 Task: Look for space in Hāla, Pakistan from 4th August, 2023 to 8th August, 2023 for 1 adult in price range Rs.10000 to Rs.15000. Place can be private room with 1  bedroom having 1 bed and 1 bathroom. Property type can be flatguest house, hotel. Amenities needed are: wifi. Booking option can be shelf check-in. Required host language is English.
Action: Mouse moved to (578, 96)
Screenshot: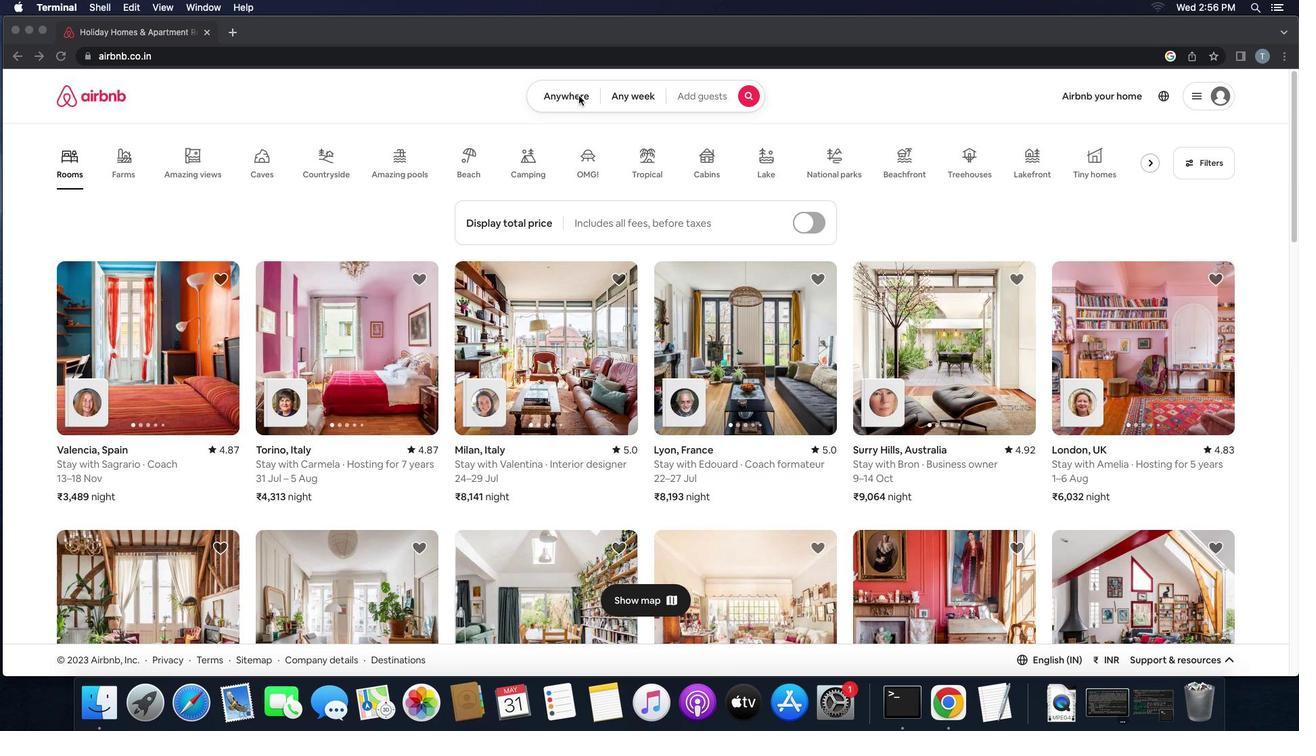 
Action: Mouse pressed left at (578, 96)
Screenshot: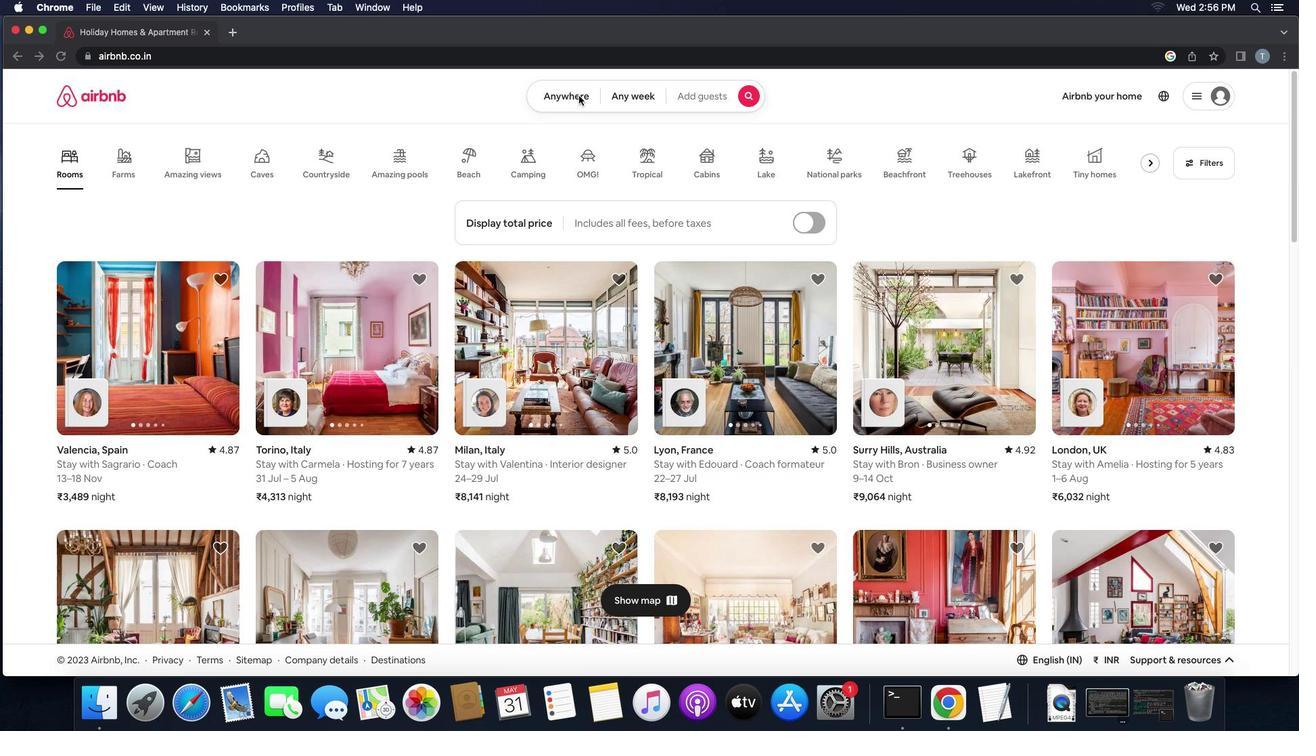 
Action: Mouse moved to (570, 97)
Screenshot: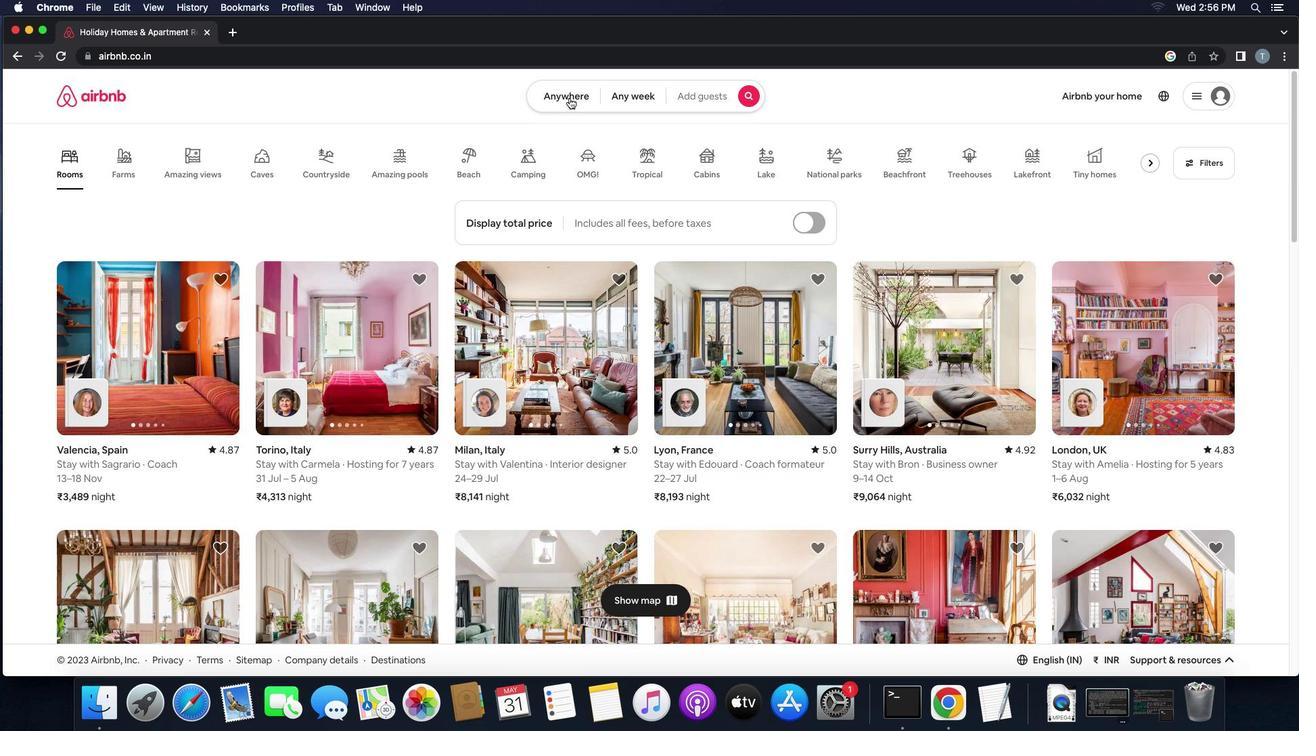 
Action: Mouse pressed left at (570, 97)
Screenshot: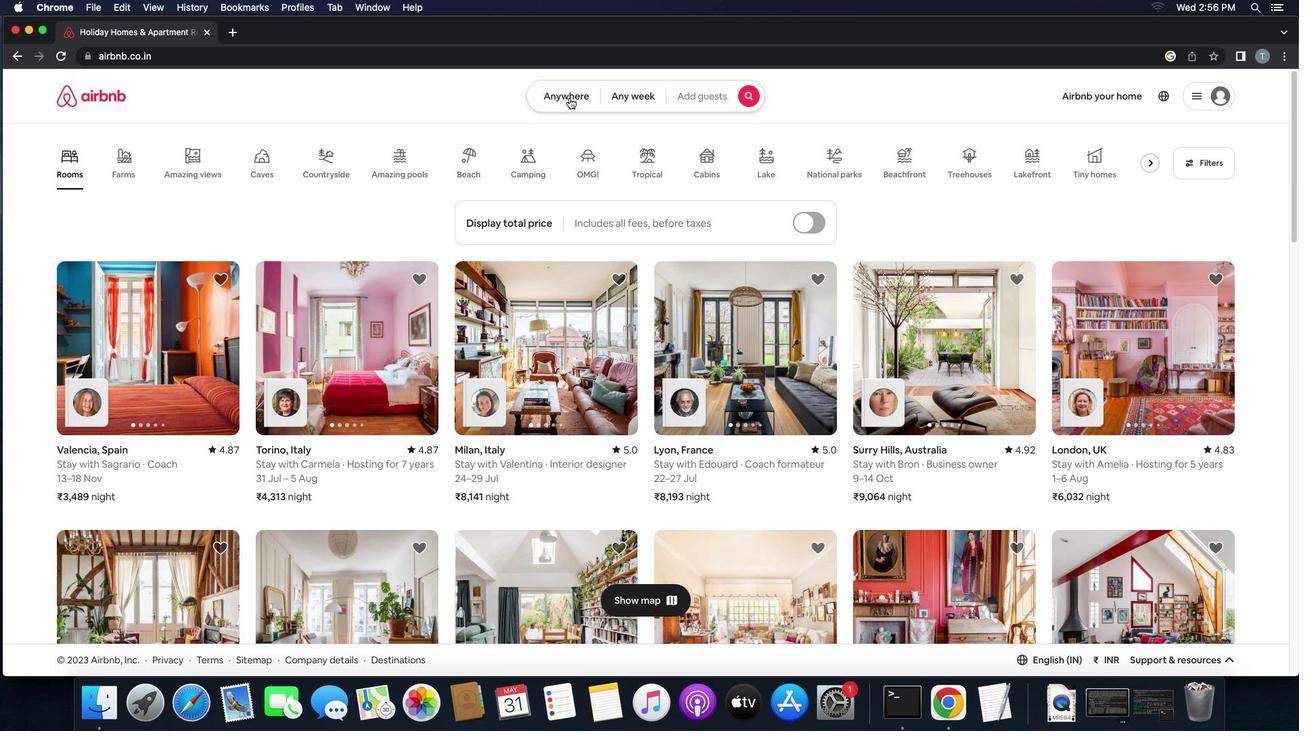 
Action: Mouse moved to (459, 153)
Screenshot: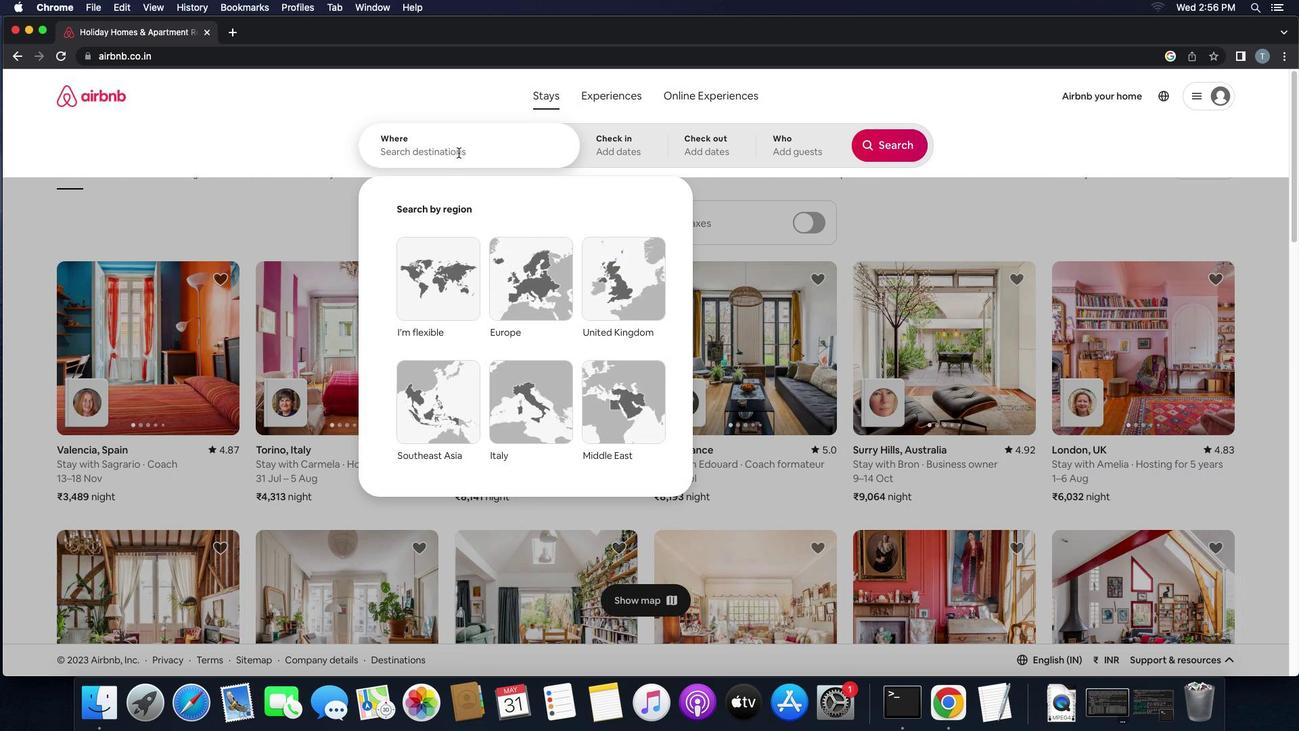 
Action: Mouse pressed left at (459, 153)
Screenshot: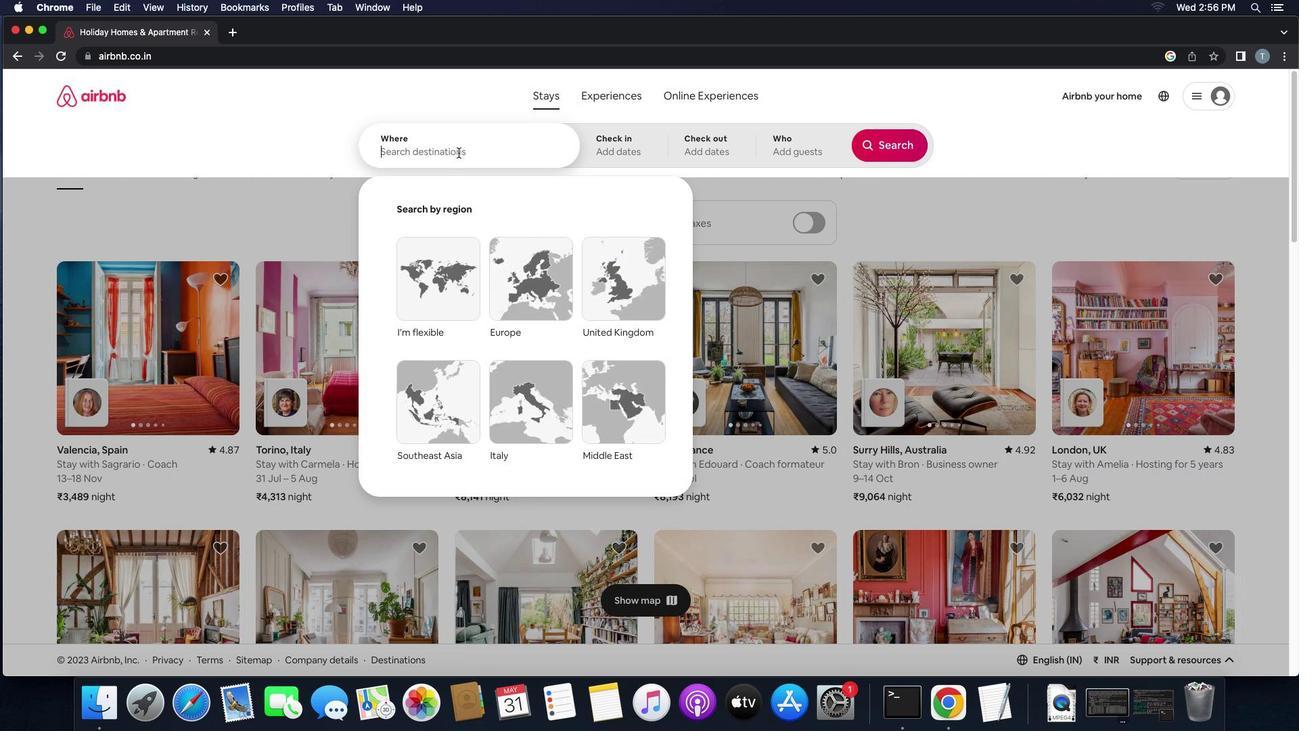 
Action: Key pressed 'h''a''l''a'',''p''a''k''i''s''t''a''n'
Screenshot: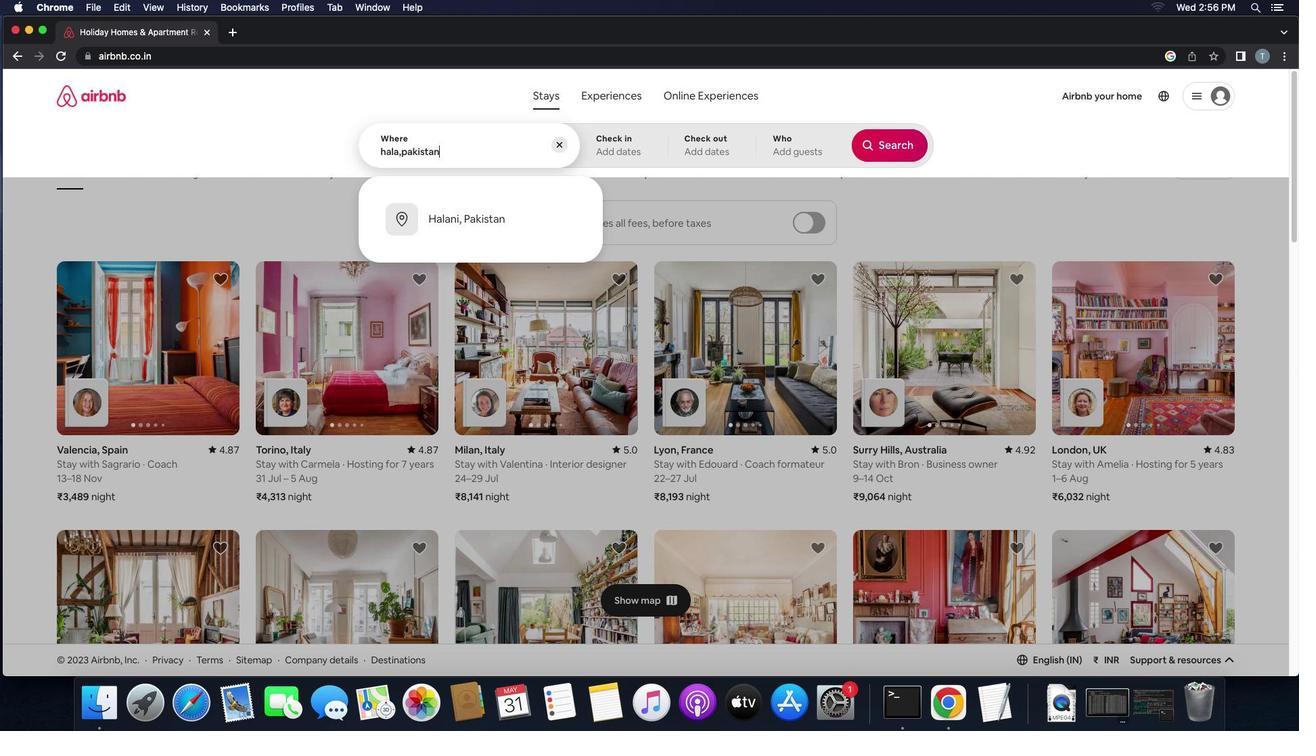
Action: Mouse moved to (450, 230)
Screenshot: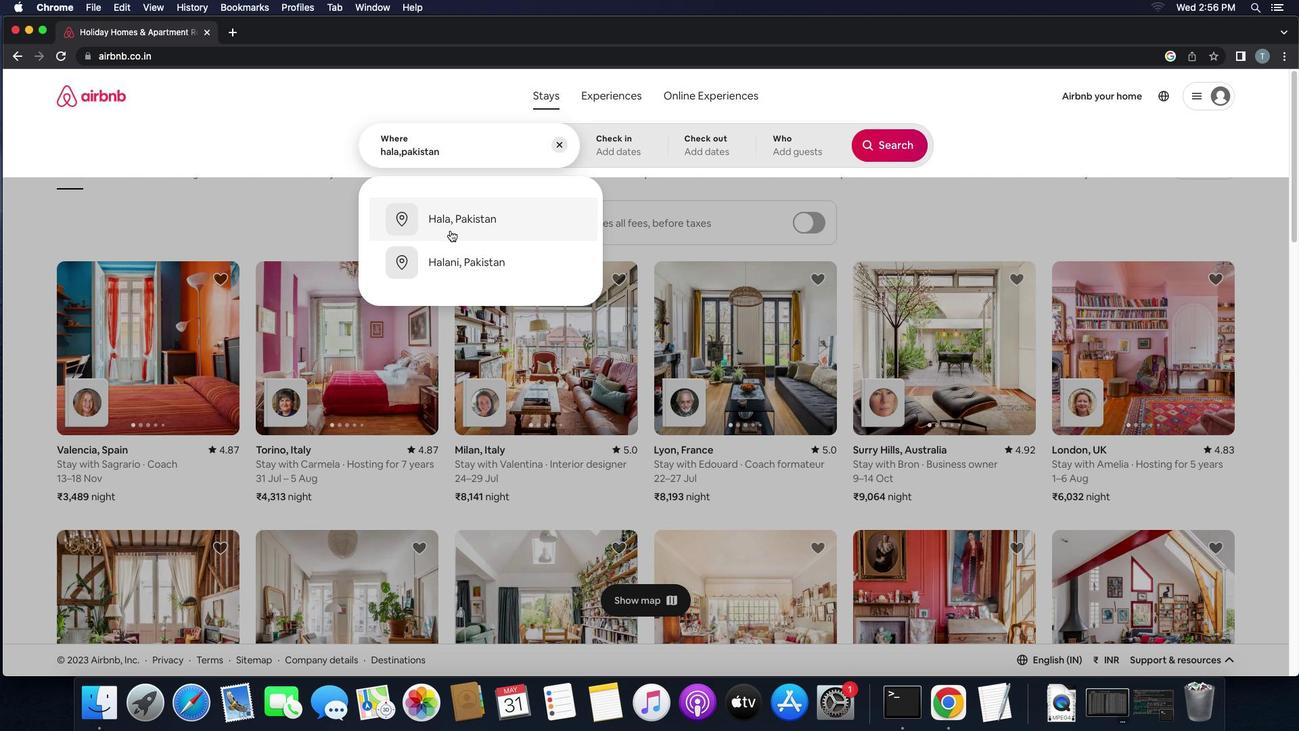 
Action: Mouse pressed left at (450, 230)
Screenshot: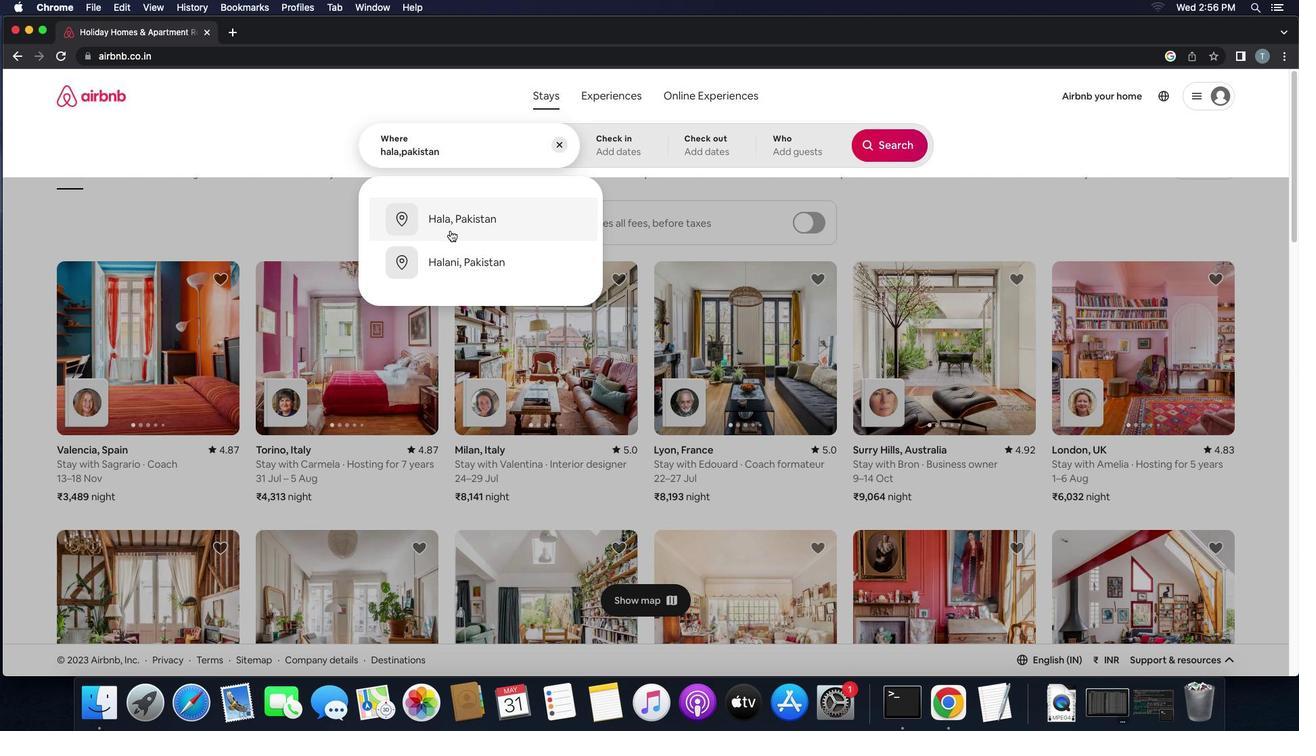 
Action: Mouse moved to (888, 258)
Screenshot: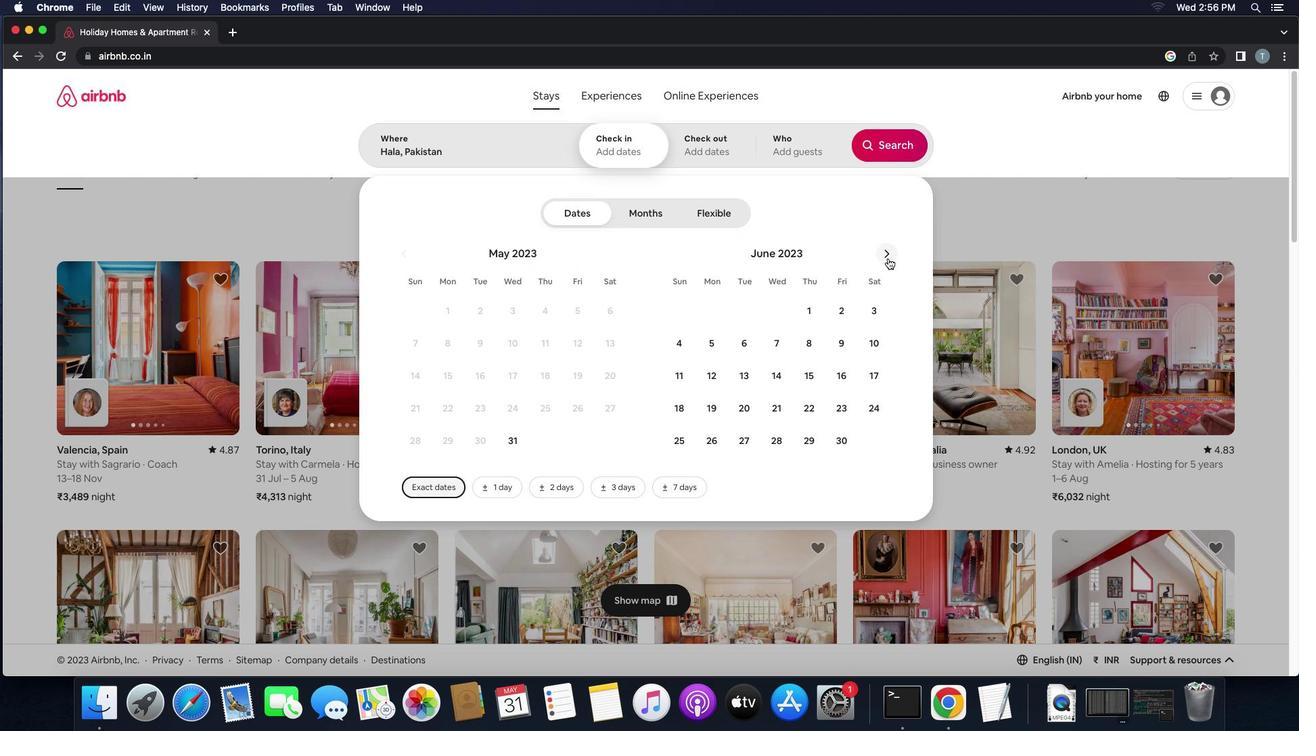 
Action: Mouse pressed left at (888, 258)
Screenshot: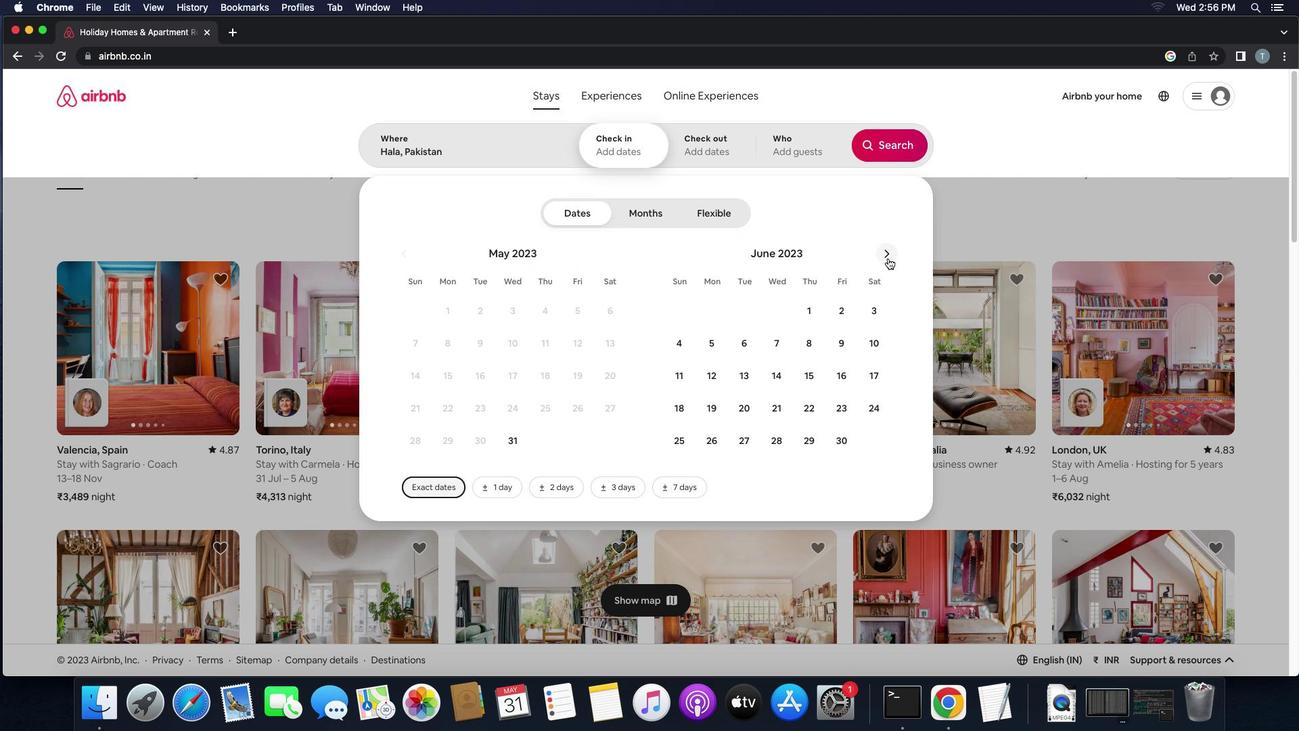 
Action: Mouse pressed left at (888, 258)
Screenshot: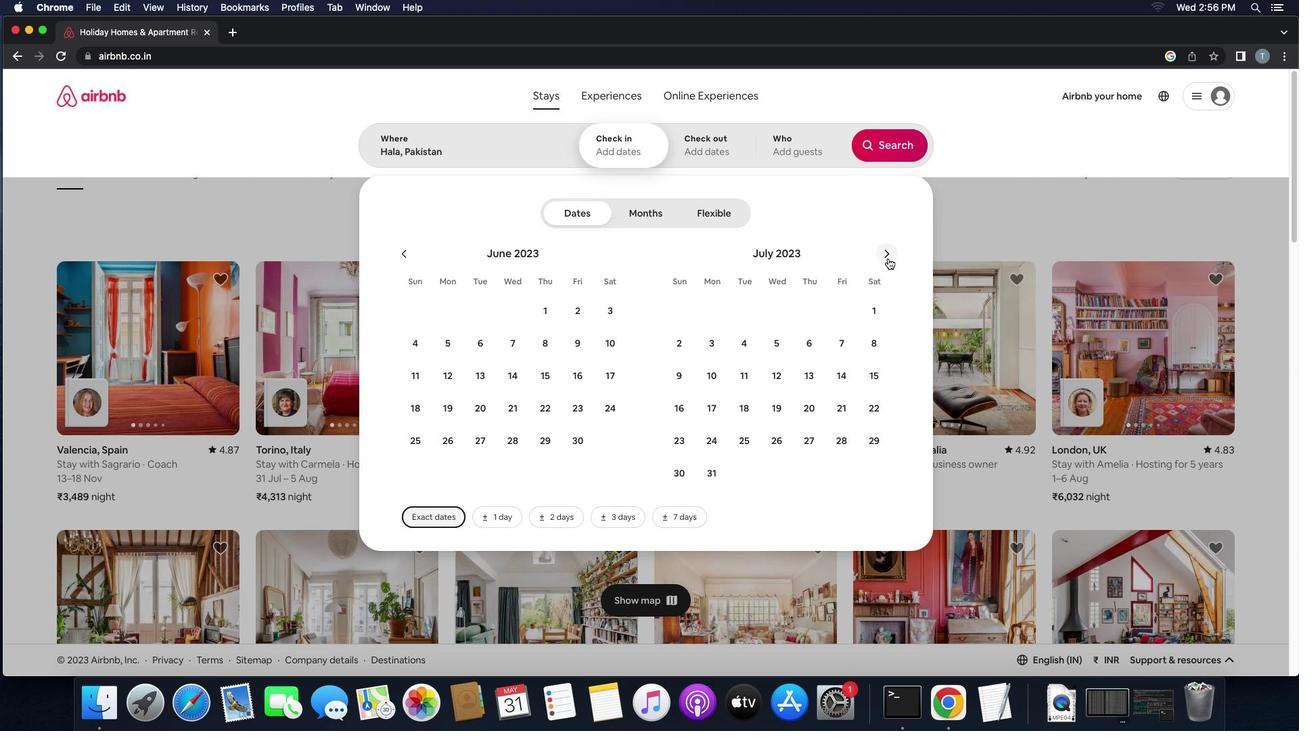 
Action: Mouse moved to (840, 305)
Screenshot: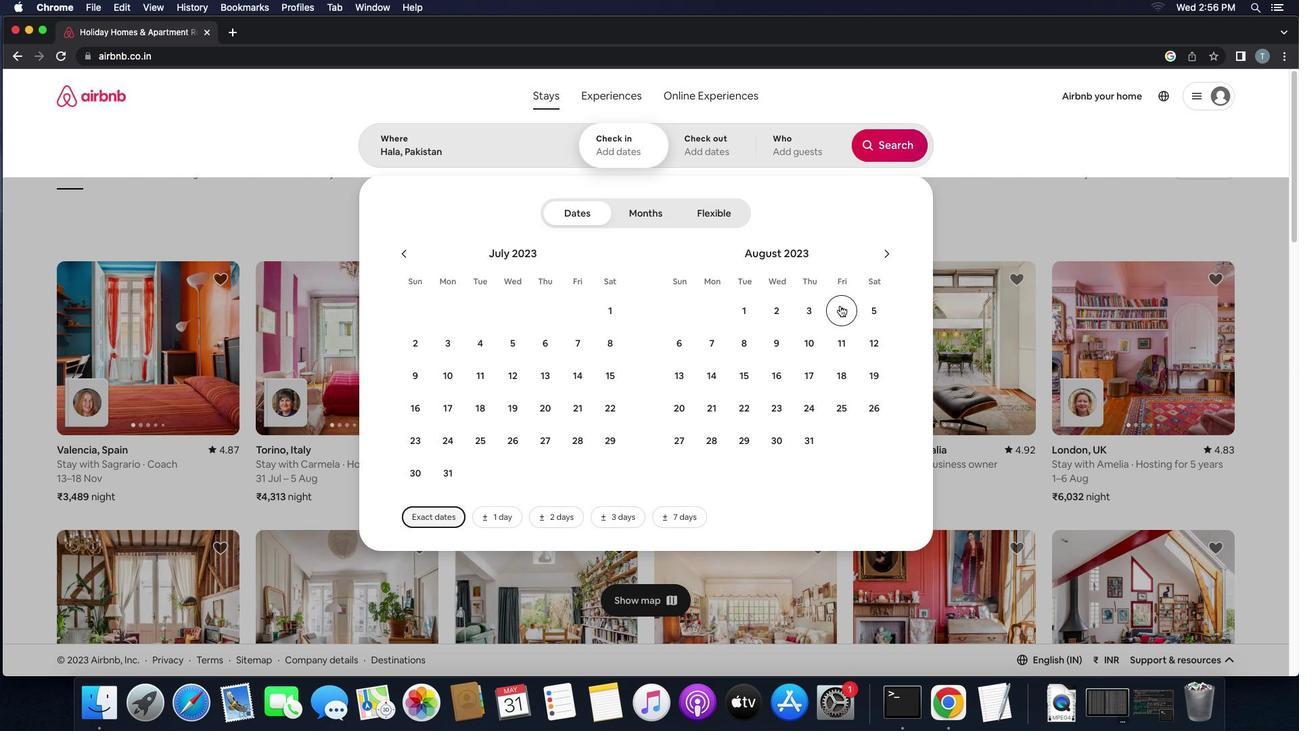 
Action: Mouse pressed left at (840, 305)
Screenshot: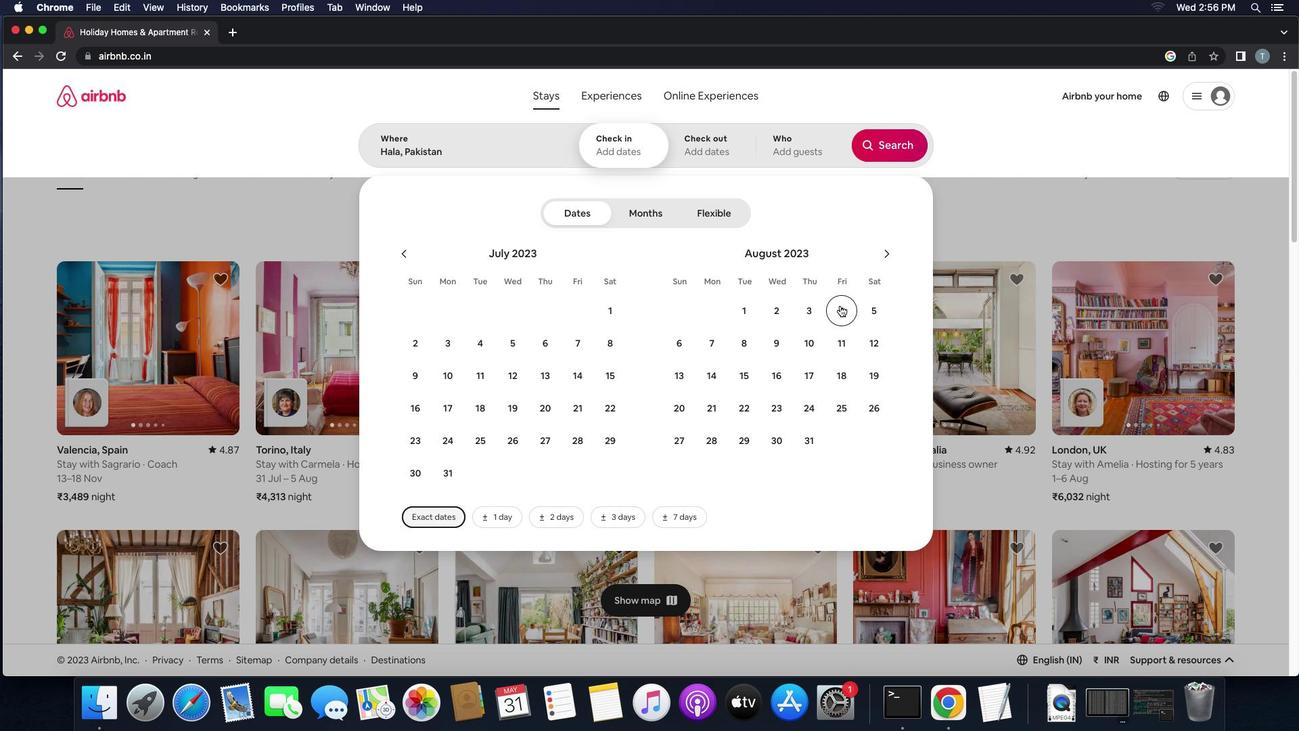 
Action: Mouse moved to (735, 339)
Screenshot: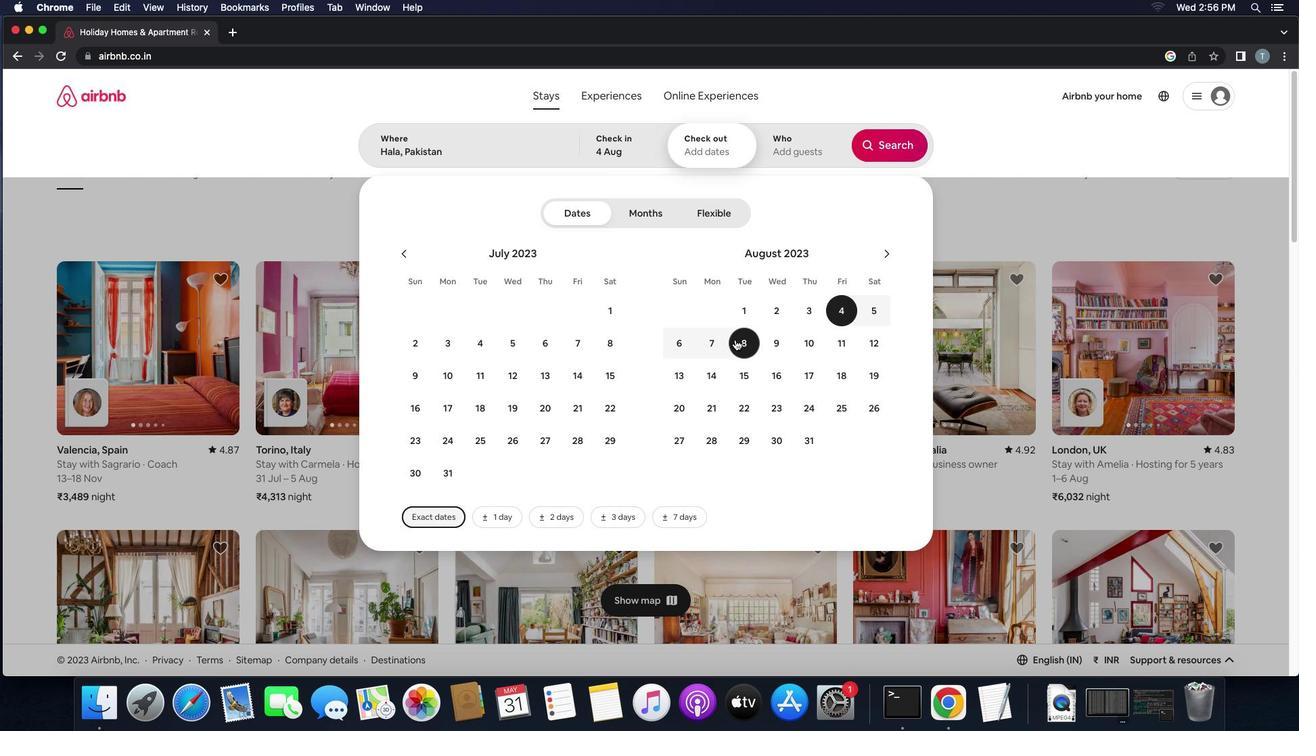 
Action: Mouse pressed left at (735, 339)
Screenshot: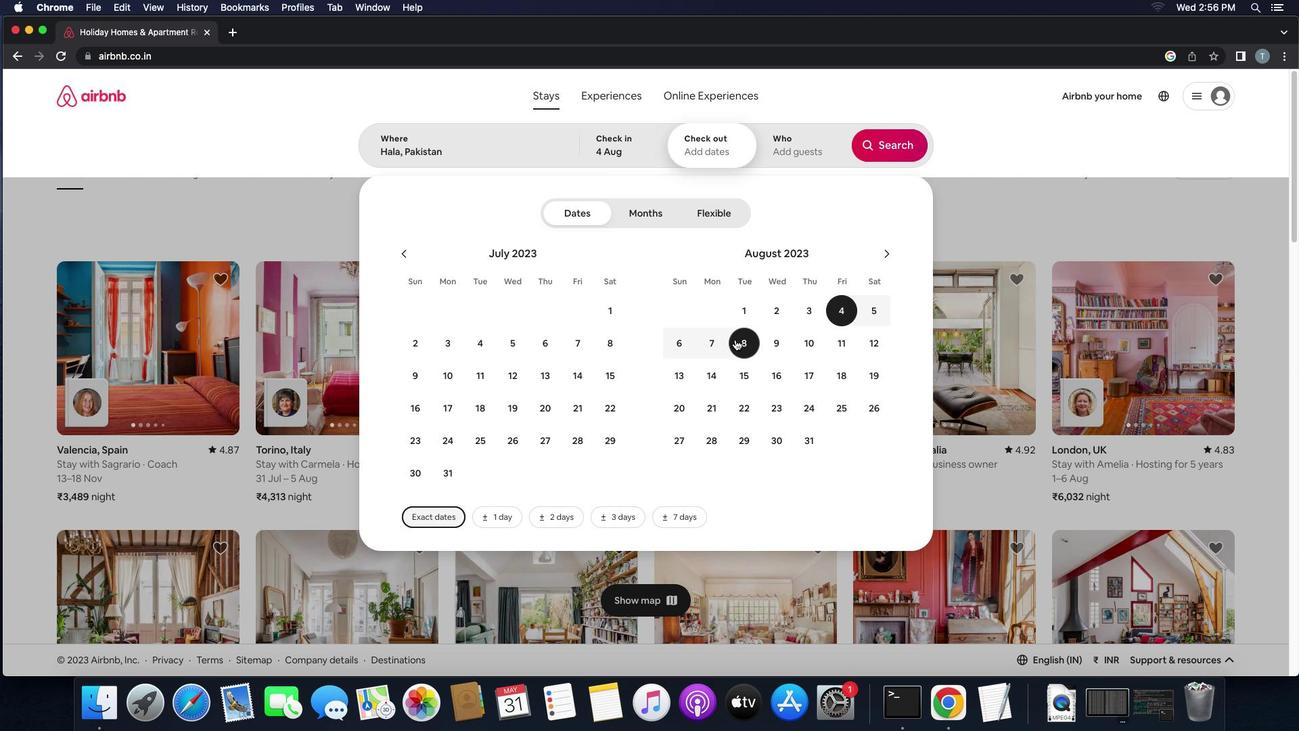 
Action: Mouse moved to (803, 155)
Screenshot: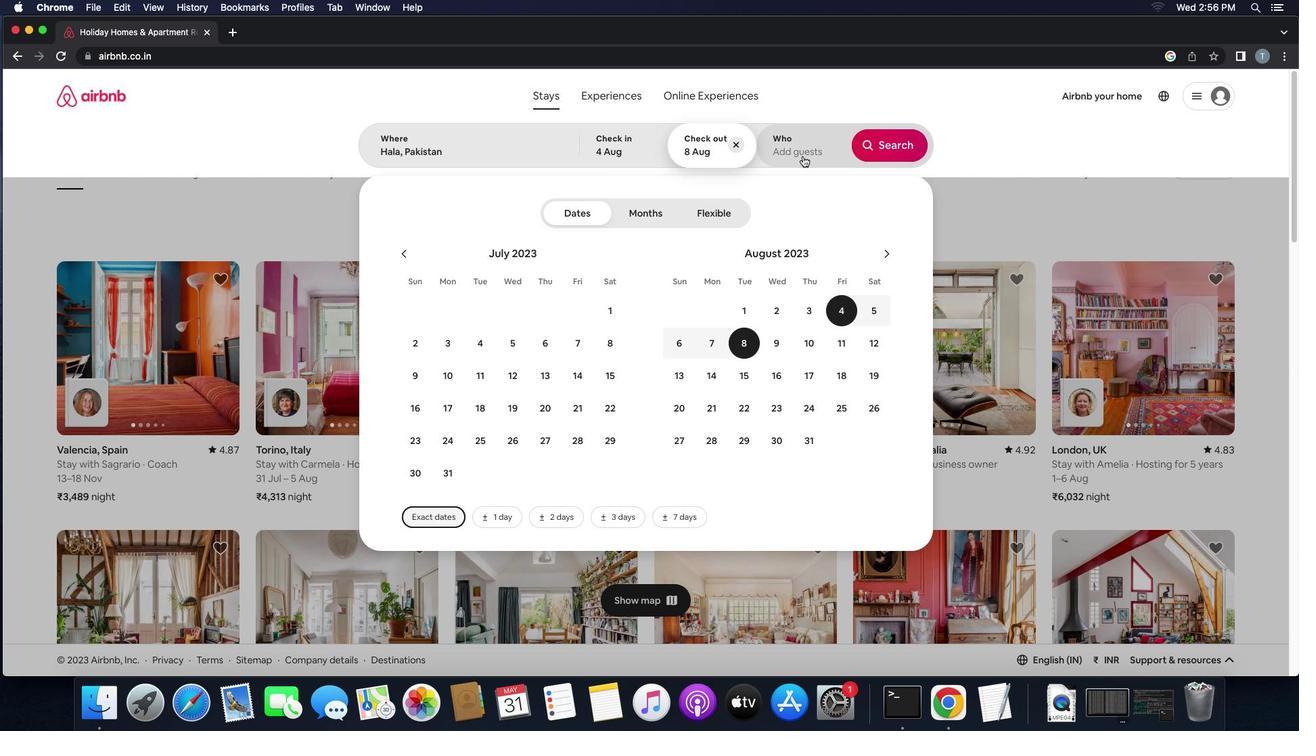 
Action: Mouse pressed left at (803, 155)
Screenshot: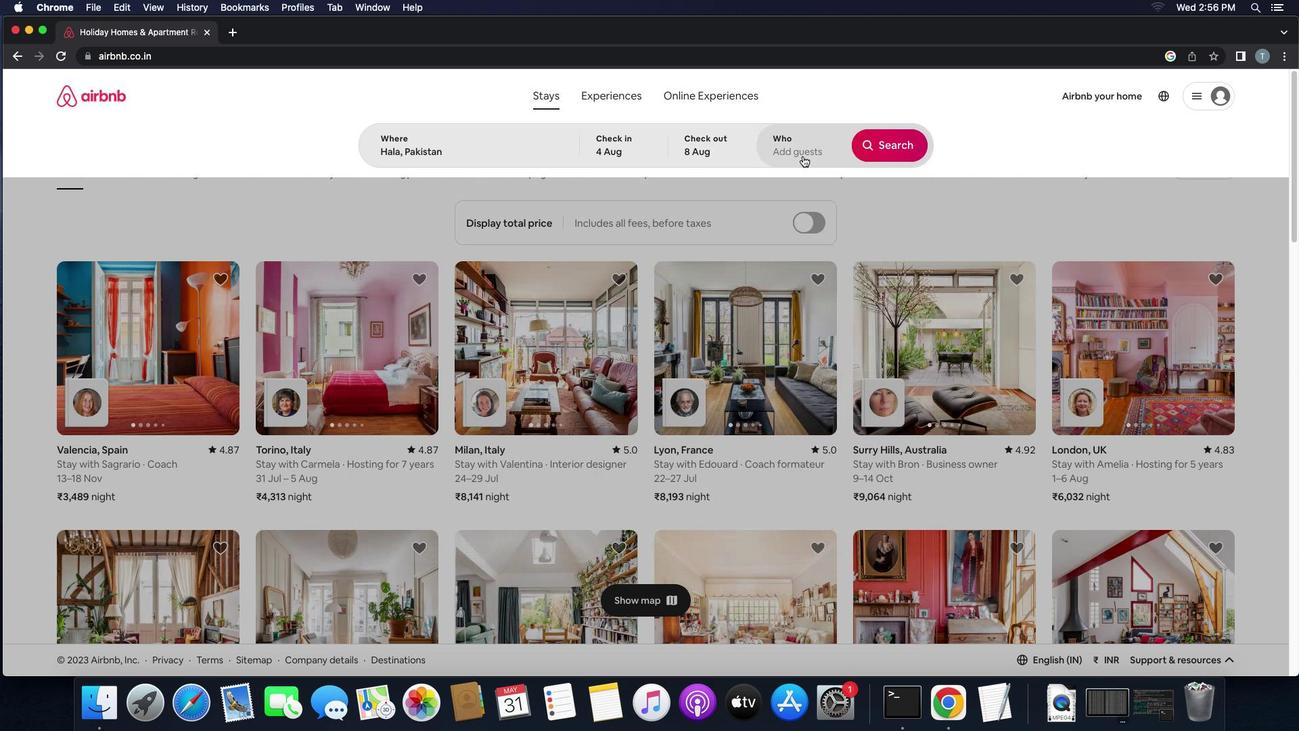 
Action: Mouse moved to (892, 222)
Screenshot: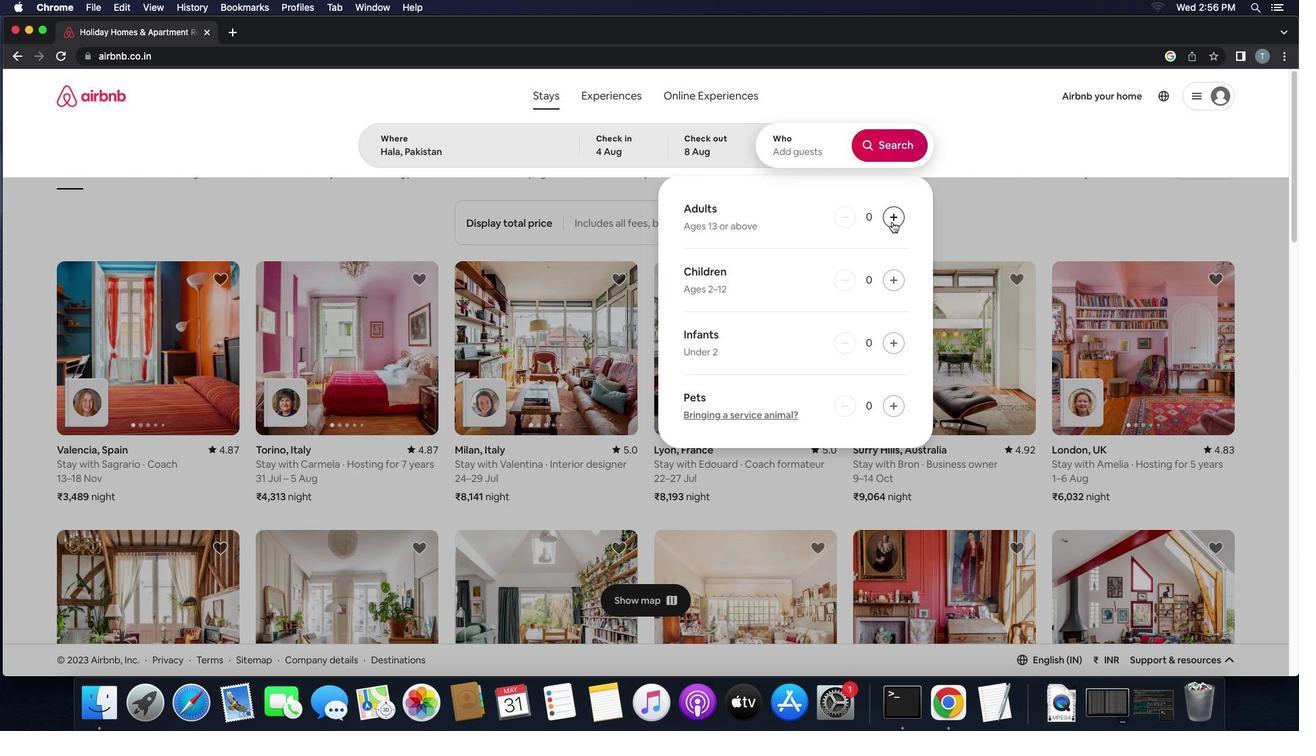 
Action: Mouse pressed left at (892, 222)
Screenshot: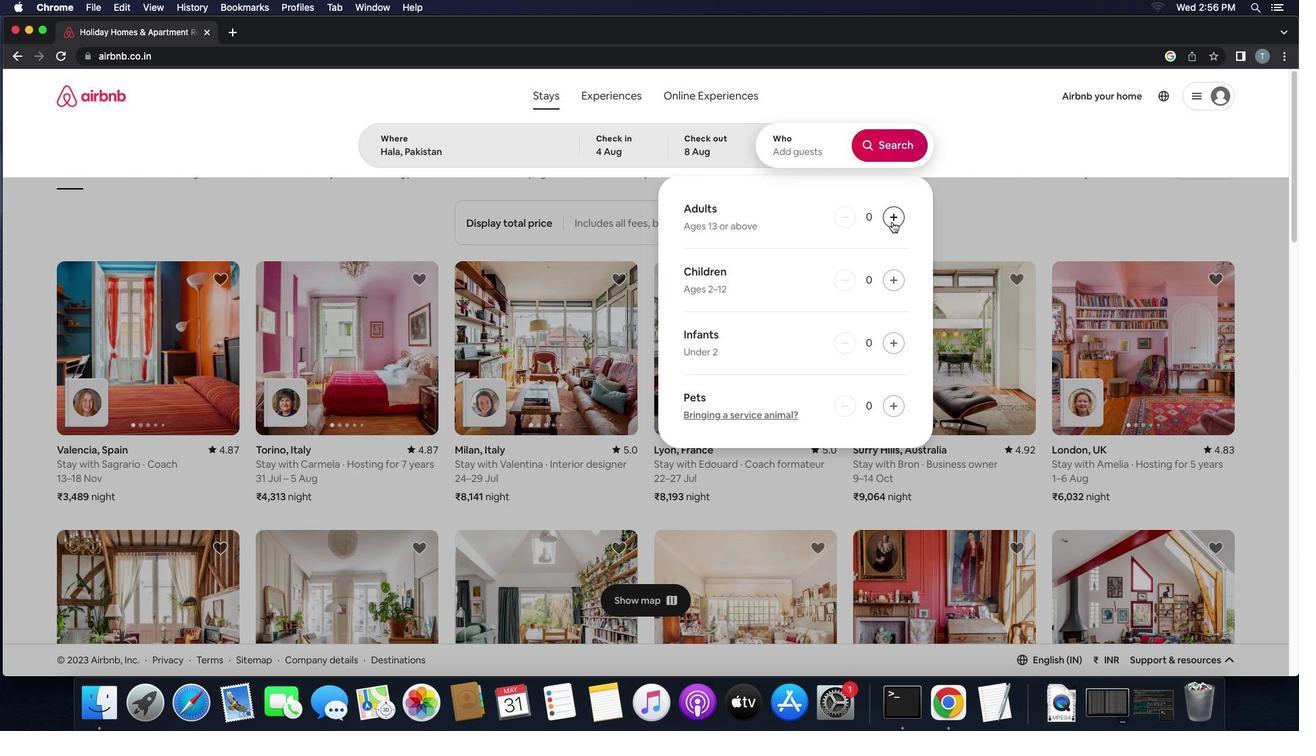 
Action: Mouse moved to (880, 153)
Screenshot: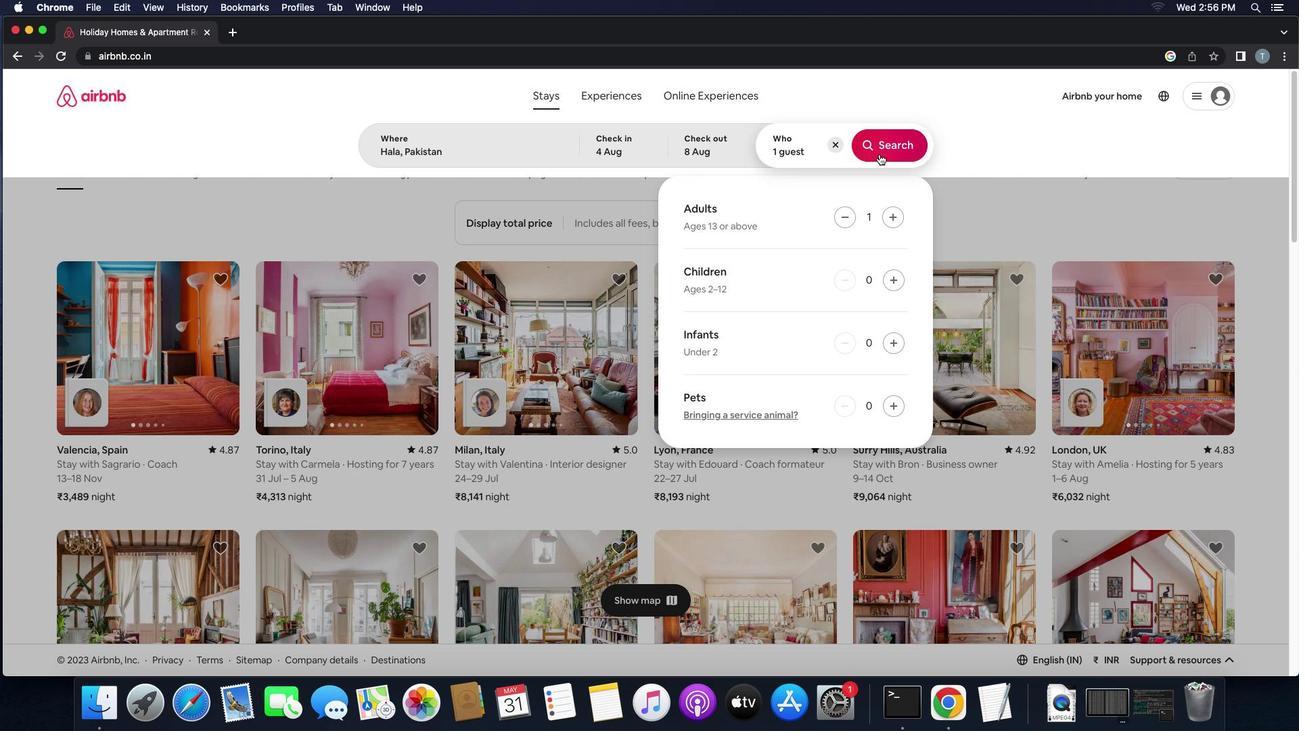 
Action: Mouse pressed left at (880, 153)
Screenshot: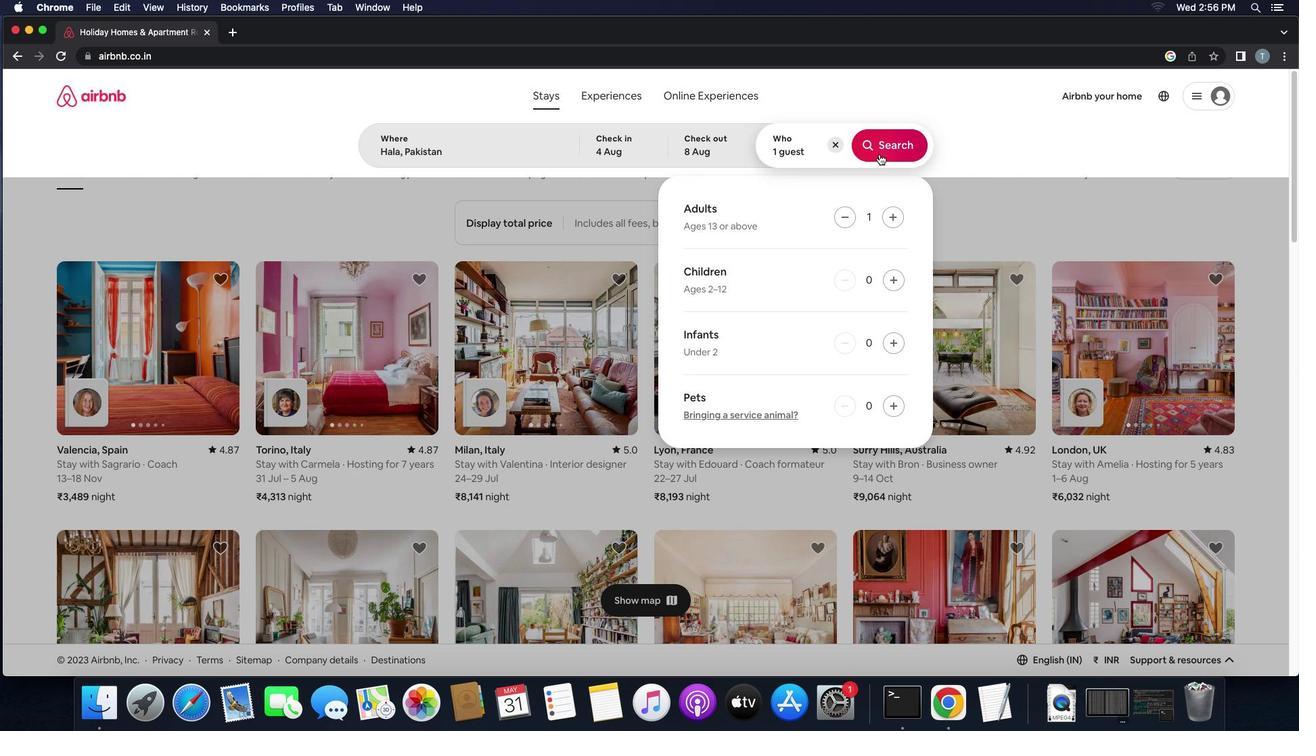 
Action: Mouse moved to (1244, 153)
Screenshot: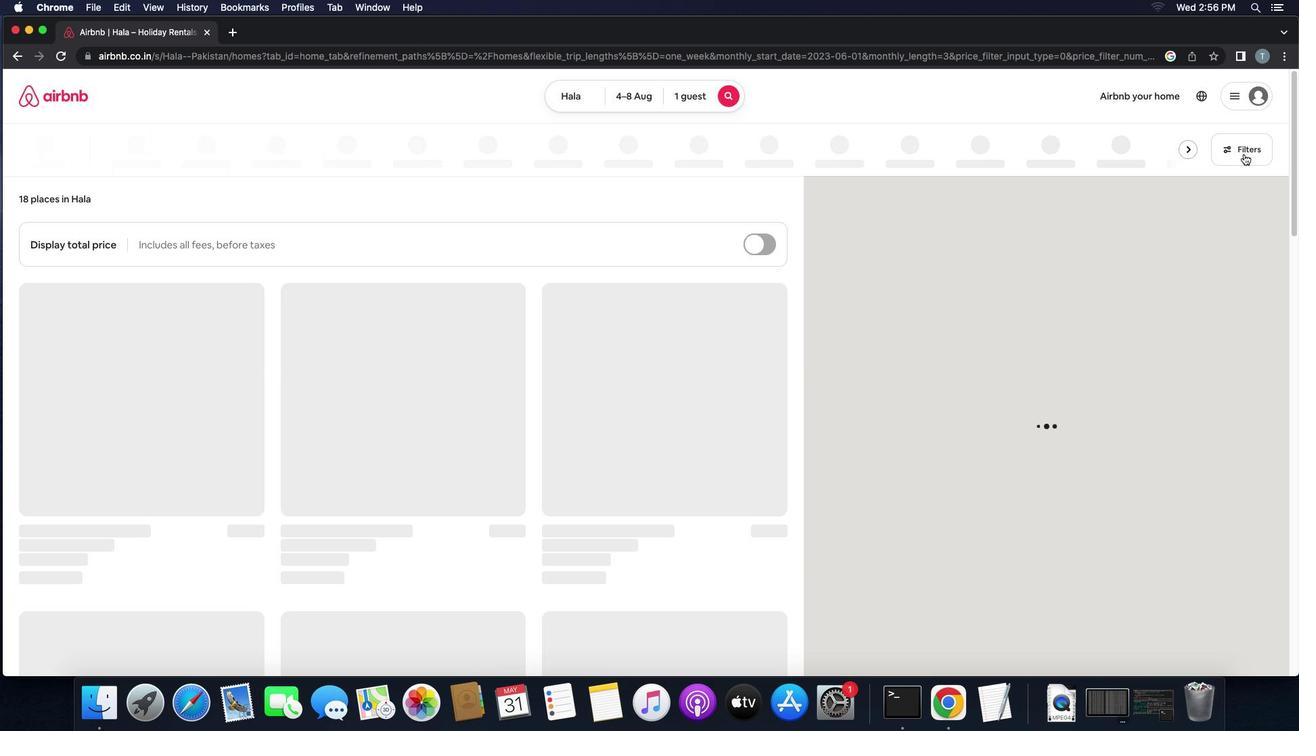 
Action: Mouse pressed left at (1244, 153)
Screenshot: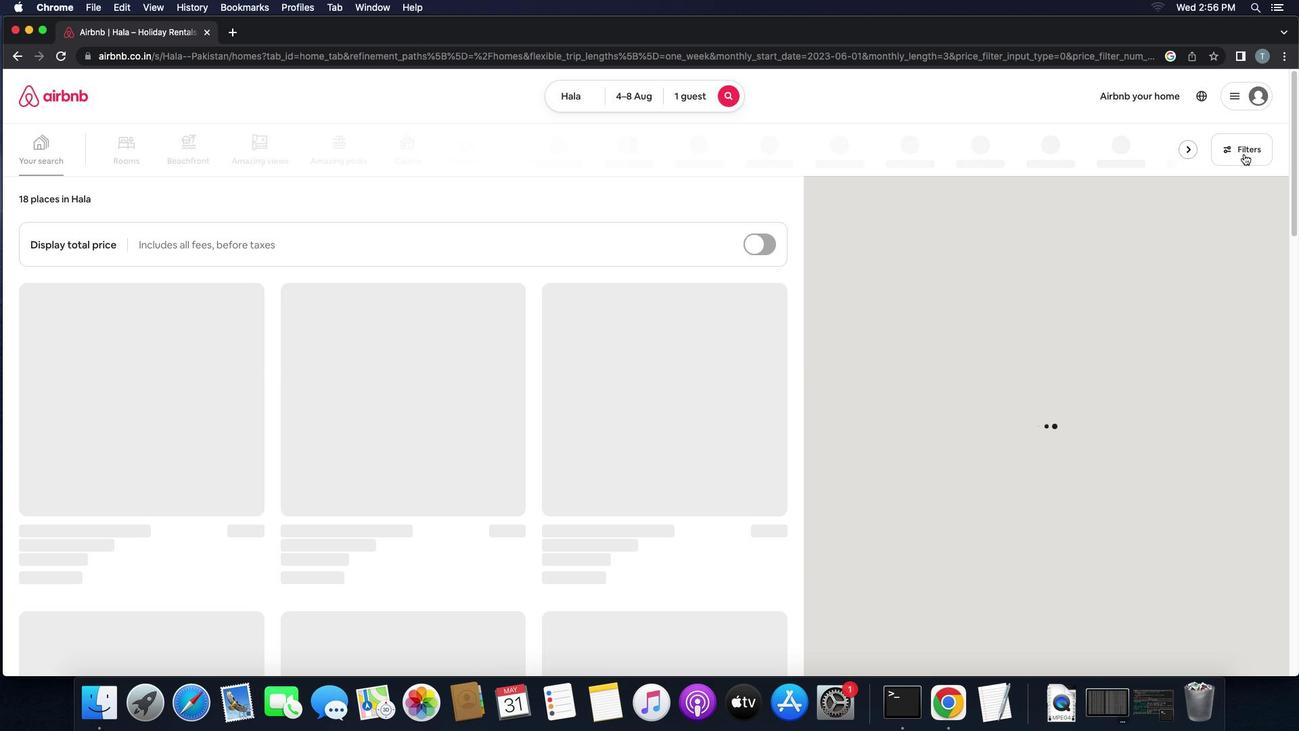 
Action: Mouse moved to (570, 322)
Screenshot: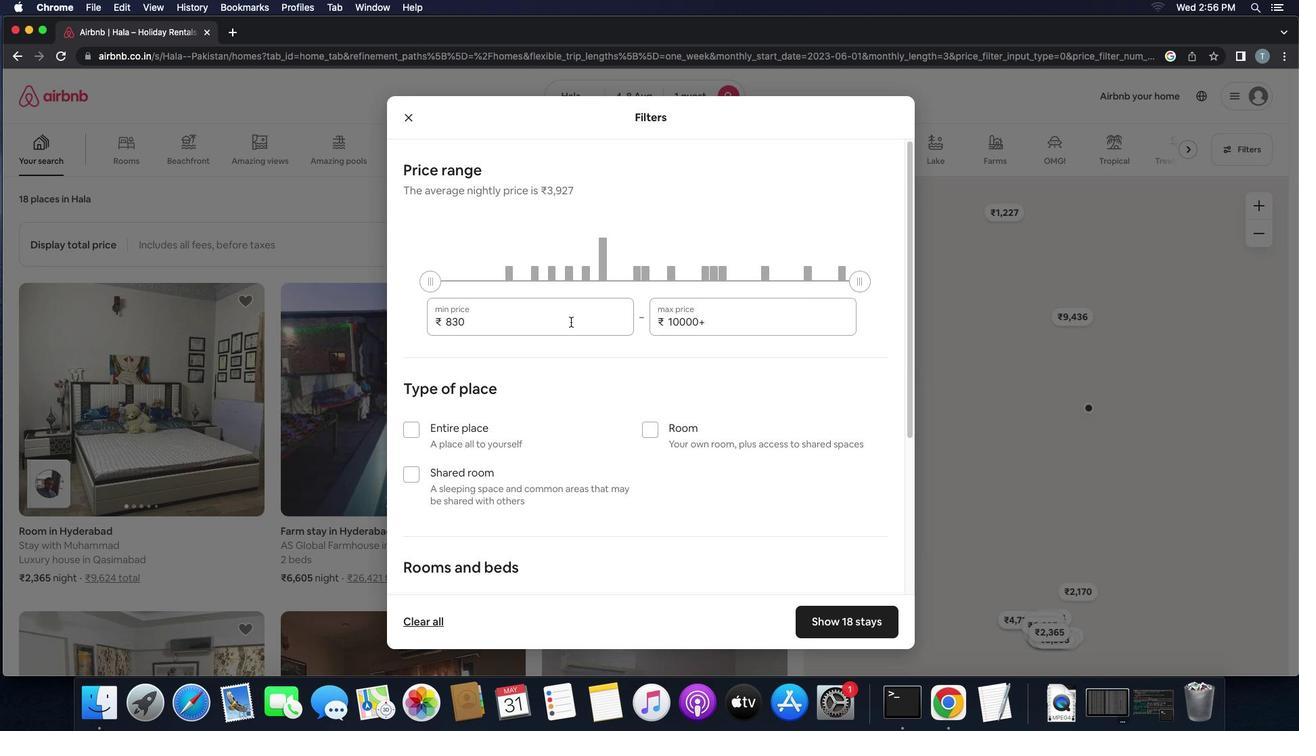 
Action: Mouse pressed left at (570, 322)
Screenshot: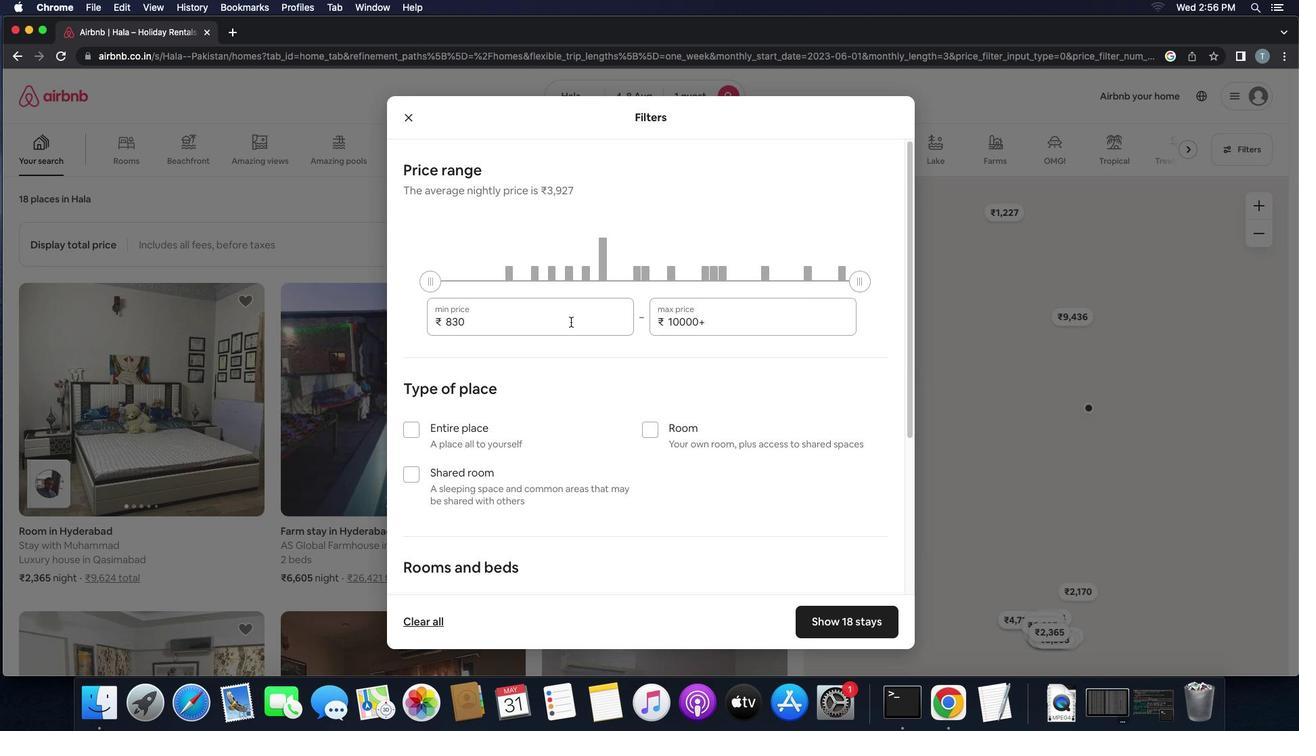 
Action: Key pressed Key.backspaceKey.backspaceKey.backspaceKey.backspace'1''0''0''0''0'
Screenshot: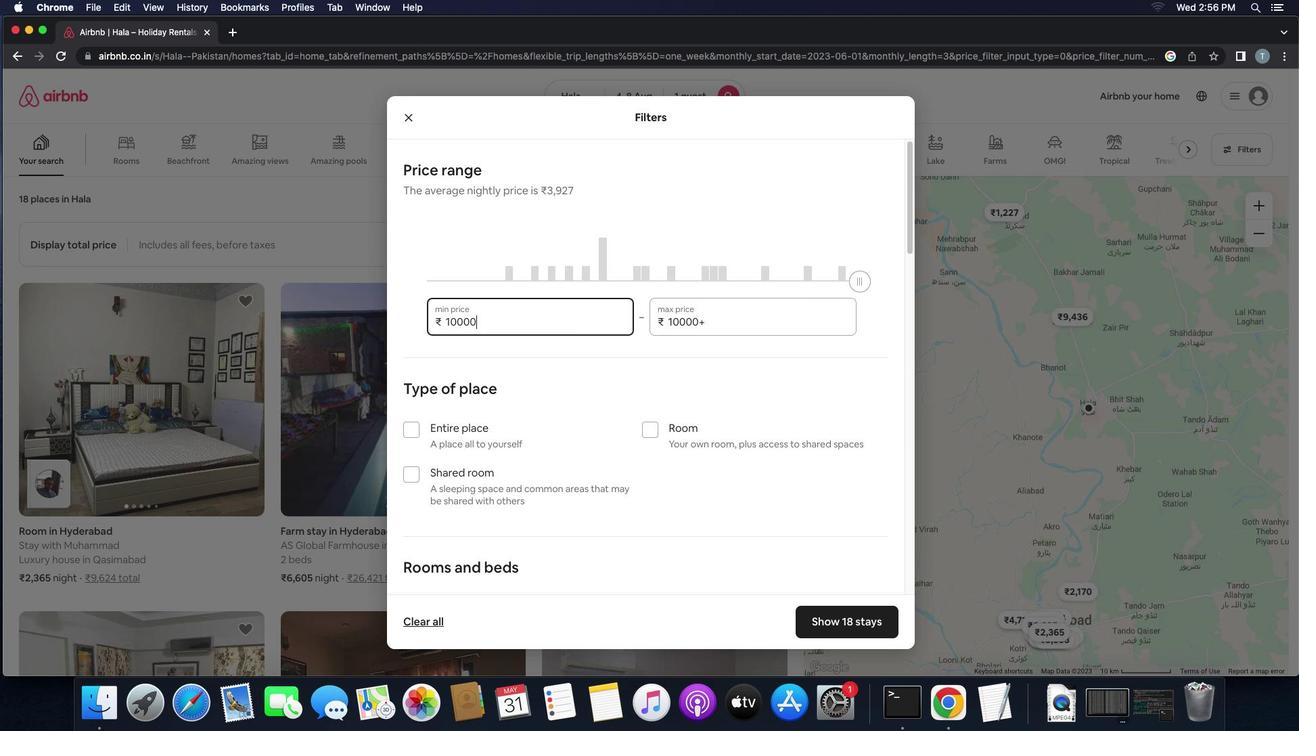 
Action: Mouse moved to (723, 329)
Screenshot: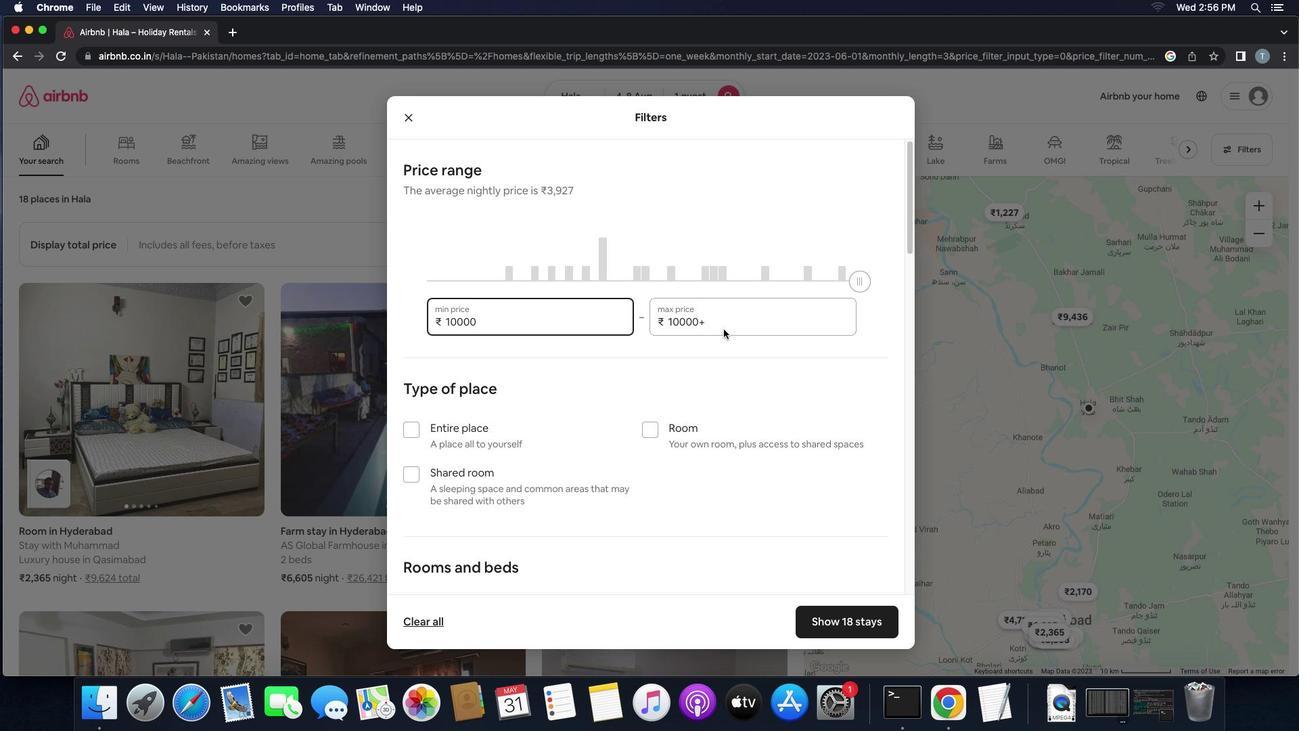 
Action: Mouse pressed left at (723, 329)
Screenshot: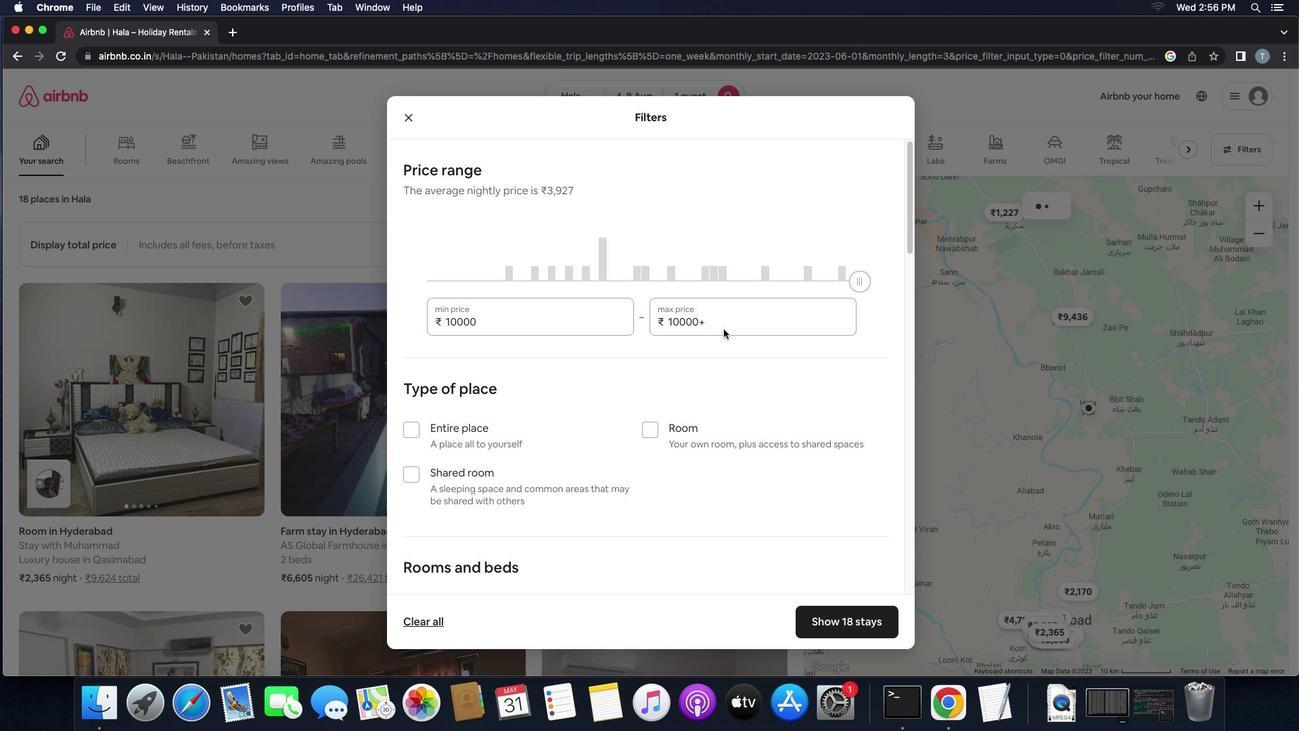 
Action: Mouse moved to (731, 326)
Screenshot: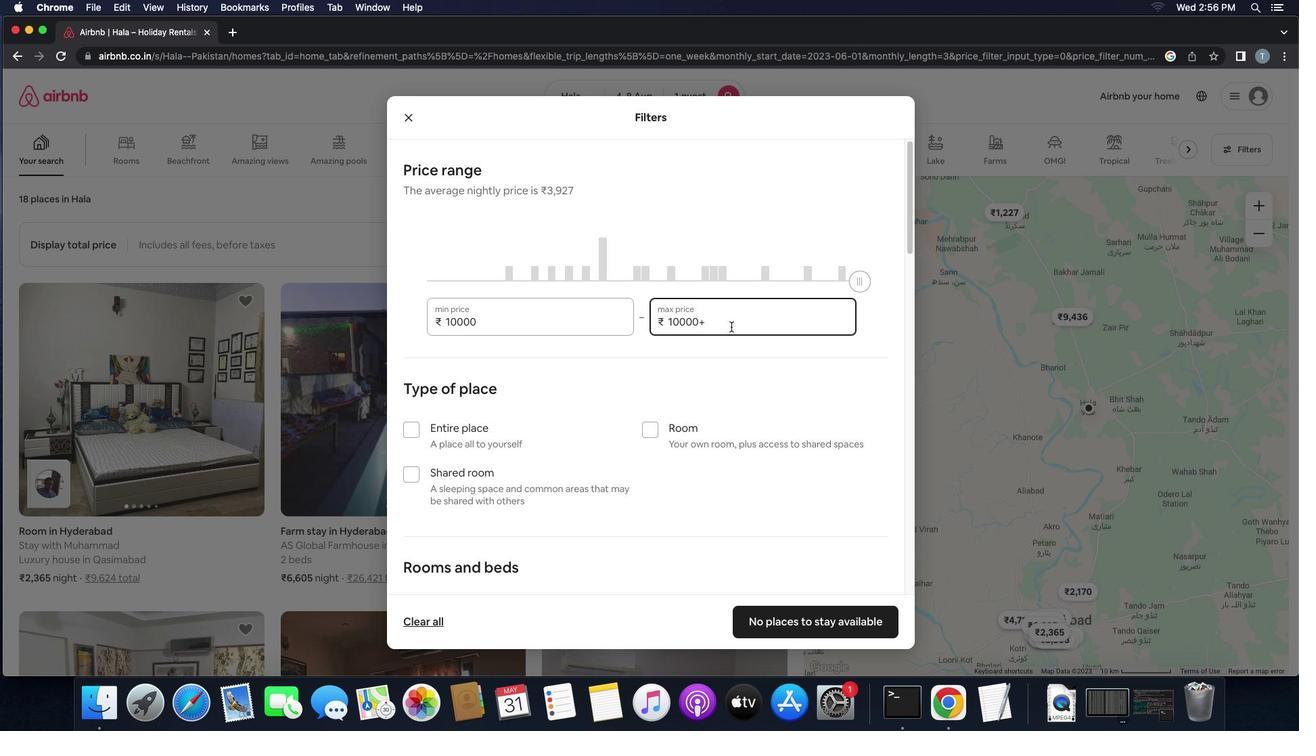 
Action: Key pressed Key.backspaceKey.backspaceKey.backspaceKey.backspaceKey.backspaceKey.backspace'1''5''0''0''0'
Screenshot: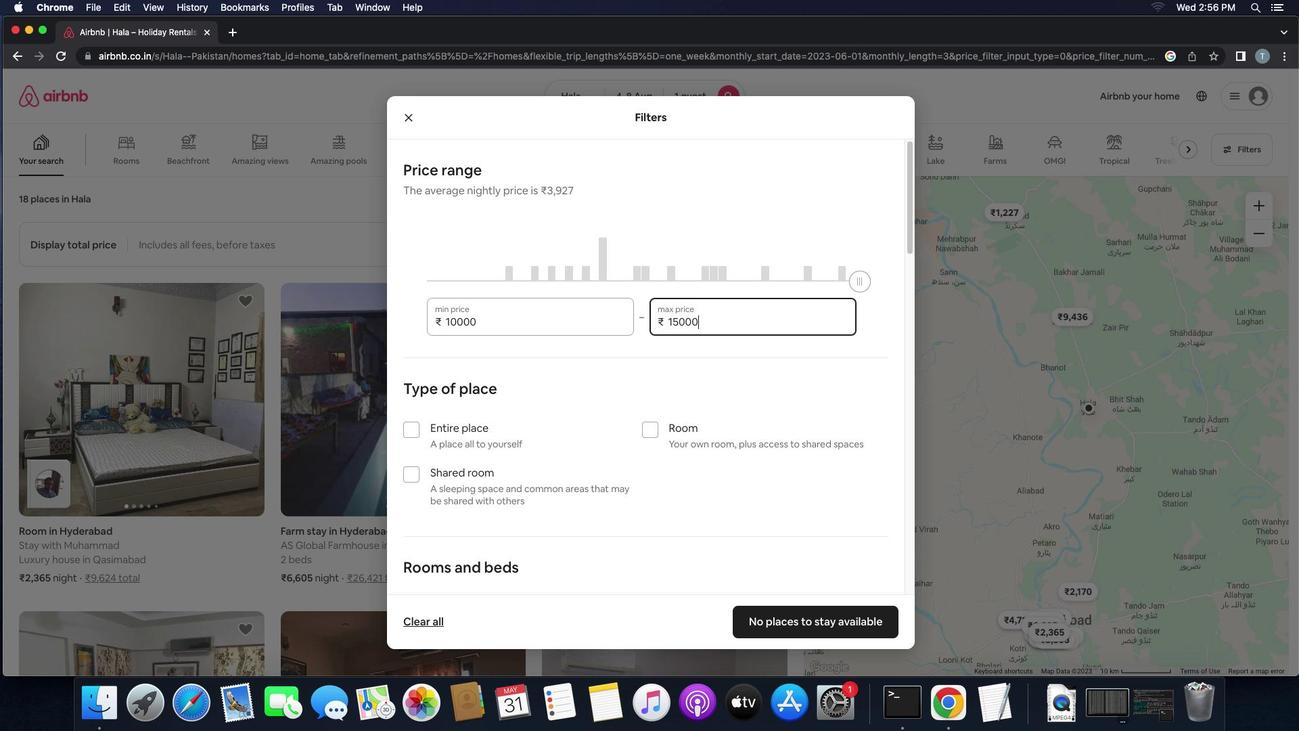 
Action: Mouse moved to (583, 390)
Screenshot: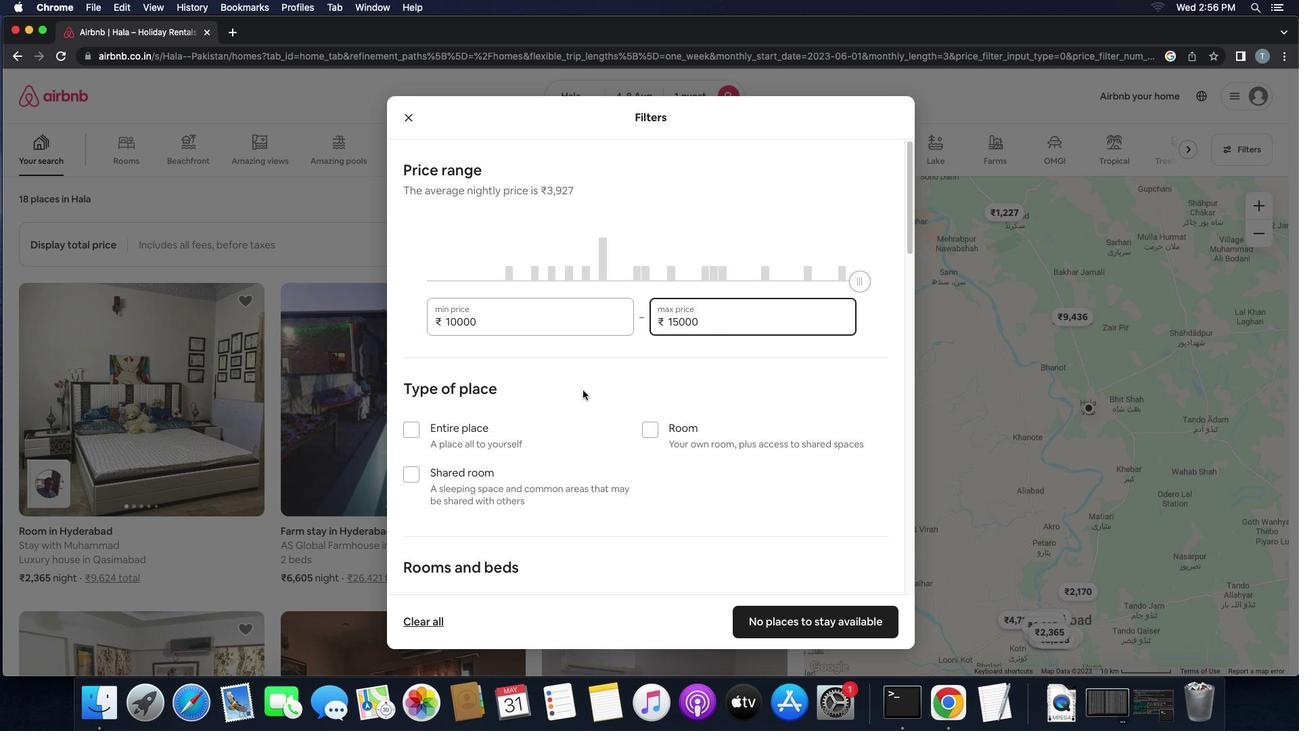 
Action: Mouse scrolled (583, 390) with delta (0, 0)
Screenshot: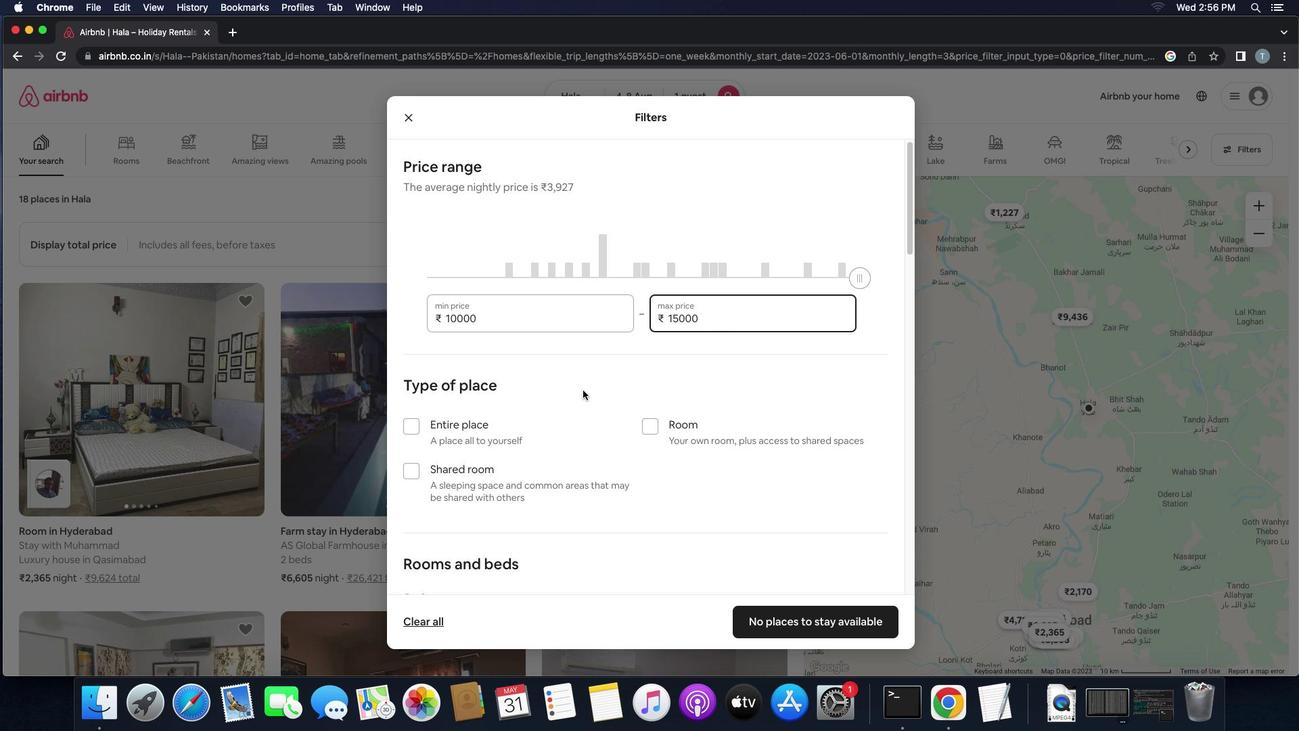 
Action: Mouse scrolled (583, 390) with delta (0, 0)
Screenshot: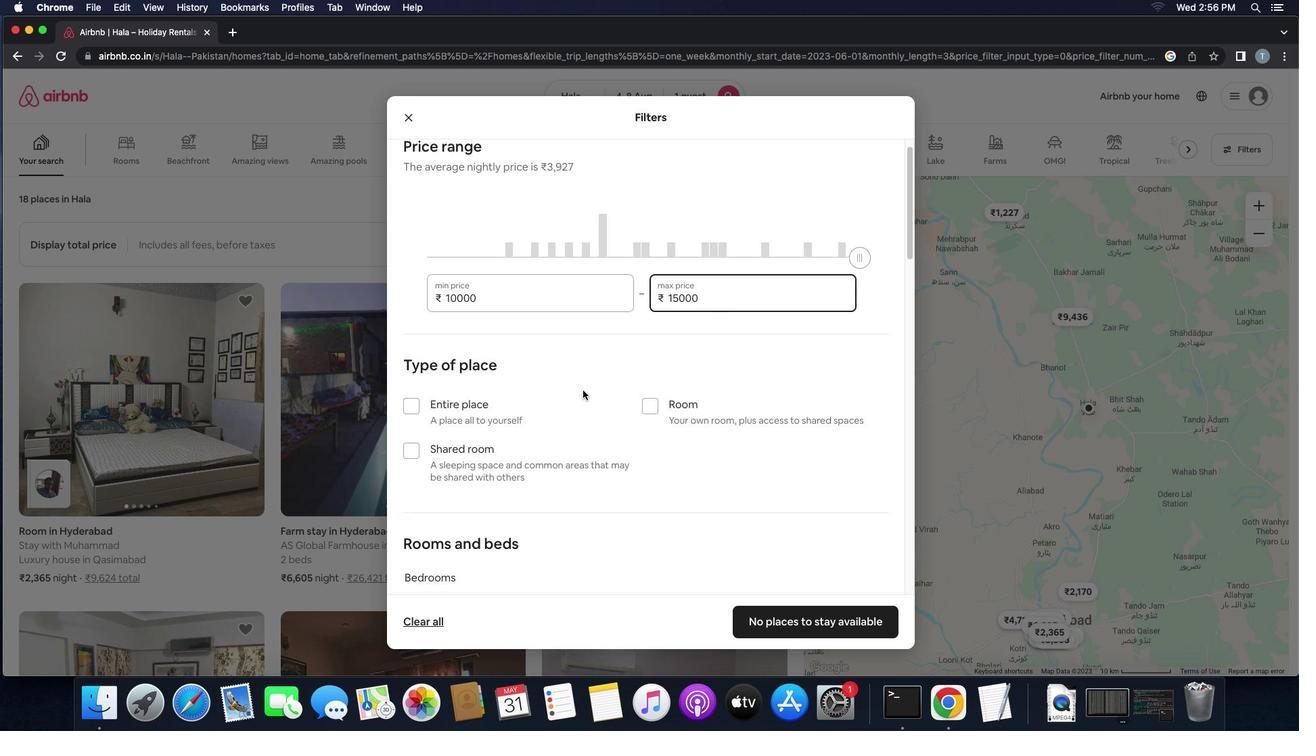 
Action: Mouse scrolled (583, 390) with delta (0, -2)
Screenshot: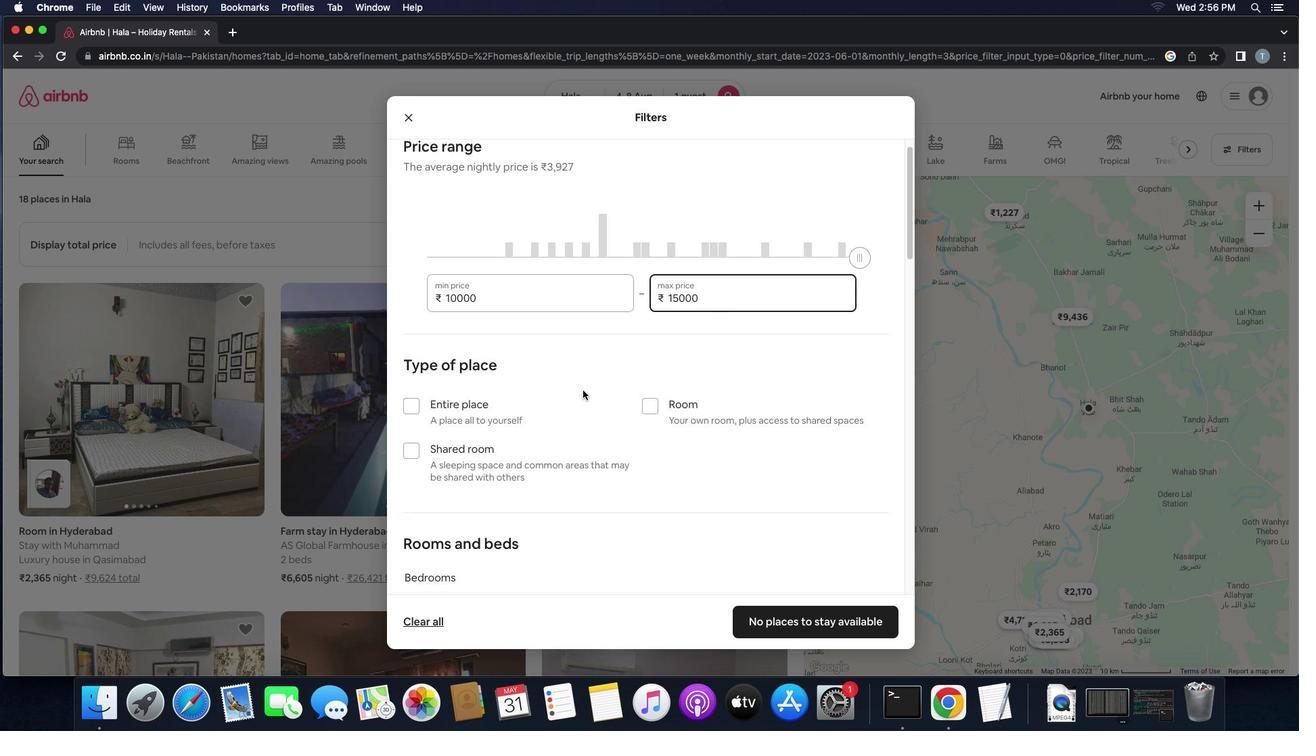 
Action: Mouse scrolled (583, 390) with delta (0, -2)
Screenshot: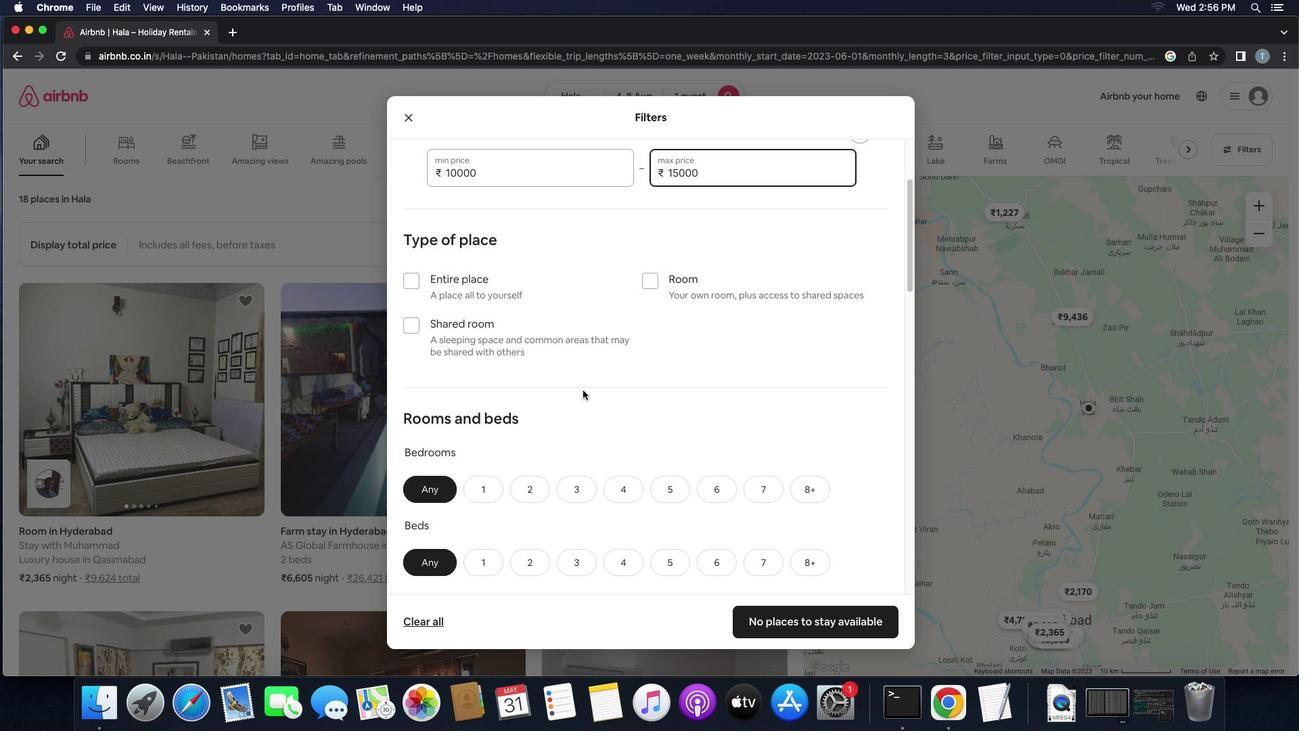 
Action: Mouse moved to (656, 157)
Screenshot: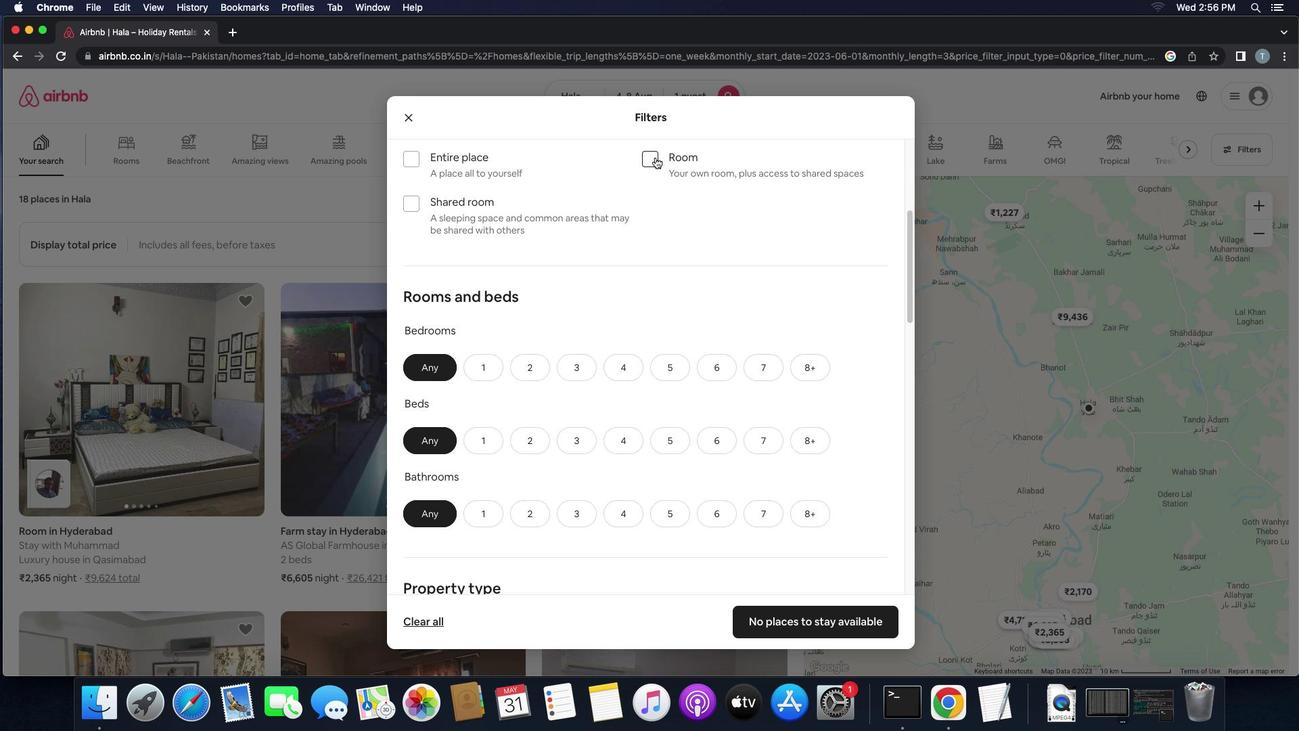 
Action: Mouse pressed left at (656, 157)
Screenshot: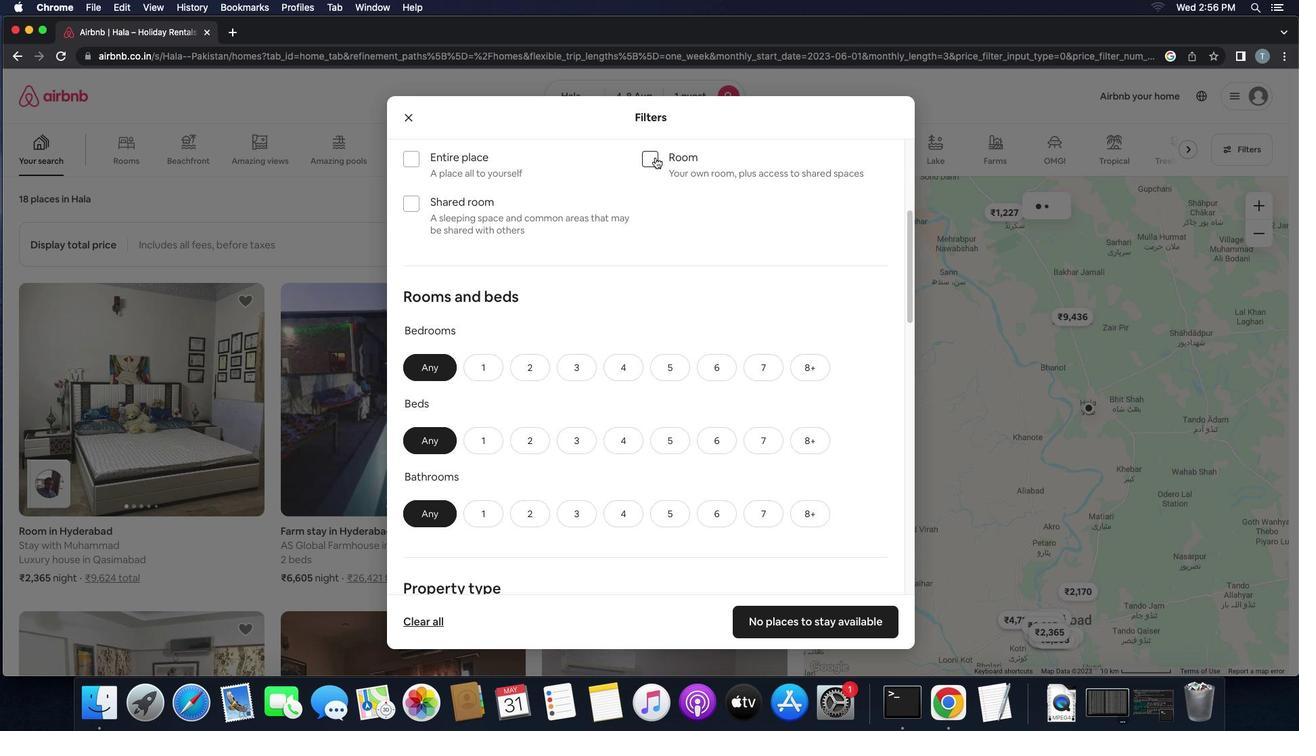 
Action: Mouse moved to (592, 266)
Screenshot: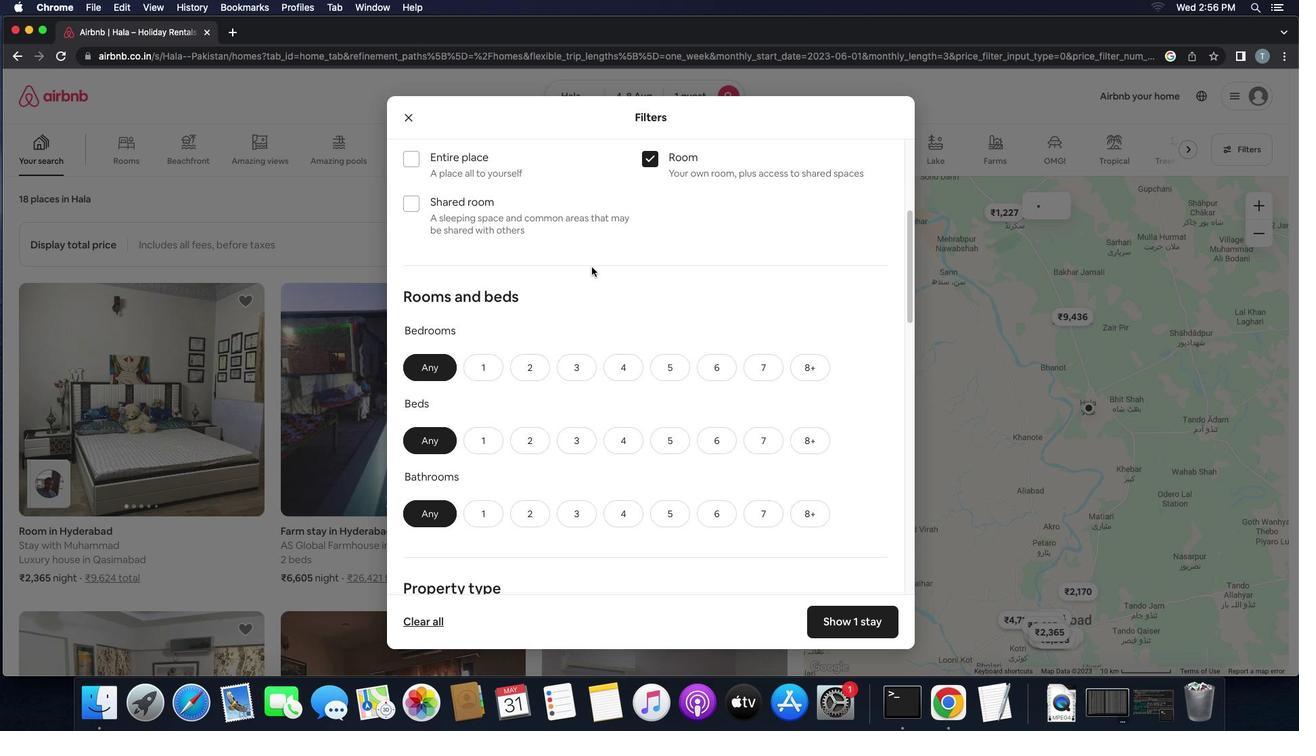 
Action: Mouse scrolled (592, 266) with delta (0, 0)
Screenshot: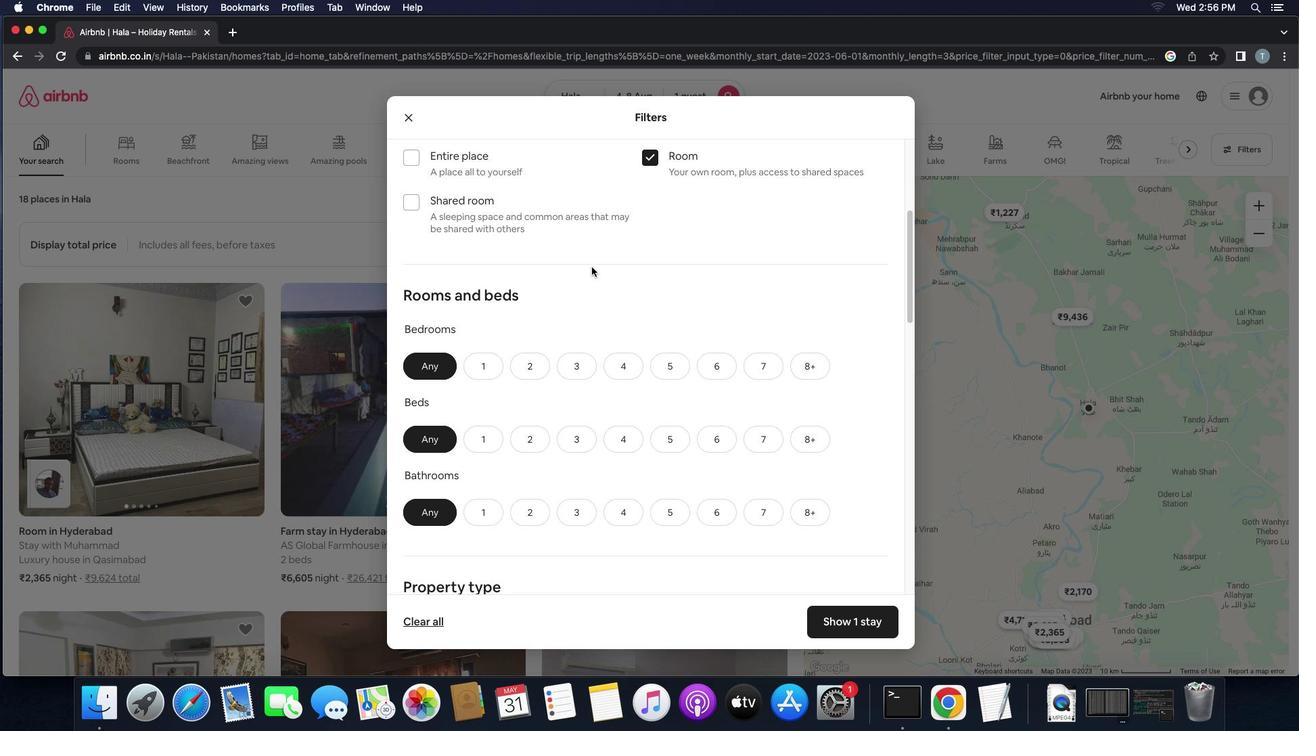 
Action: Mouse scrolled (592, 266) with delta (0, 0)
Screenshot: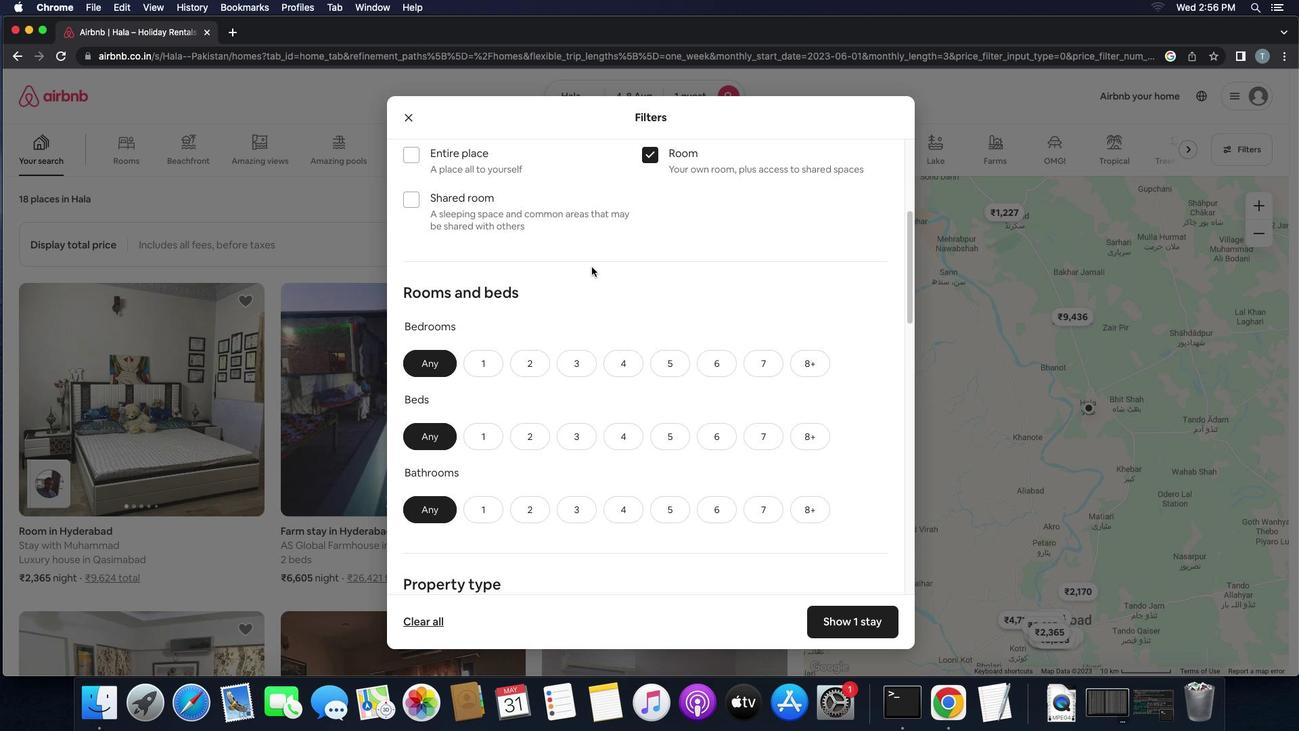
Action: Mouse scrolled (592, 266) with delta (0, 0)
Screenshot: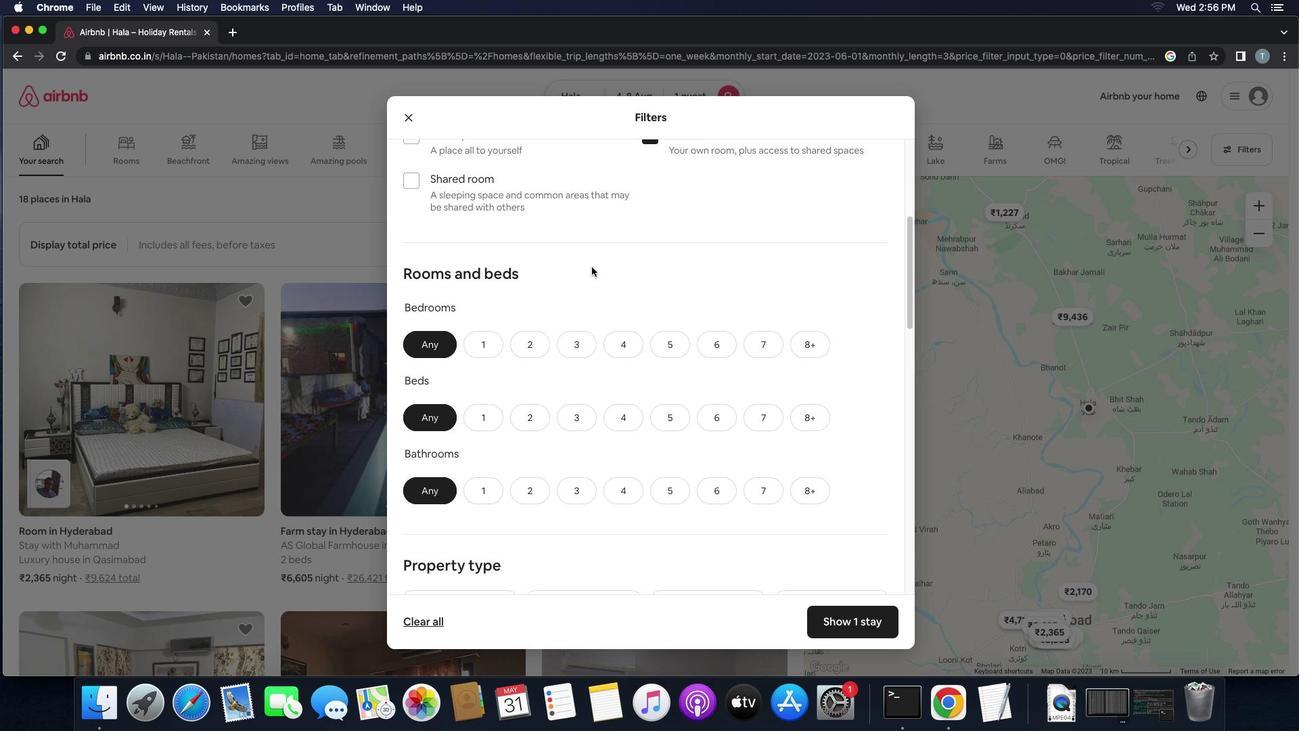 
Action: Mouse moved to (591, 267)
Screenshot: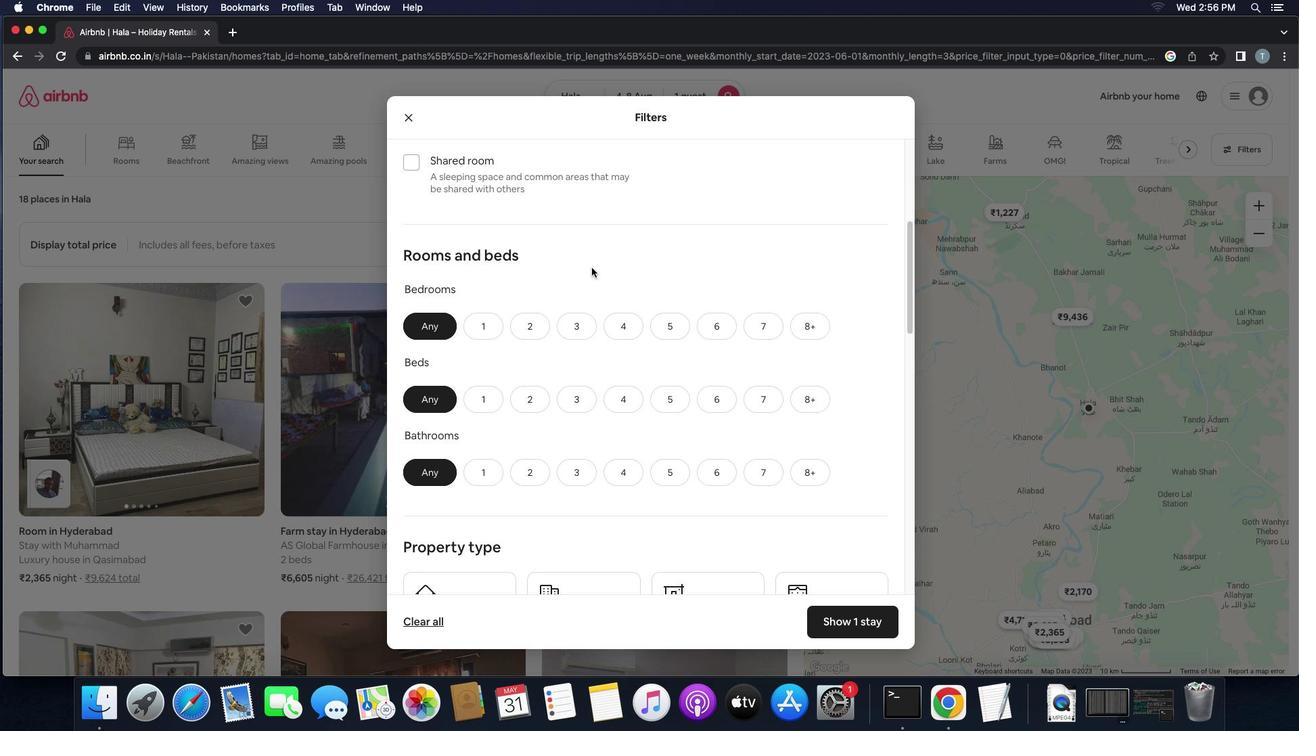 
Action: Mouse scrolled (591, 267) with delta (0, 0)
Screenshot: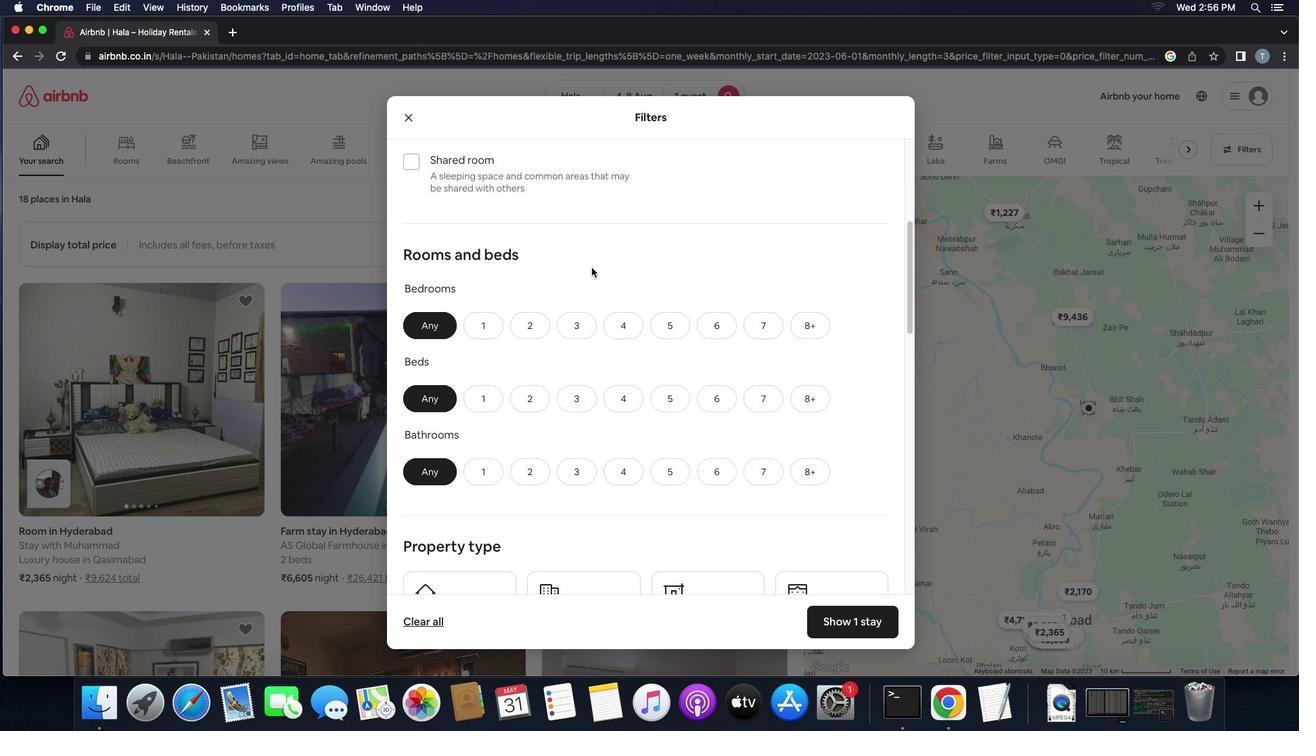 
Action: Mouse scrolled (591, 267) with delta (0, 0)
Screenshot: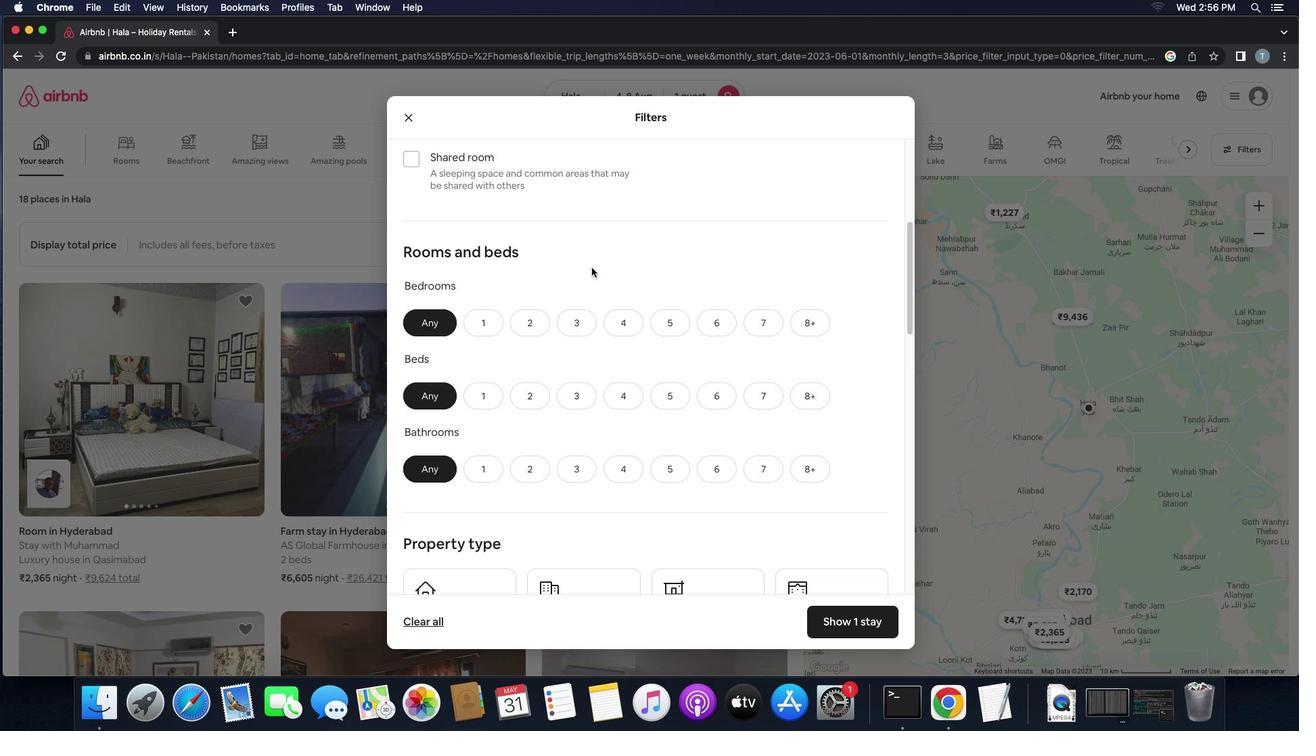 
Action: Mouse scrolled (591, 267) with delta (0, 0)
Screenshot: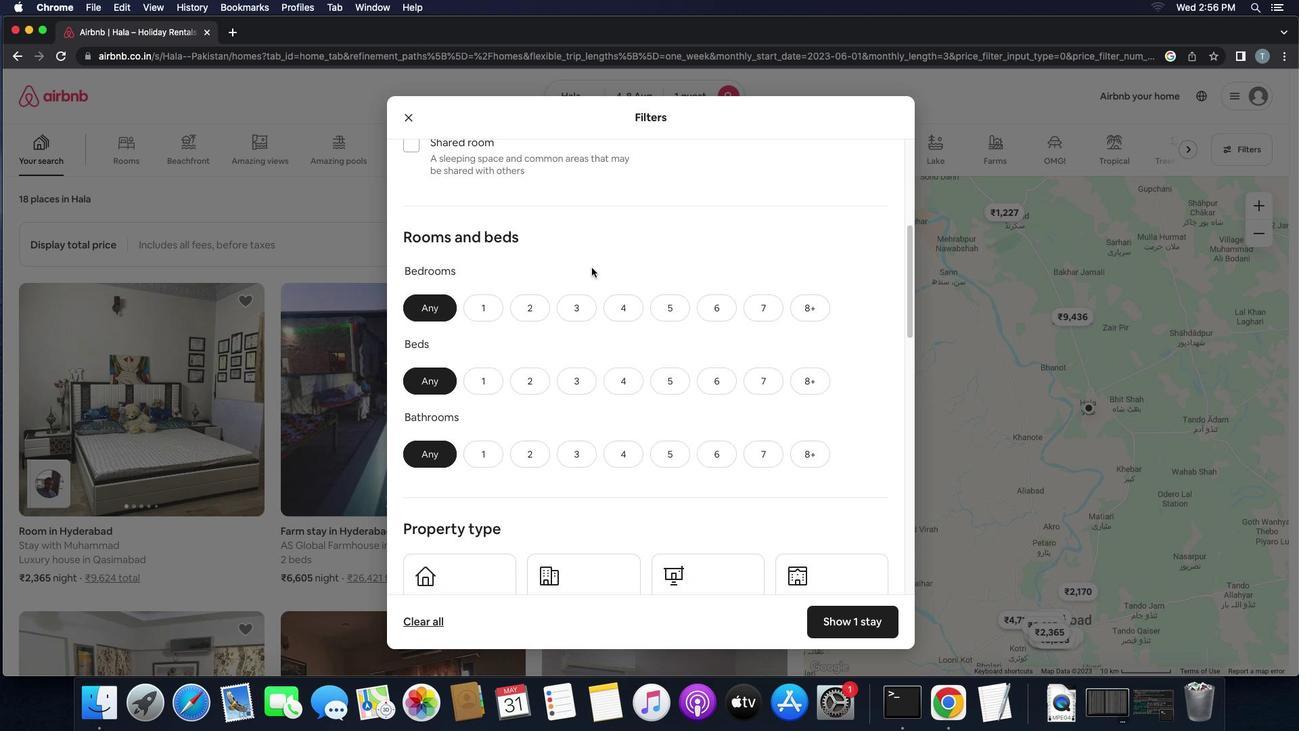 
Action: Mouse moved to (496, 248)
Screenshot: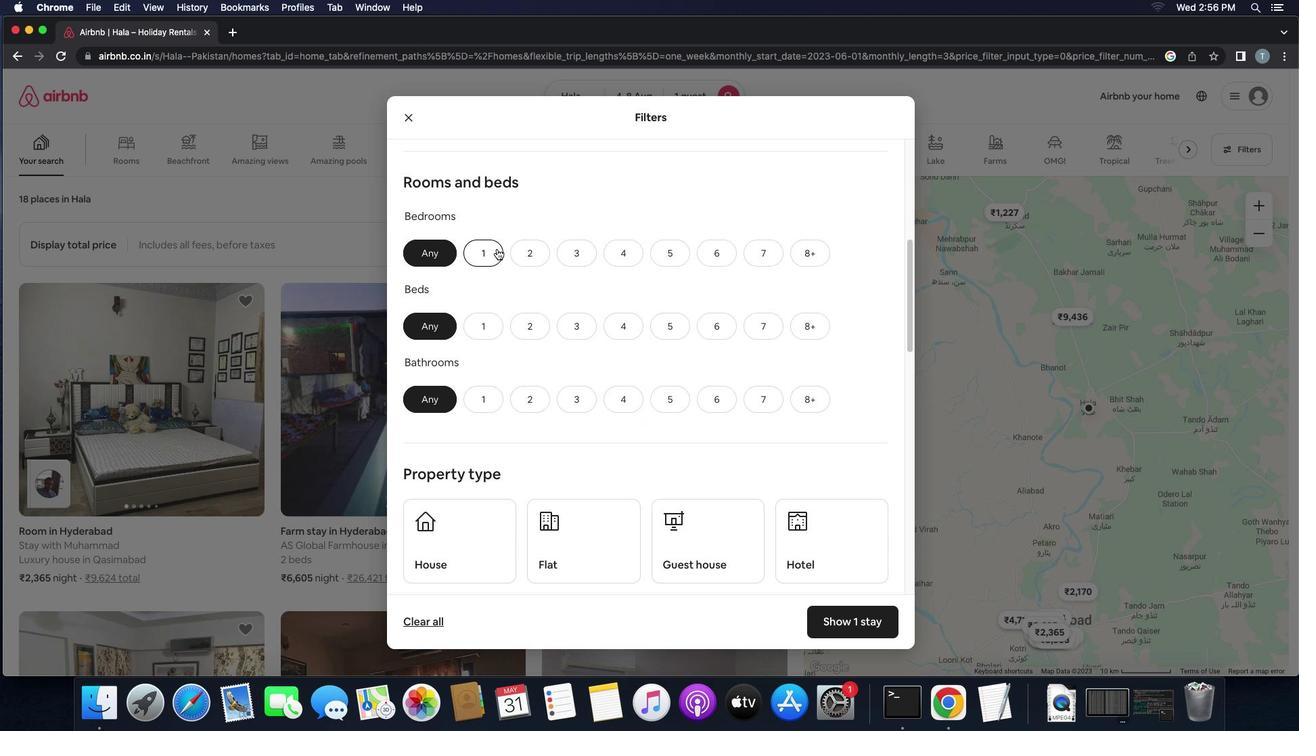 
Action: Mouse pressed left at (496, 248)
Screenshot: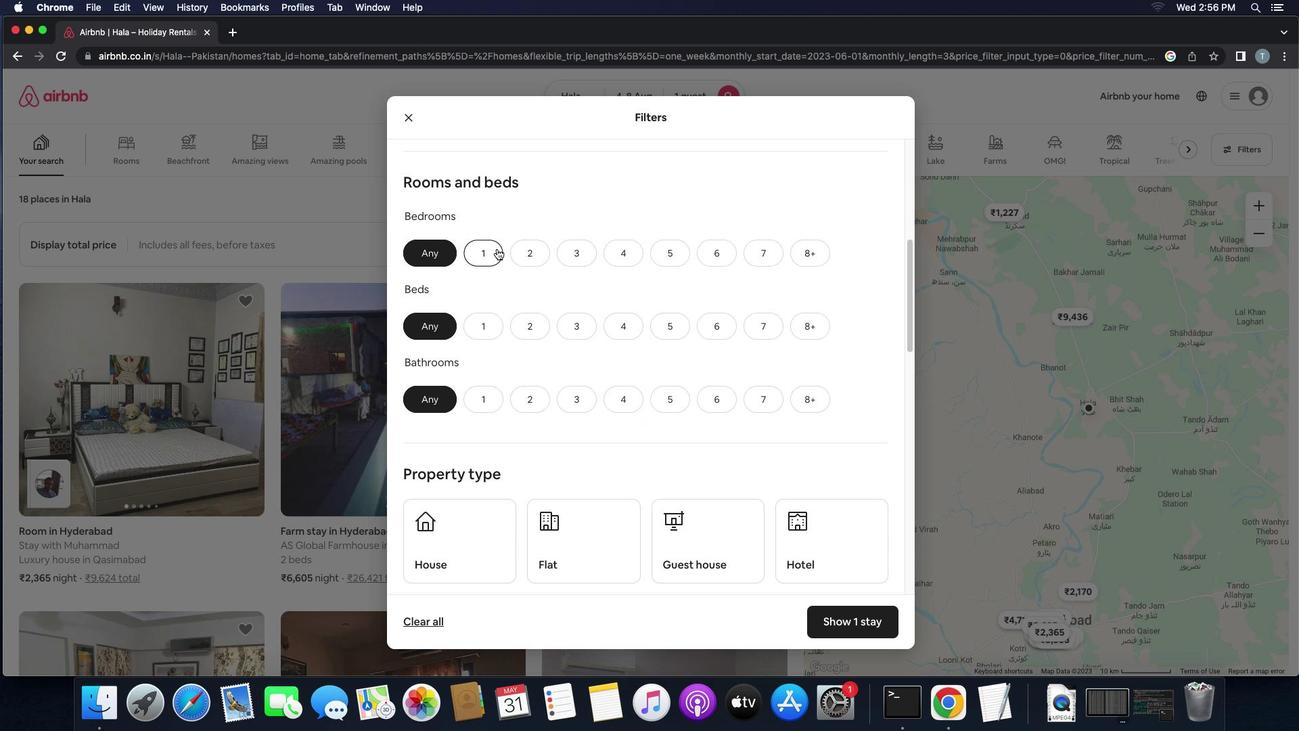 
Action: Mouse moved to (480, 330)
Screenshot: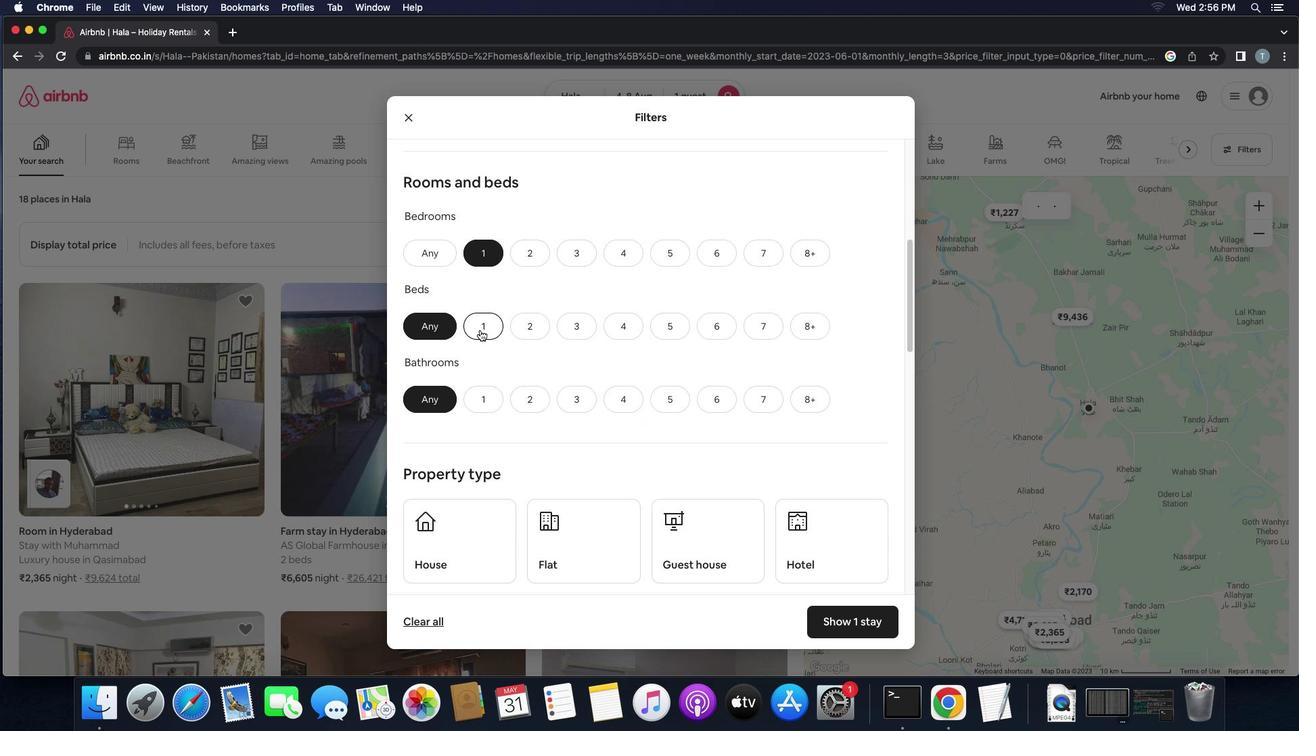 
Action: Mouse pressed left at (480, 330)
Screenshot: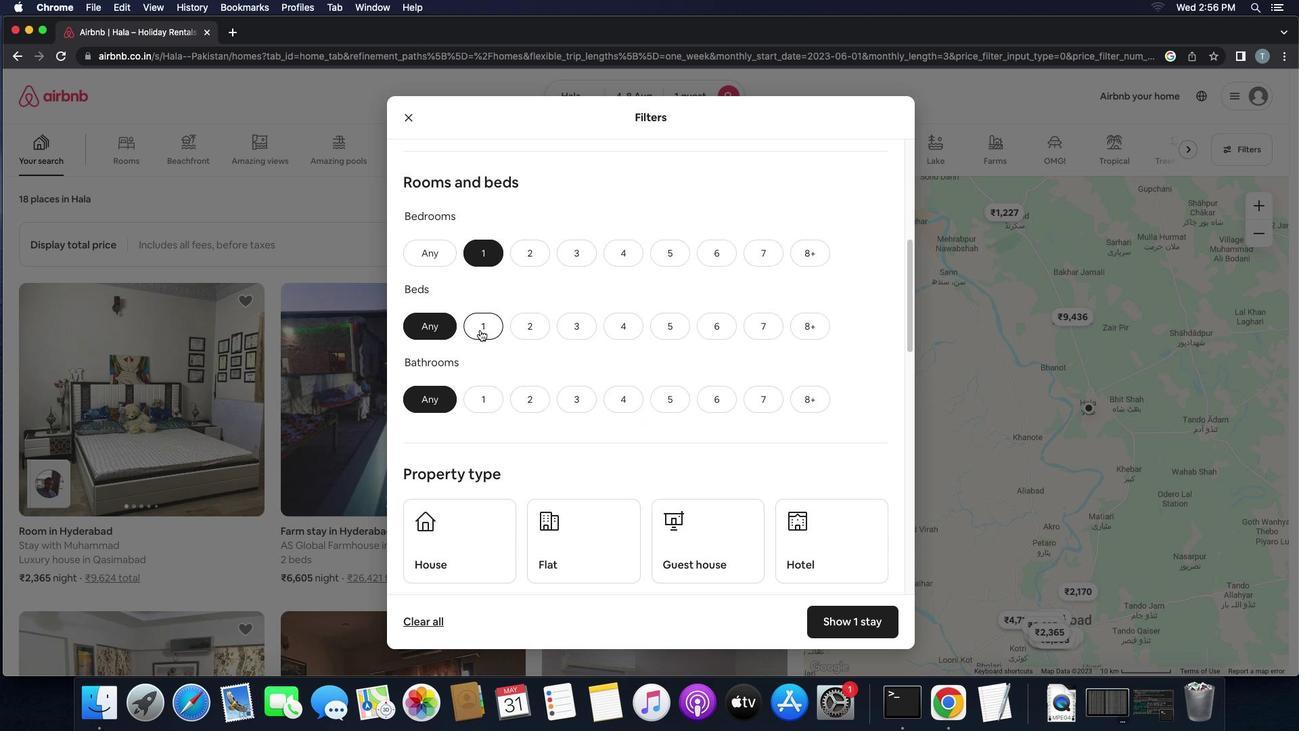 
Action: Mouse moved to (480, 398)
Screenshot: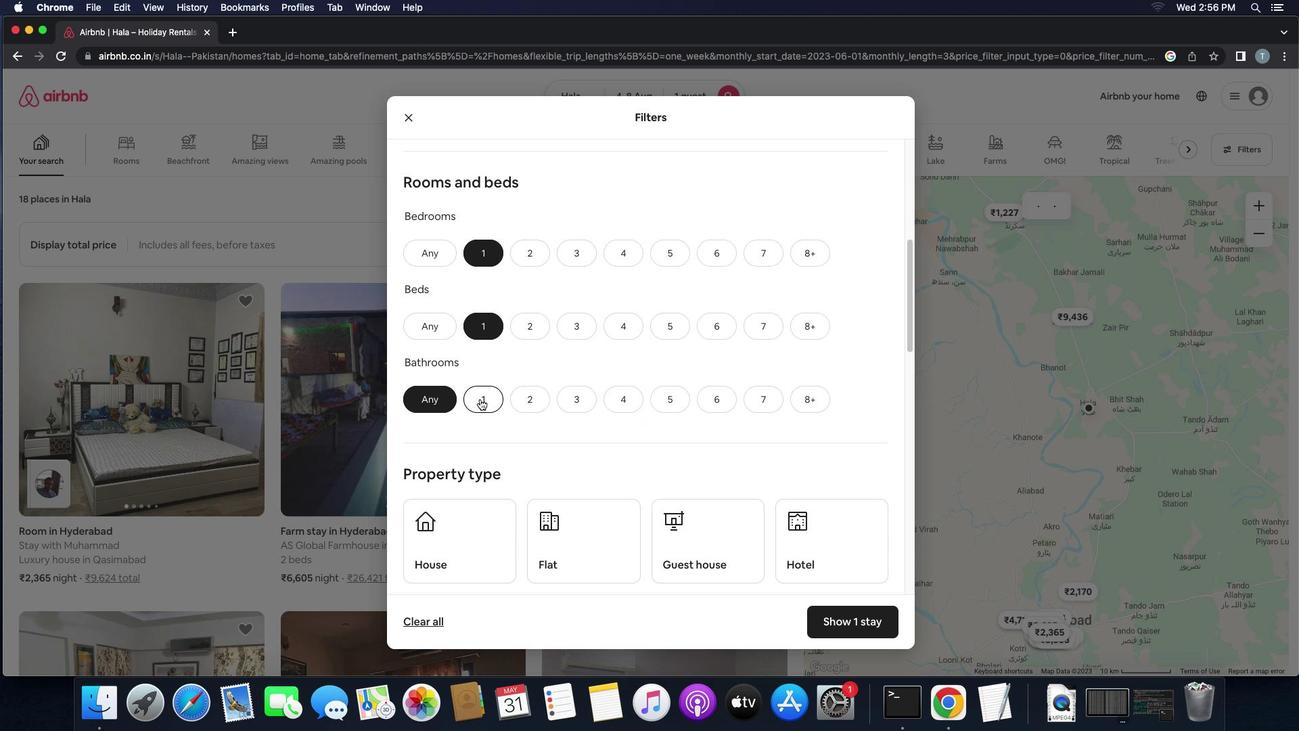 
Action: Mouse pressed left at (480, 398)
Screenshot: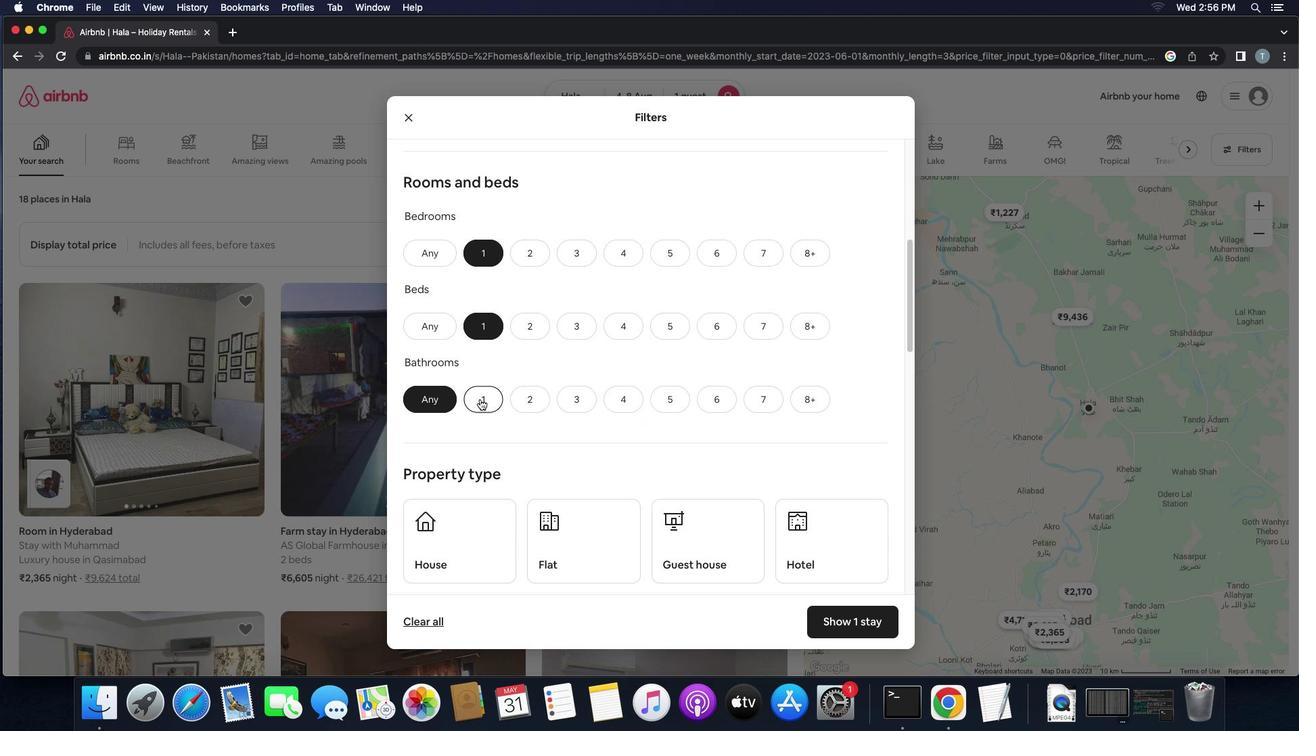 
Action: Mouse moved to (550, 380)
Screenshot: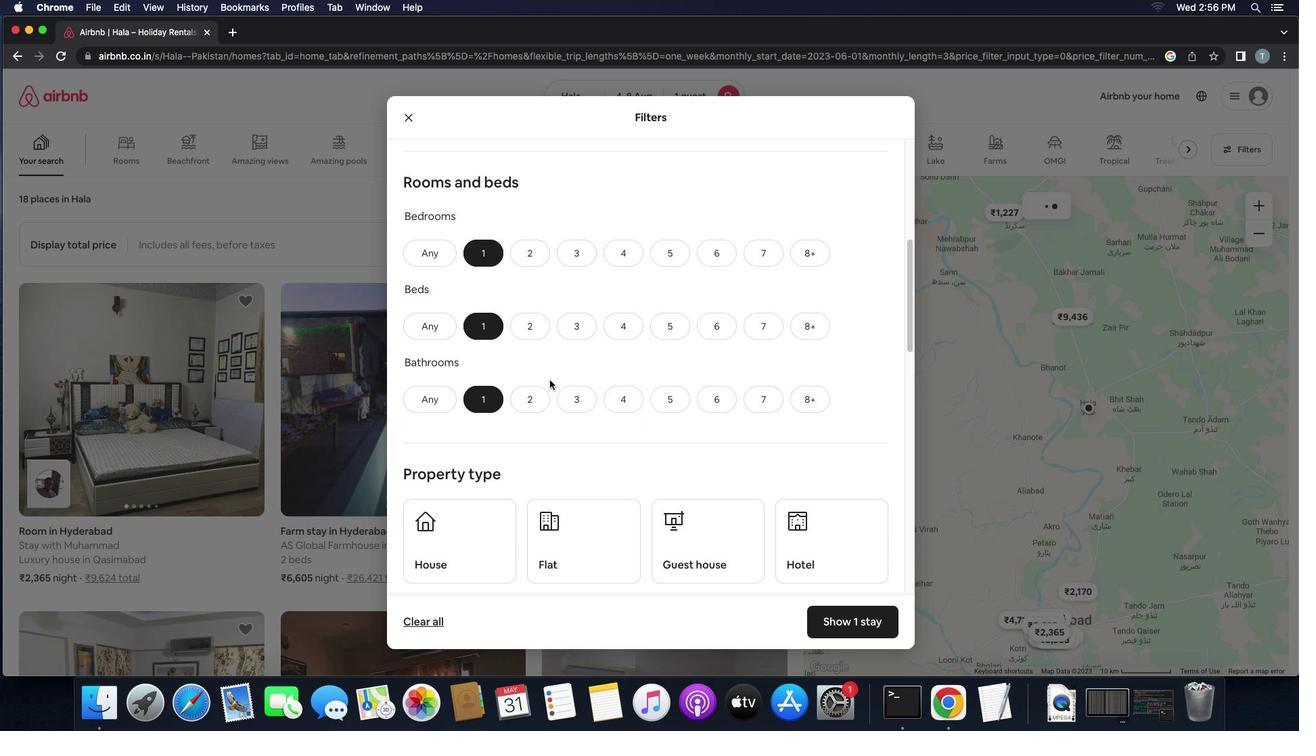 
Action: Mouse scrolled (550, 380) with delta (0, 0)
Screenshot: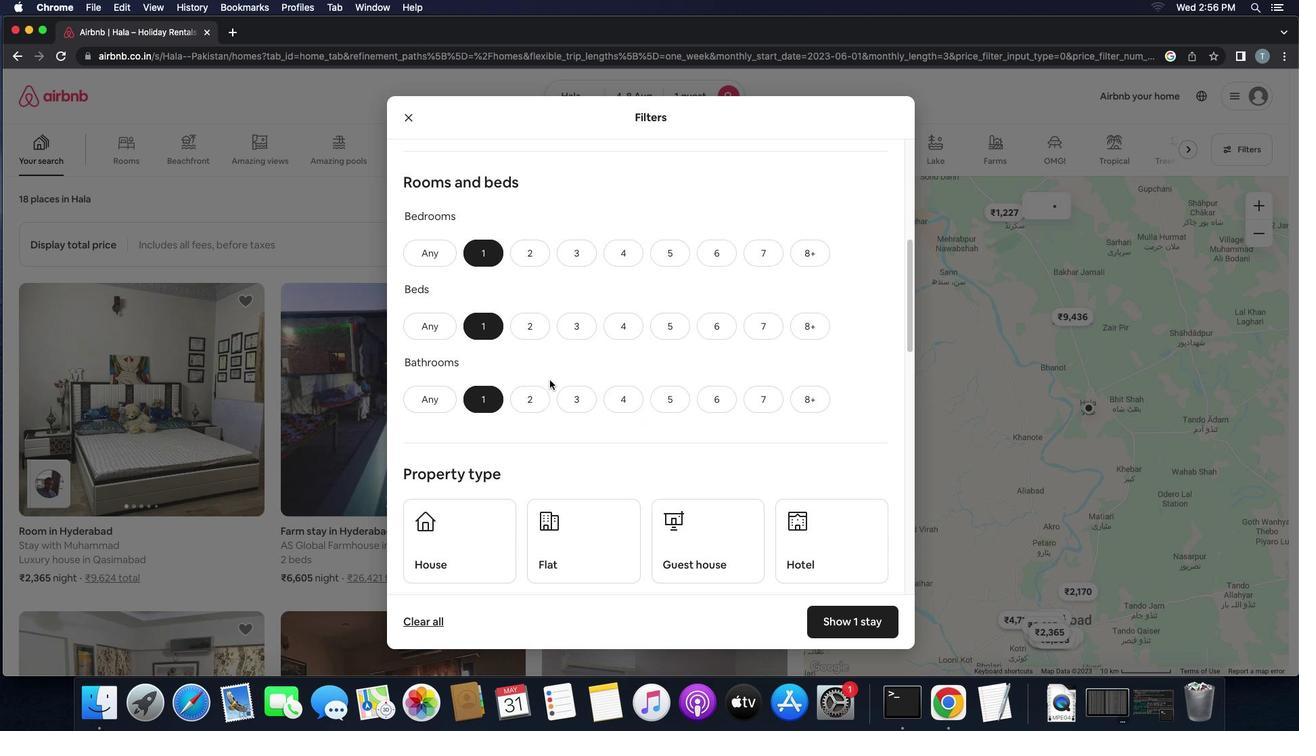 
Action: Mouse scrolled (550, 380) with delta (0, 0)
Screenshot: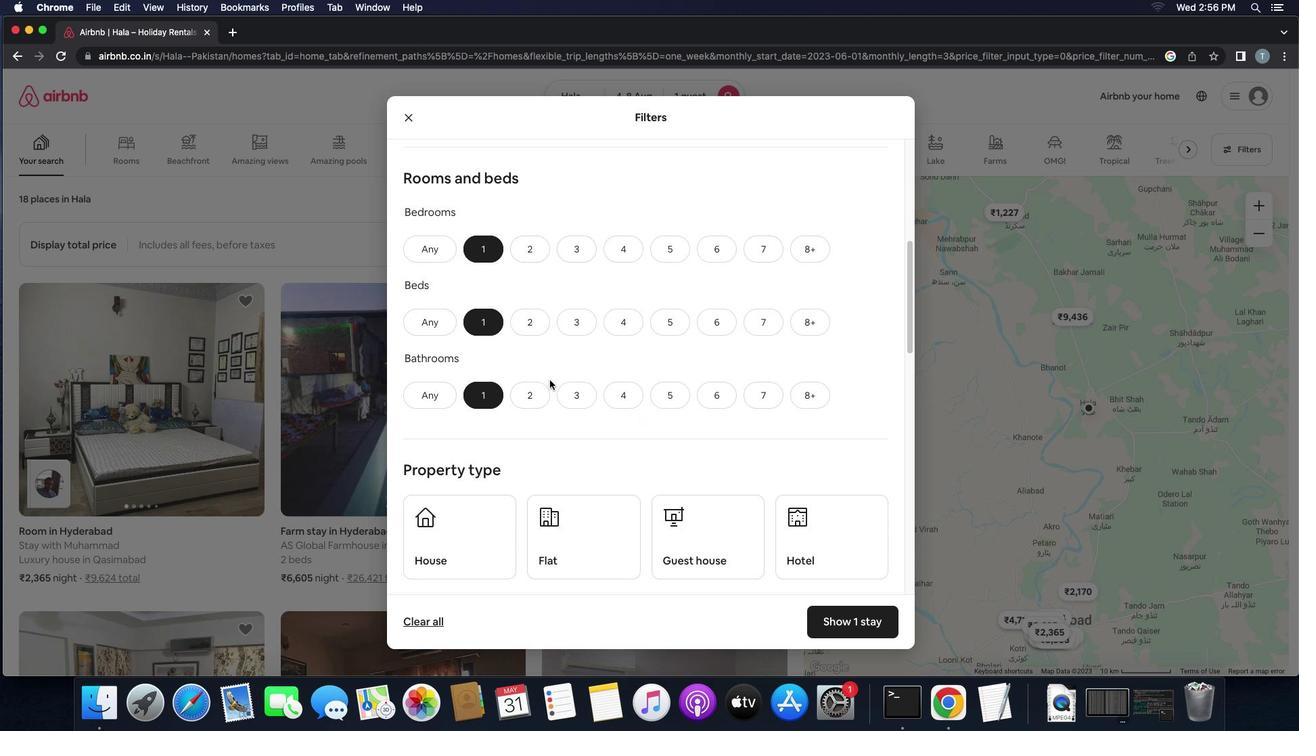 
Action: Mouse scrolled (550, 380) with delta (0, 0)
Screenshot: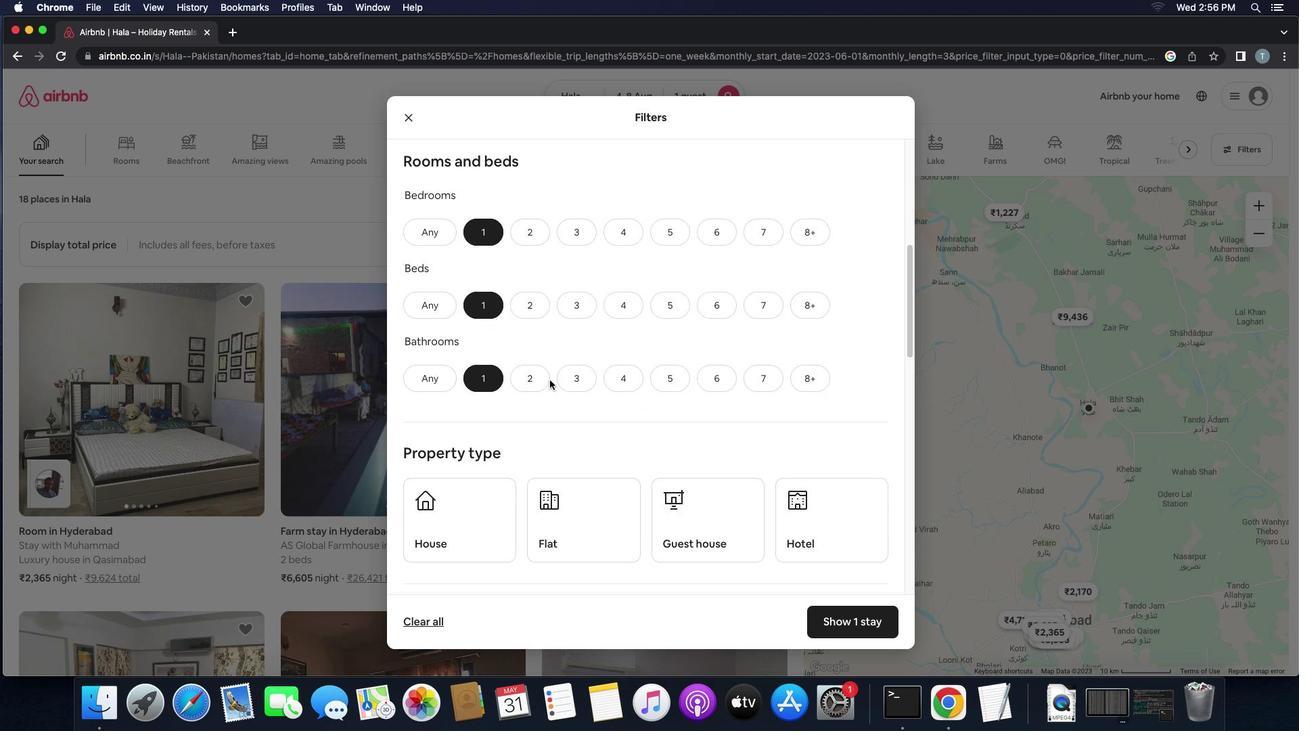 
Action: Mouse scrolled (550, 380) with delta (0, 0)
Screenshot: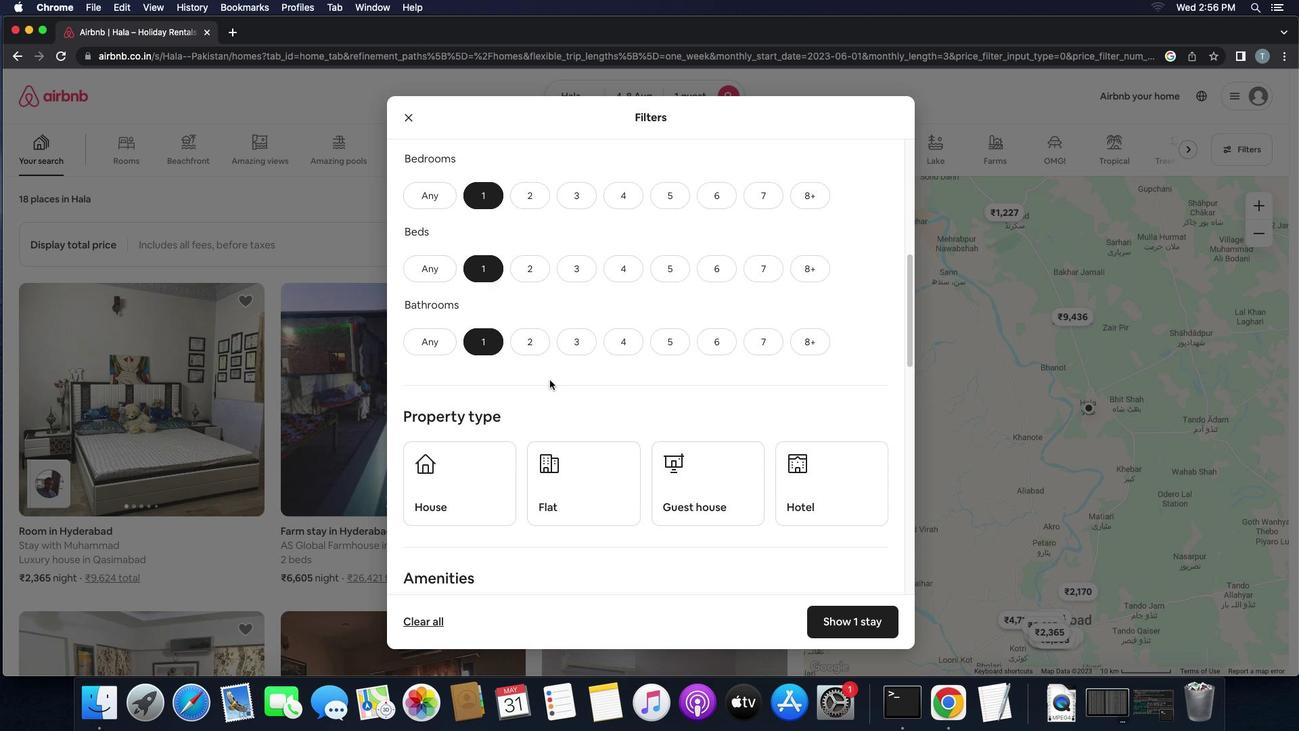 
Action: Mouse scrolled (550, 380) with delta (0, 0)
Screenshot: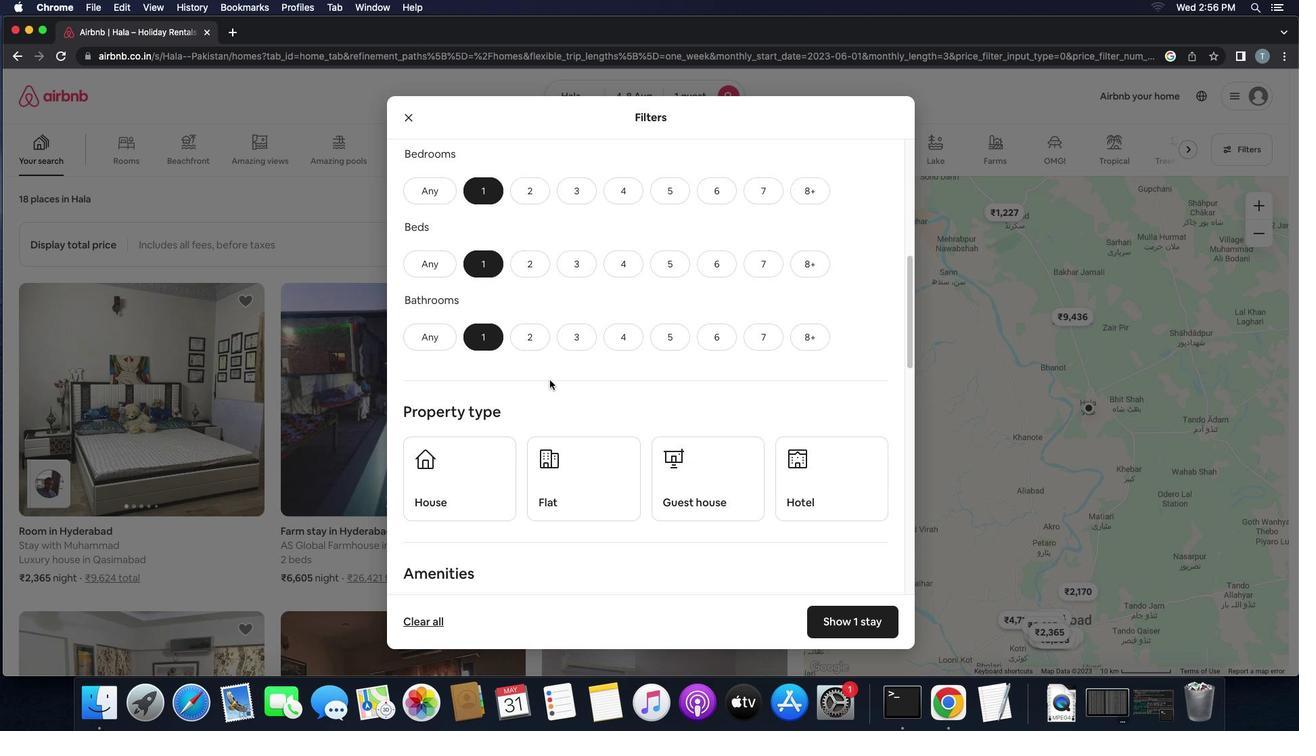 
Action: Mouse scrolled (550, 380) with delta (0, -1)
Screenshot: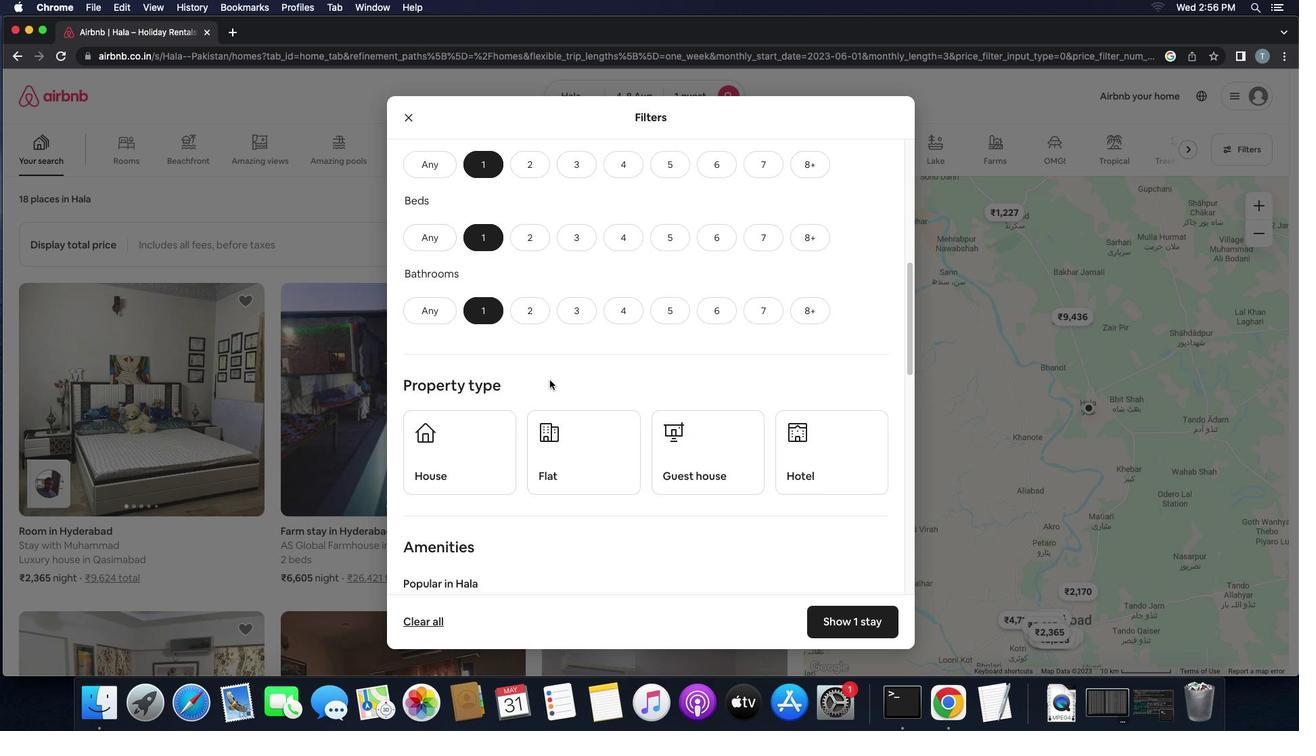 
Action: Mouse scrolled (550, 380) with delta (0, 0)
Screenshot: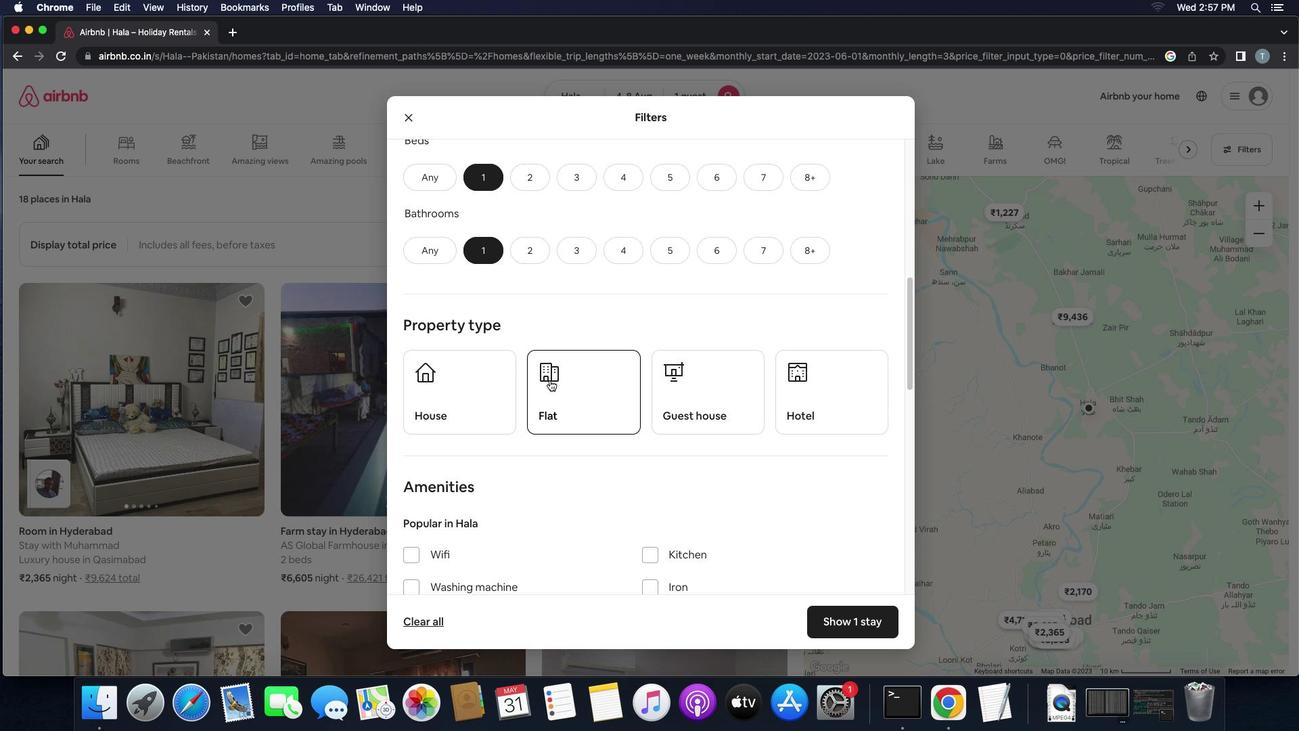 
Action: Mouse scrolled (550, 380) with delta (0, 0)
Screenshot: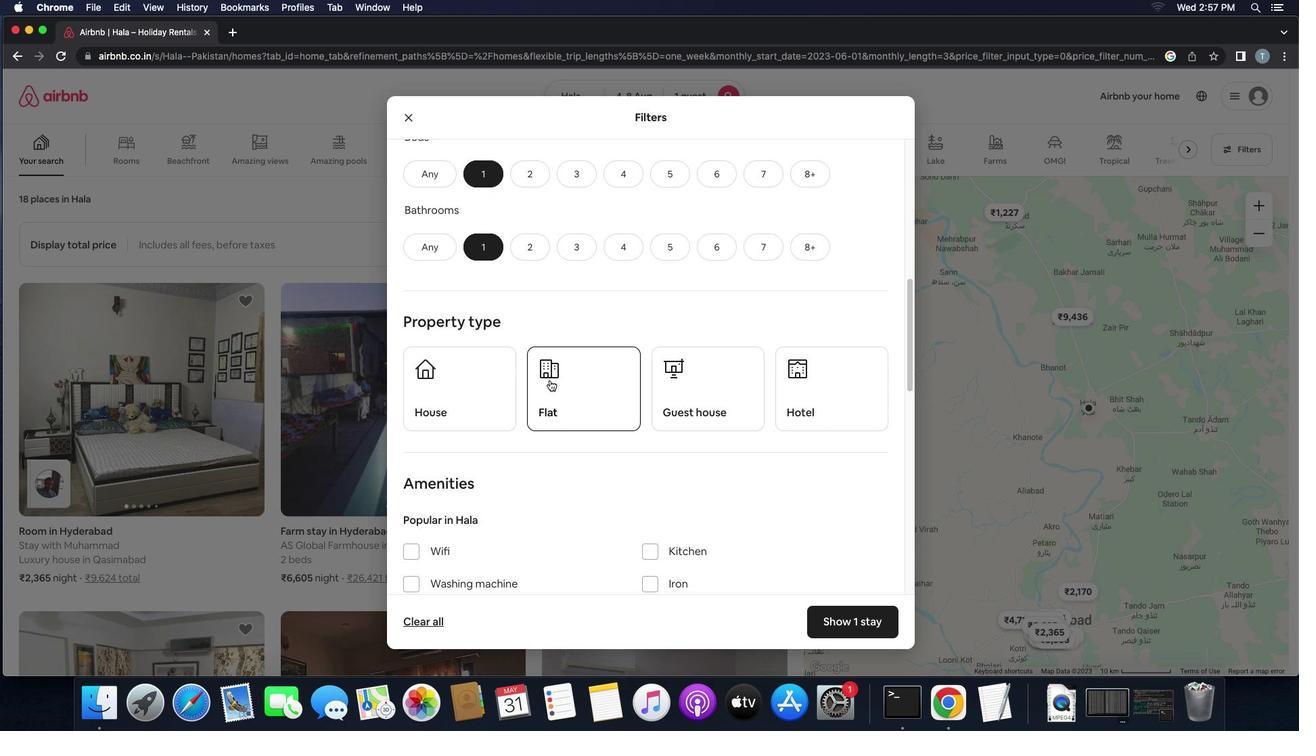 
Action: Mouse scrolled (550, 380) with delta (0, 0)
Screenshot: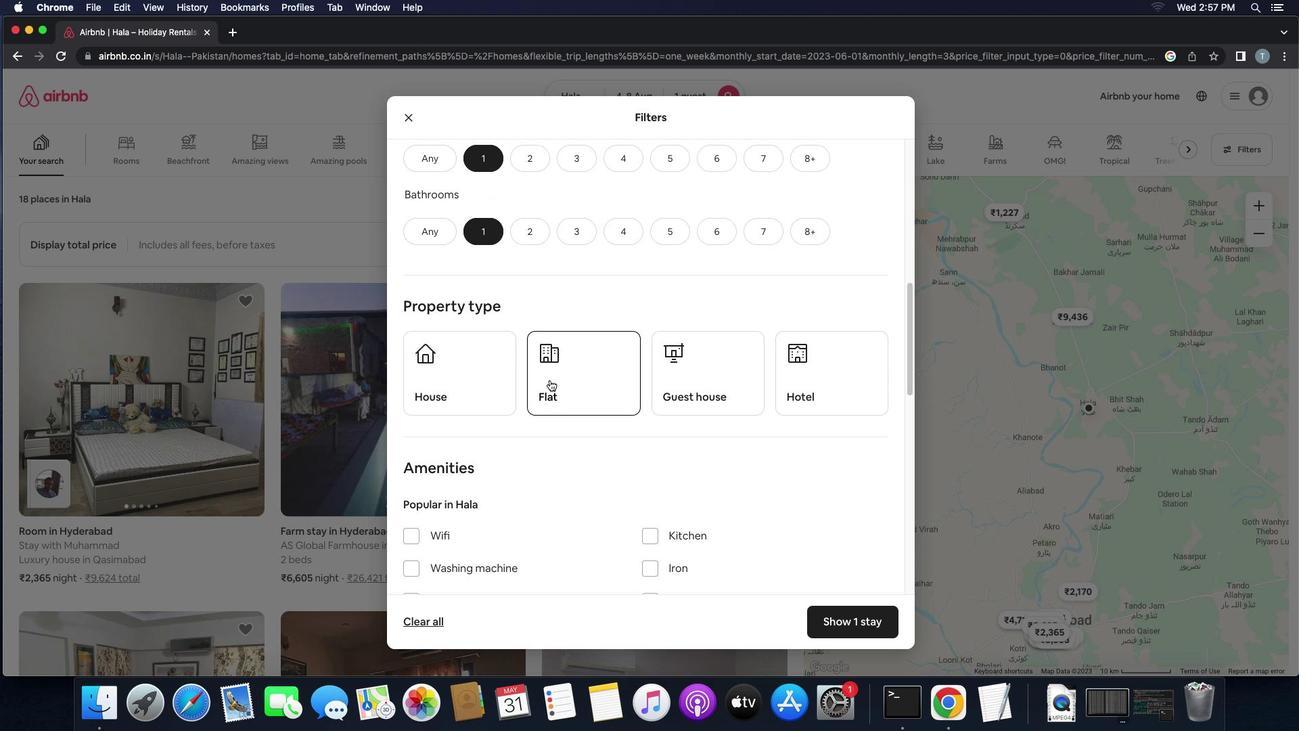 
Action: Mouse moved to (550, 379)
Screenshot: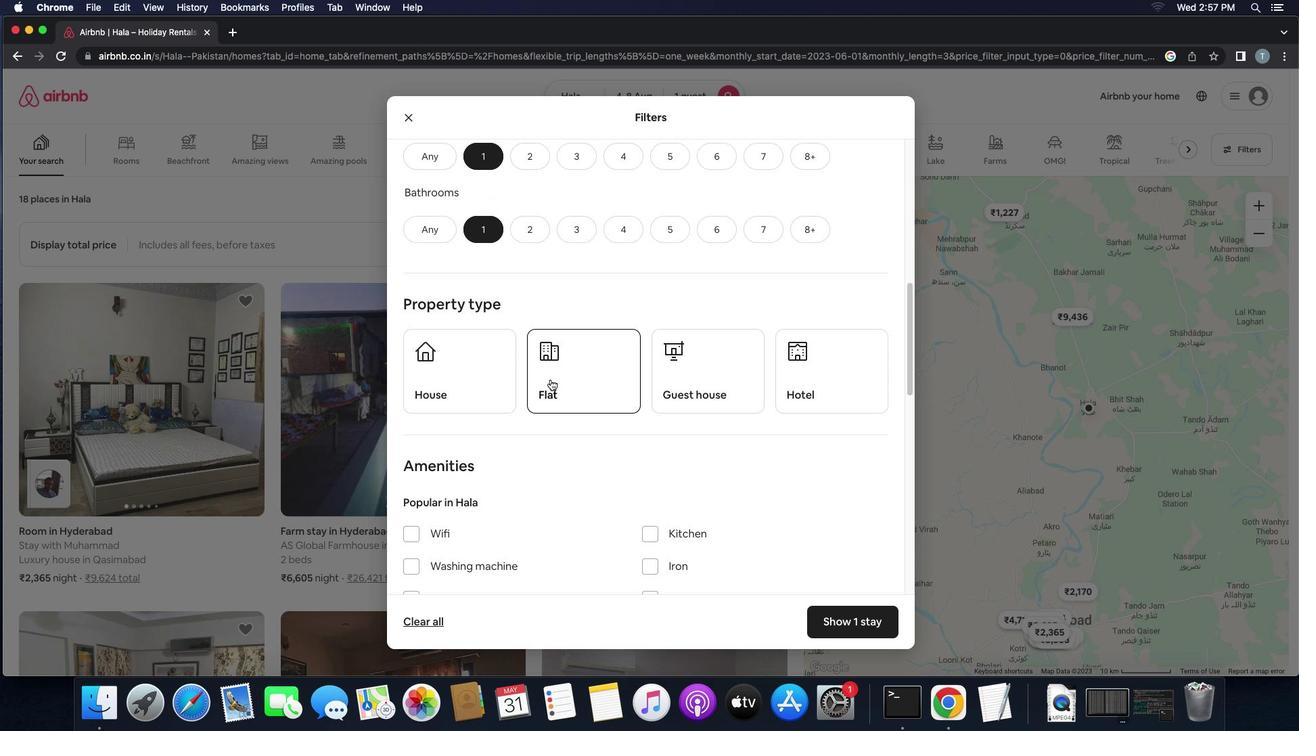 
Action: Mouse scrolled (550, 379) with delta (0, 0)
Screenshot: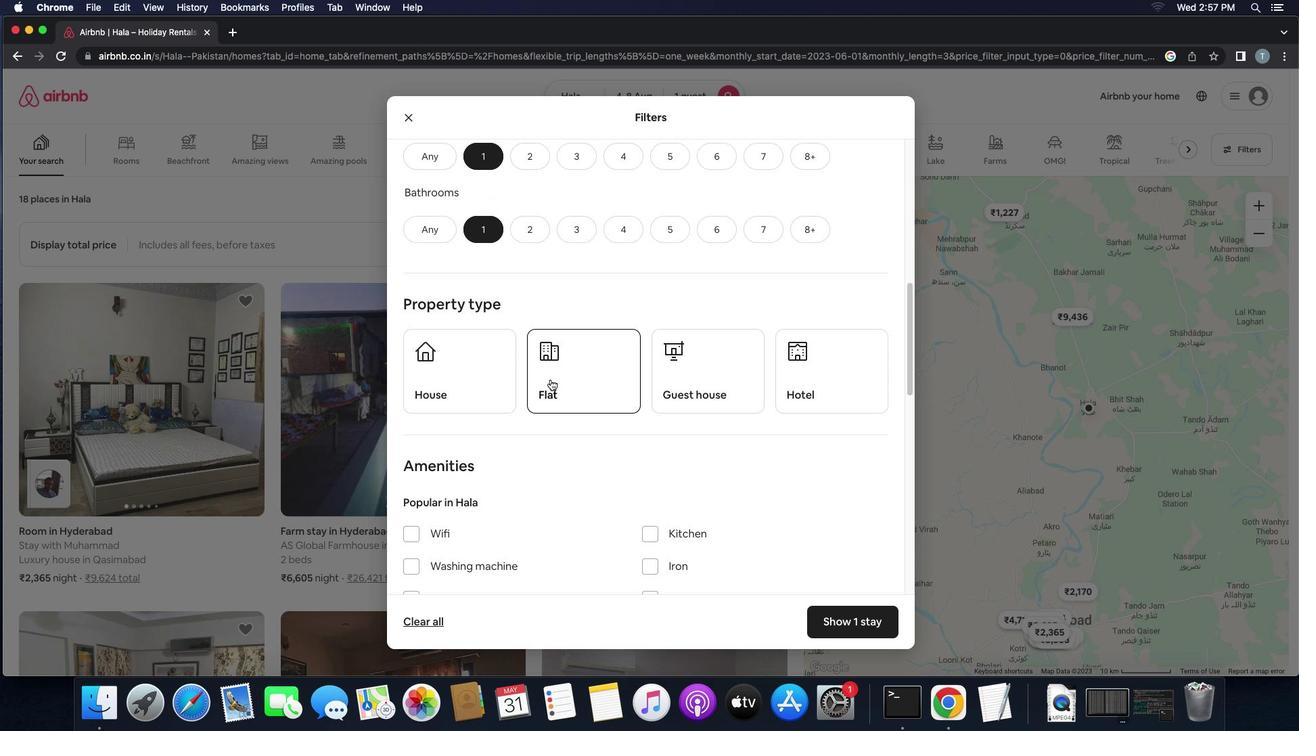 
Action: Mouse scrolled (550, 379) with delta (0, 0)
Screenshot: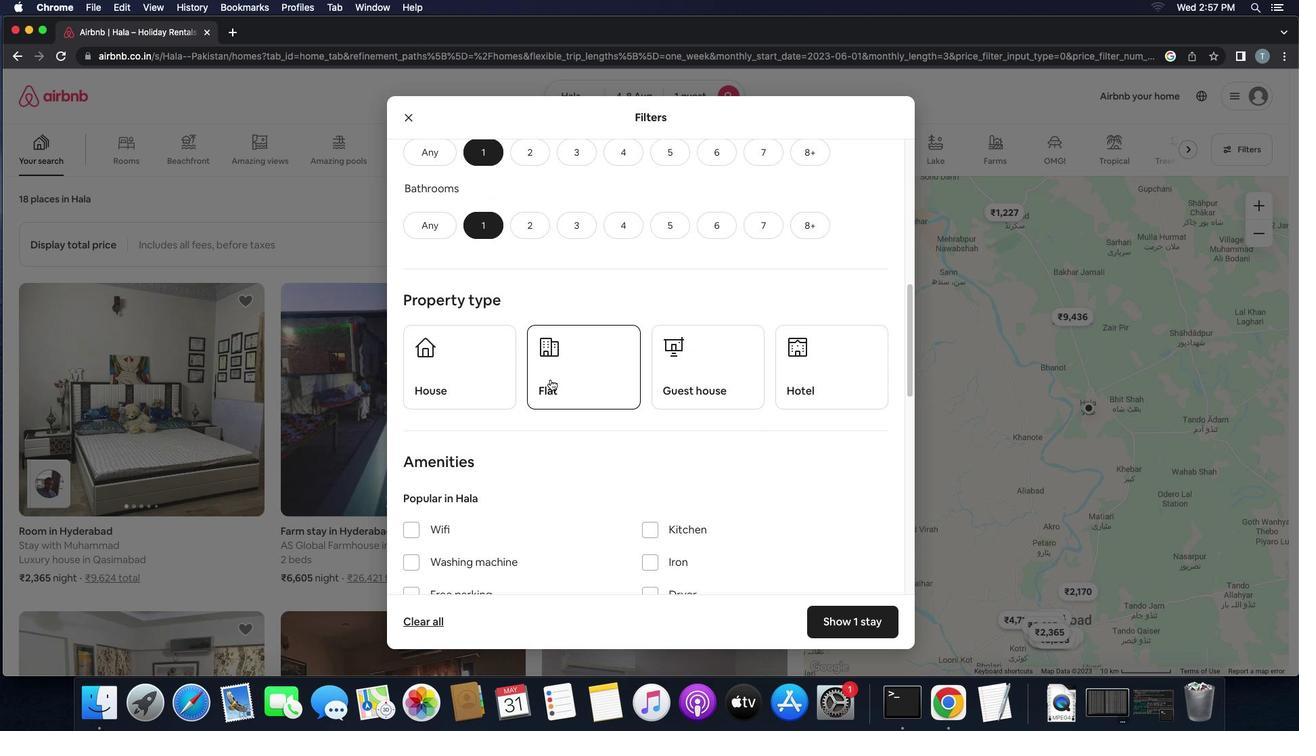 
Action: Mouse moved to (615, 357)
Screenshot: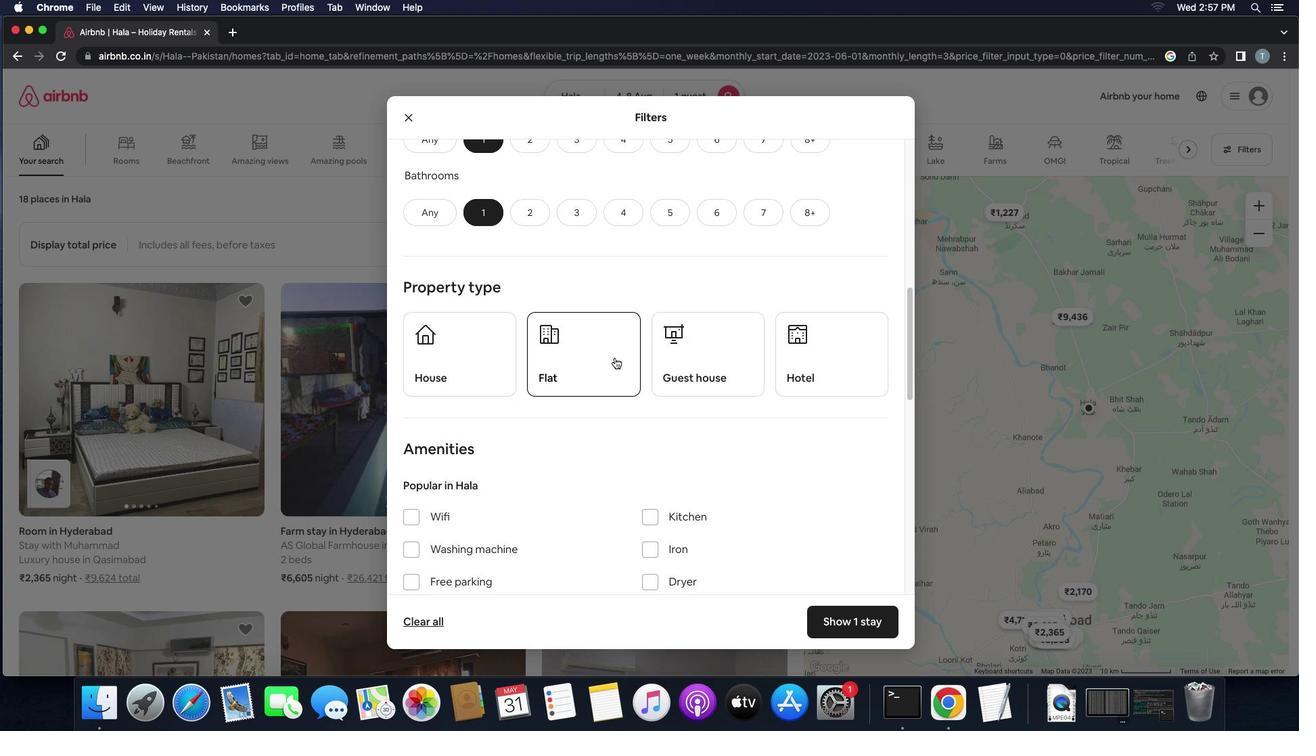 
Action: Mouse pressed left at (615, 357)
Screenshot: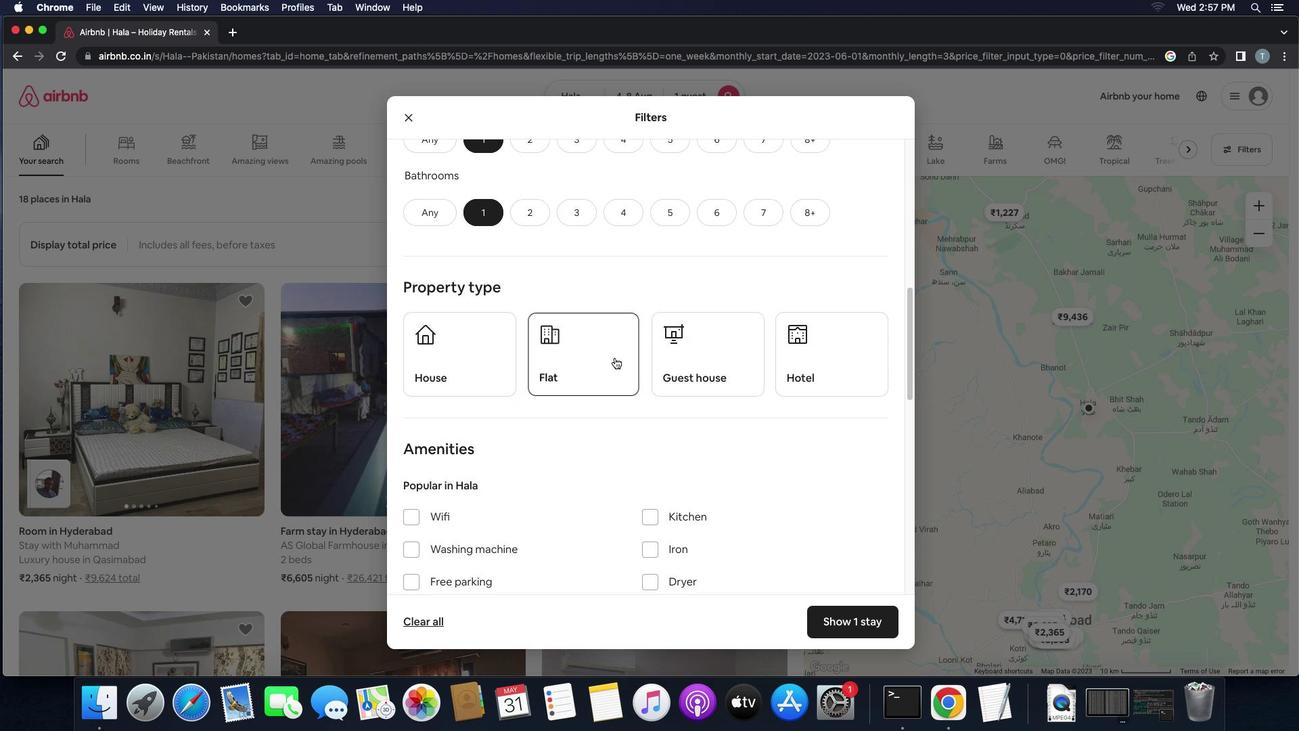 
Action: Mouse moved to (701, 345)
Screenshot: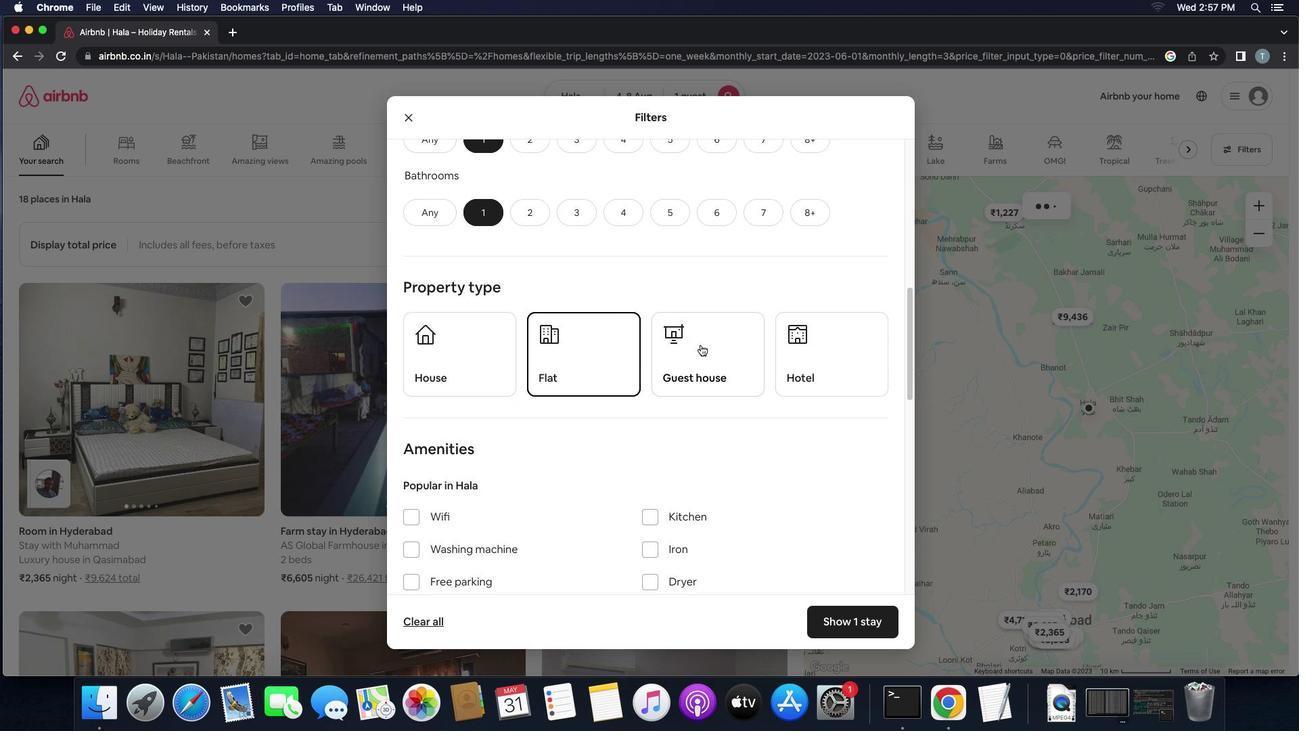 
Action: Mouse pressed left at (701, 345)
Screenshot: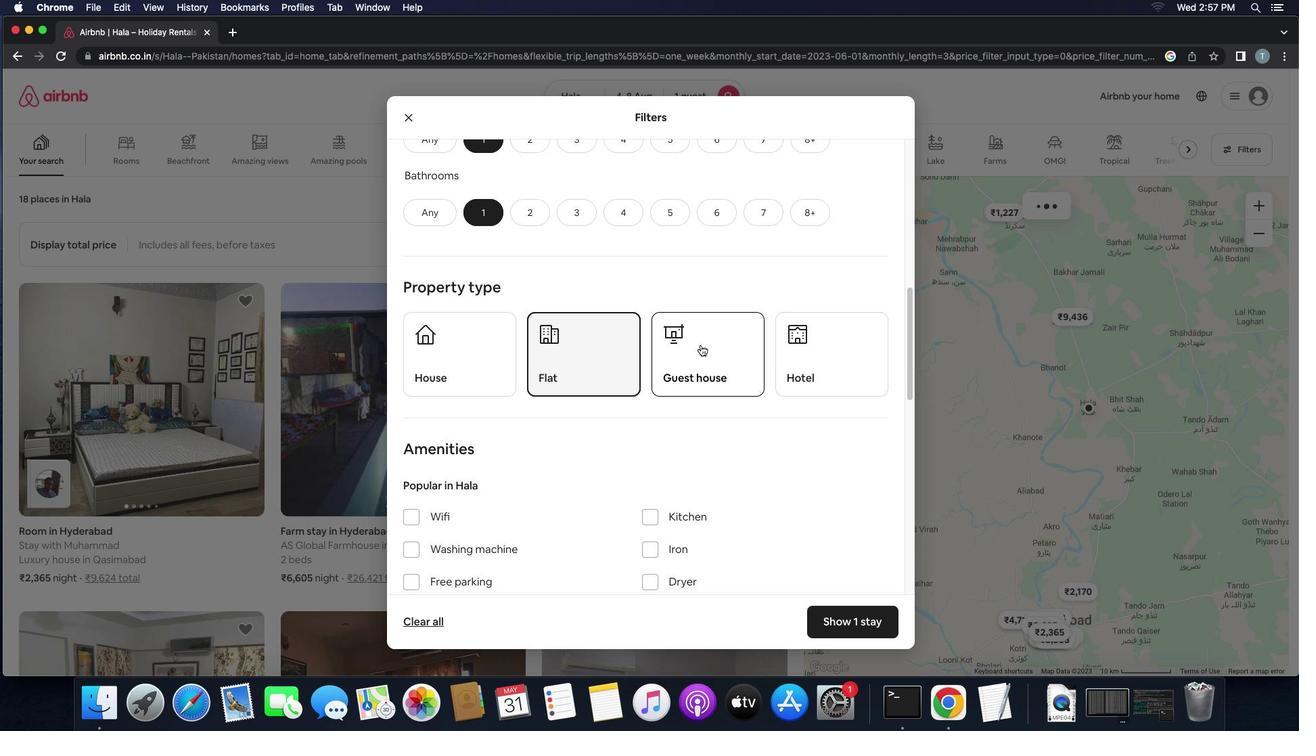 
Action: Mouse moved to (849, 366)
Screenshot: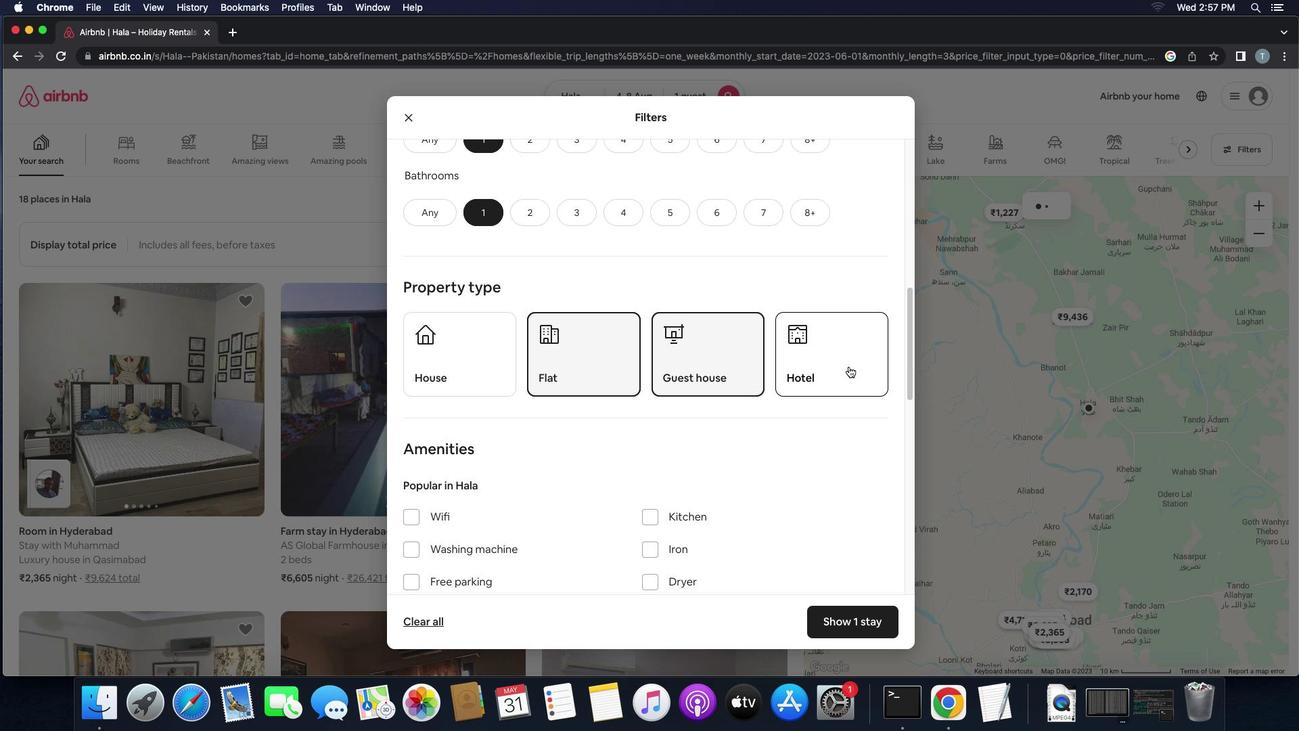 
Action: Mouse pressed left at (849, 366)
Screenshot: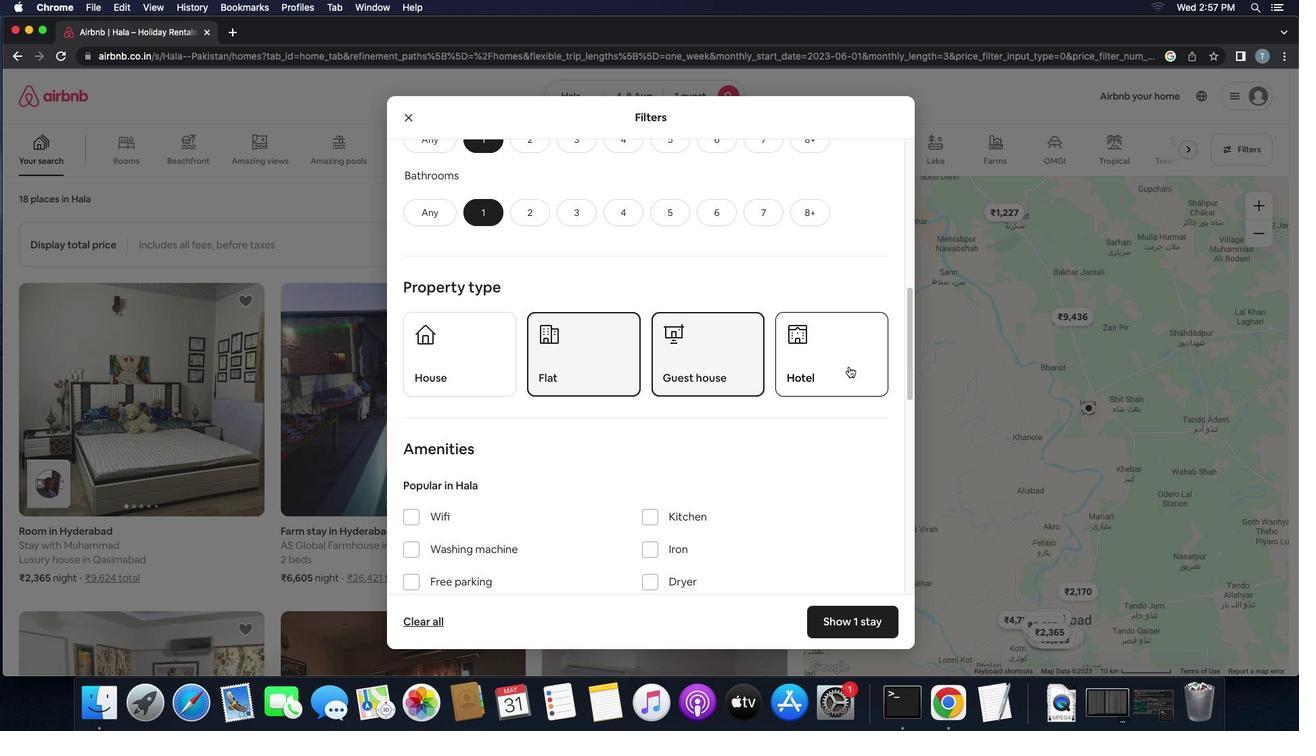 
Action: Mouse moved to (805, 444)
Screenshot: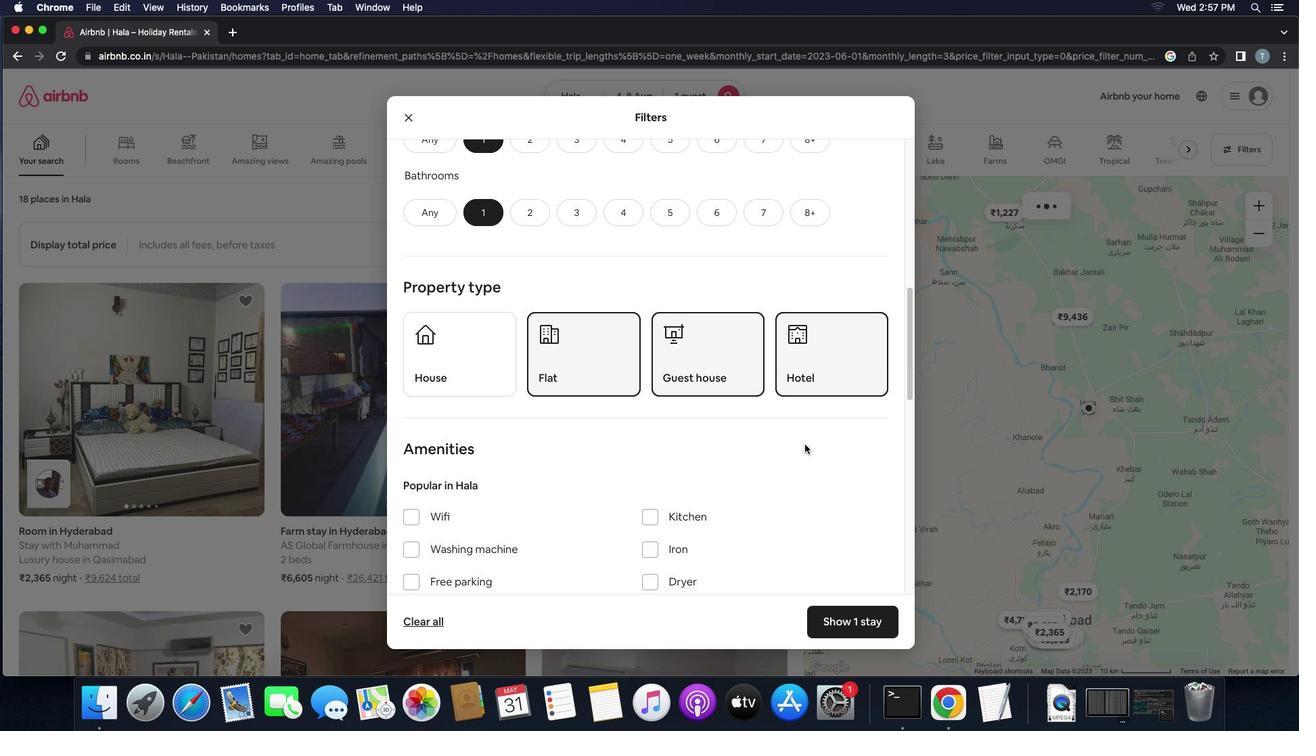
Action: Mouse scrolled (805, 444) with delta (0, 0)
Screenshot: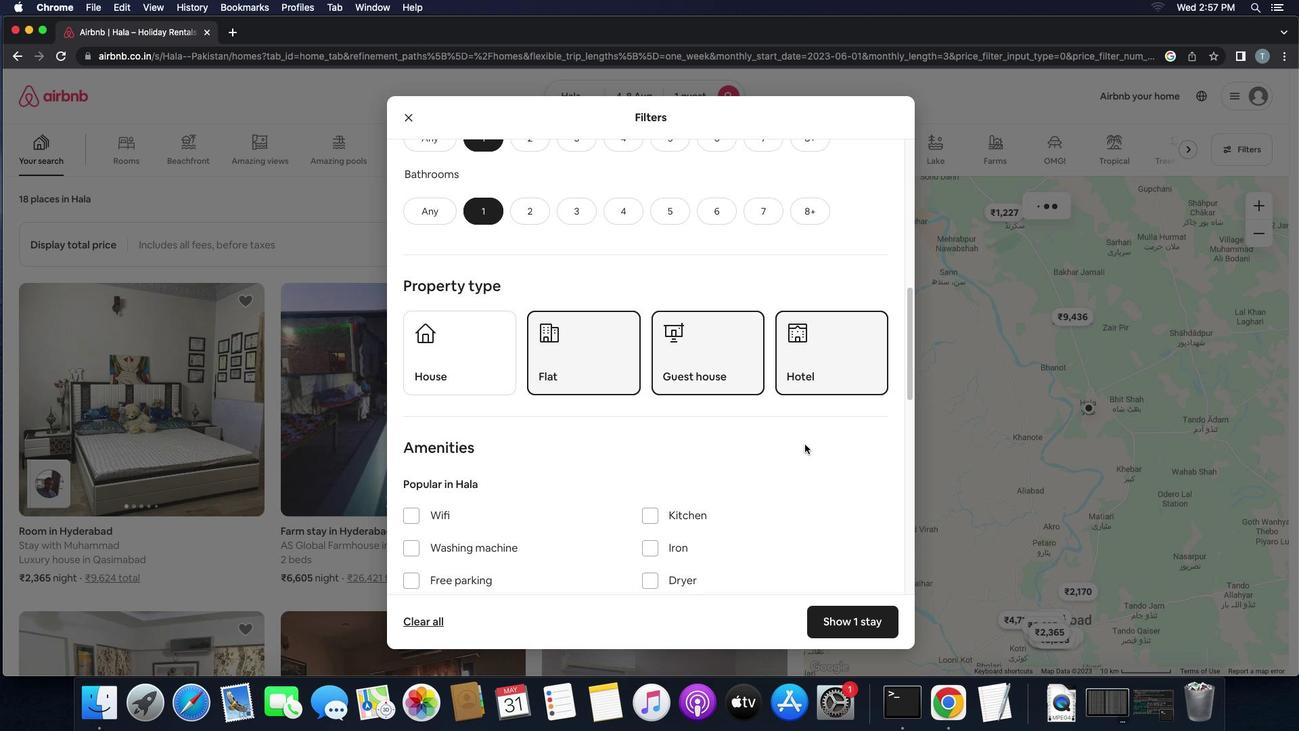 
Action: Mouse scrolled (805, 444) with delta (0, 0)
Screenshot: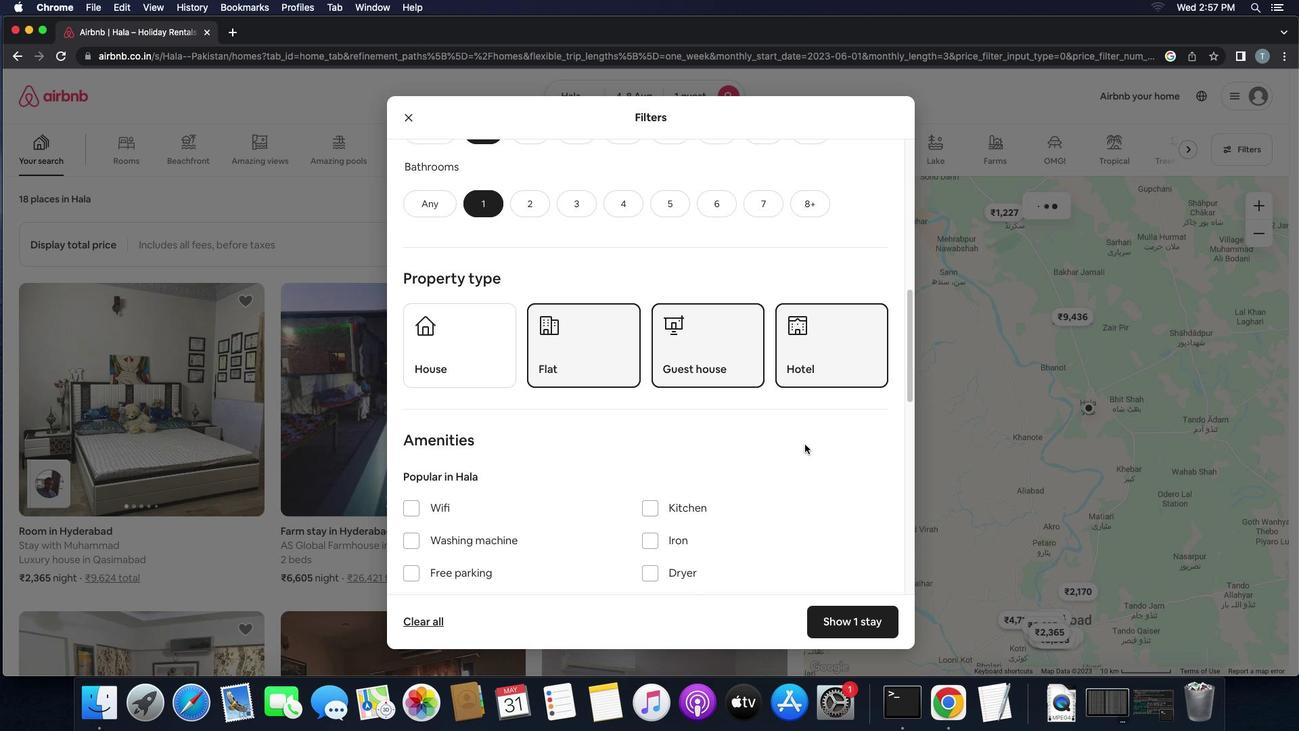 
Action: Mouse scrolled (805, 444) with delta (0, -2)
Screenshot: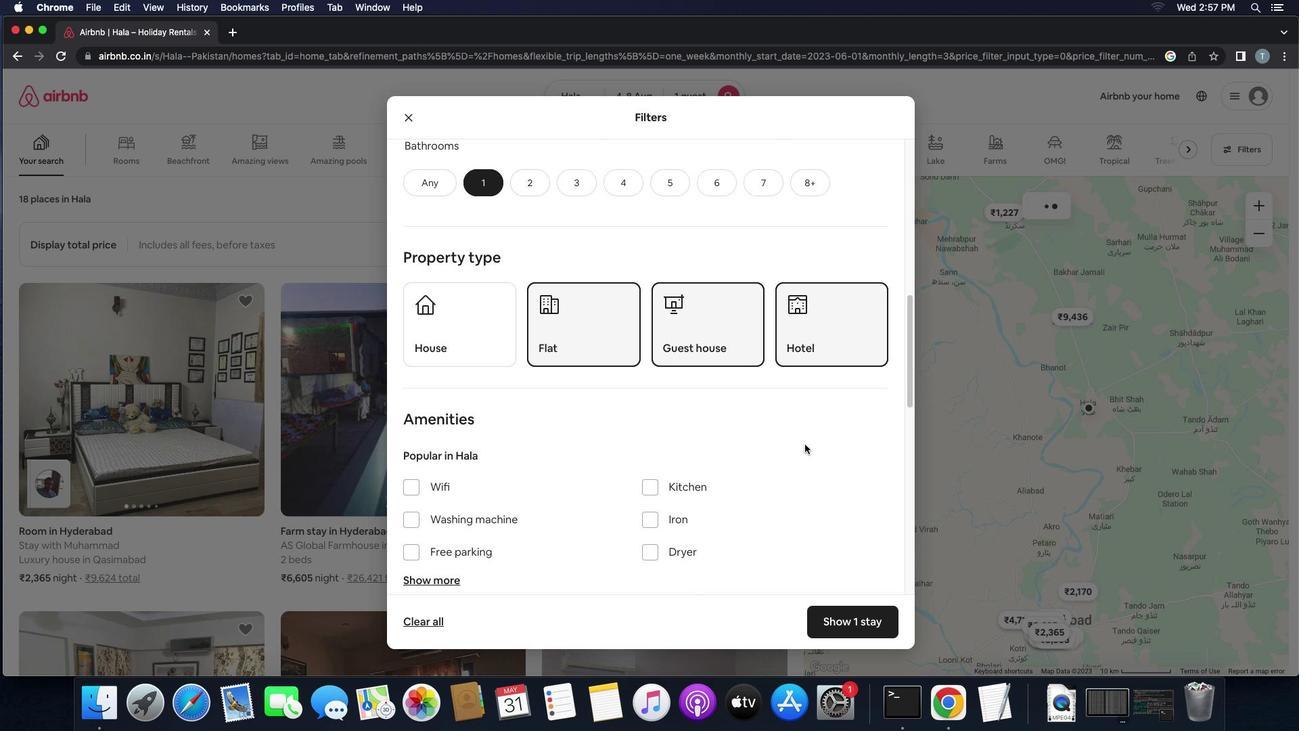 
Action: Mouse moved to (796, 454)
Screenshot: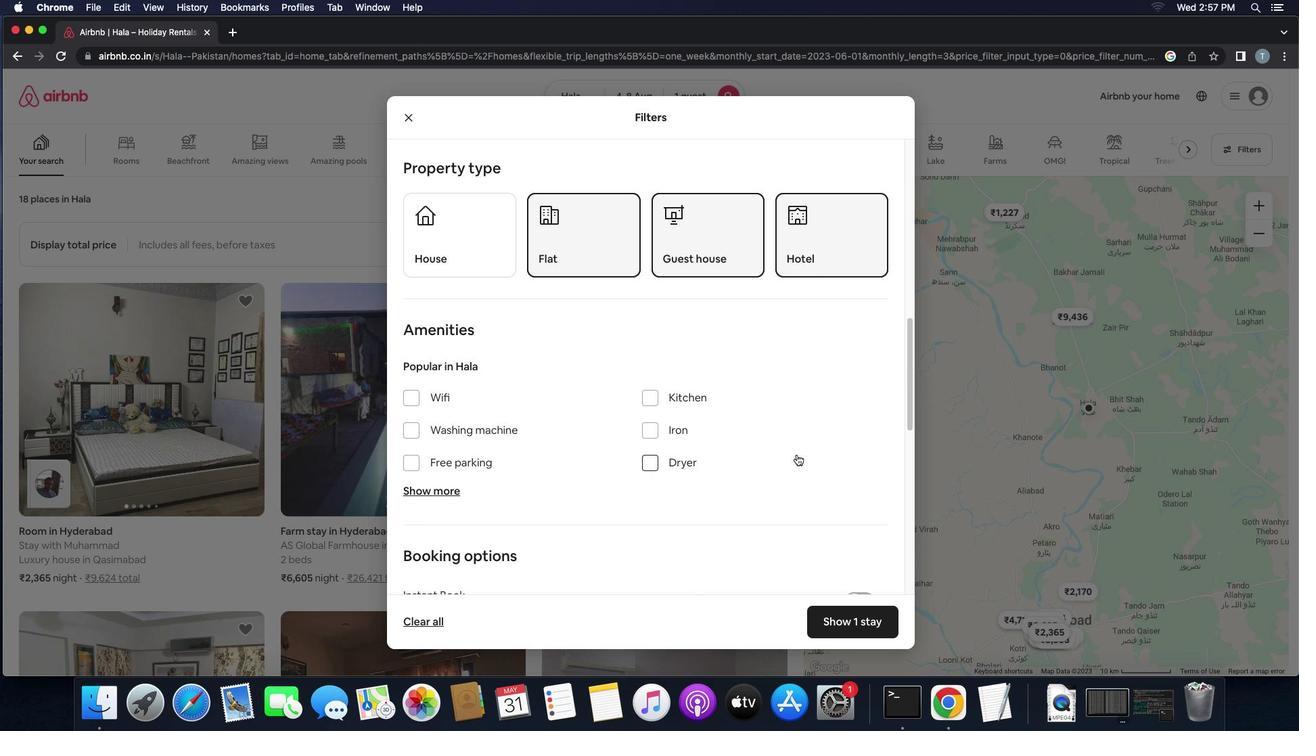 
Action: Mouse scrolled (796, 454) with delta (0, 0)
Screenshot: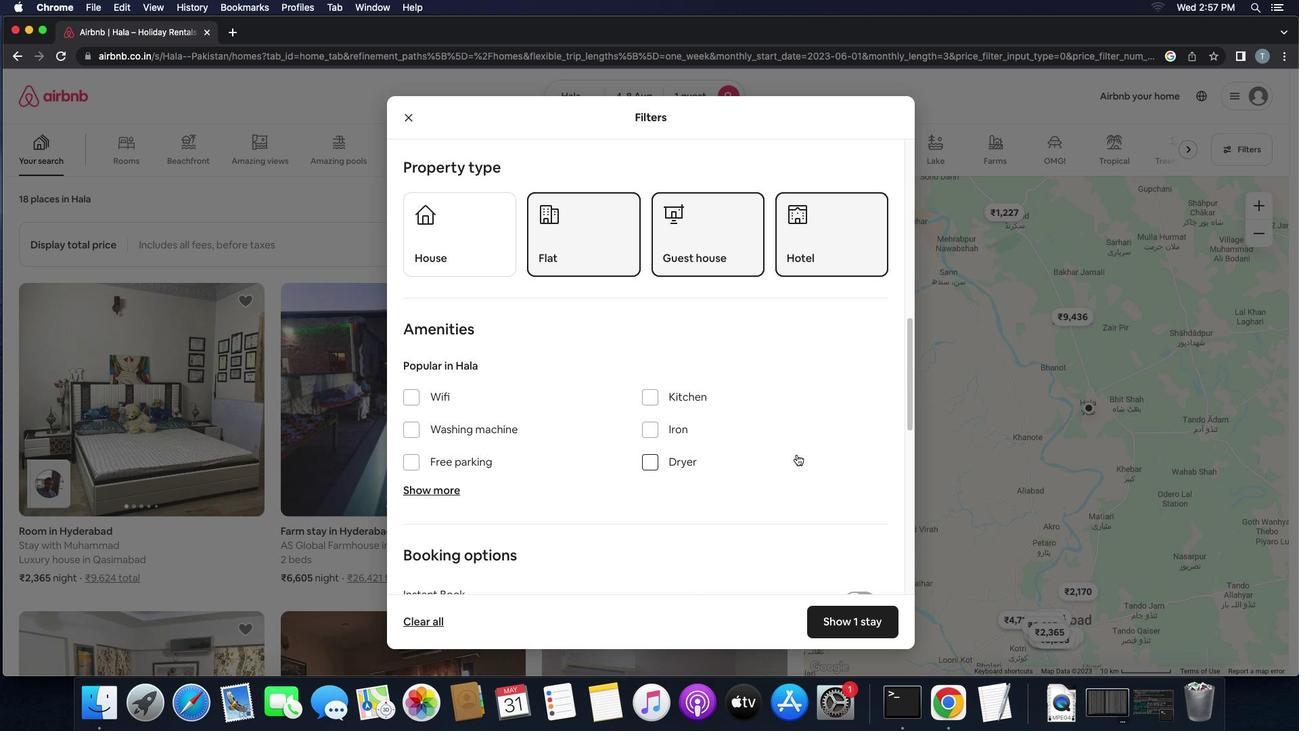 
Action: Mouse scrolled (796, 454) with delta (0, 0)
Screenshot: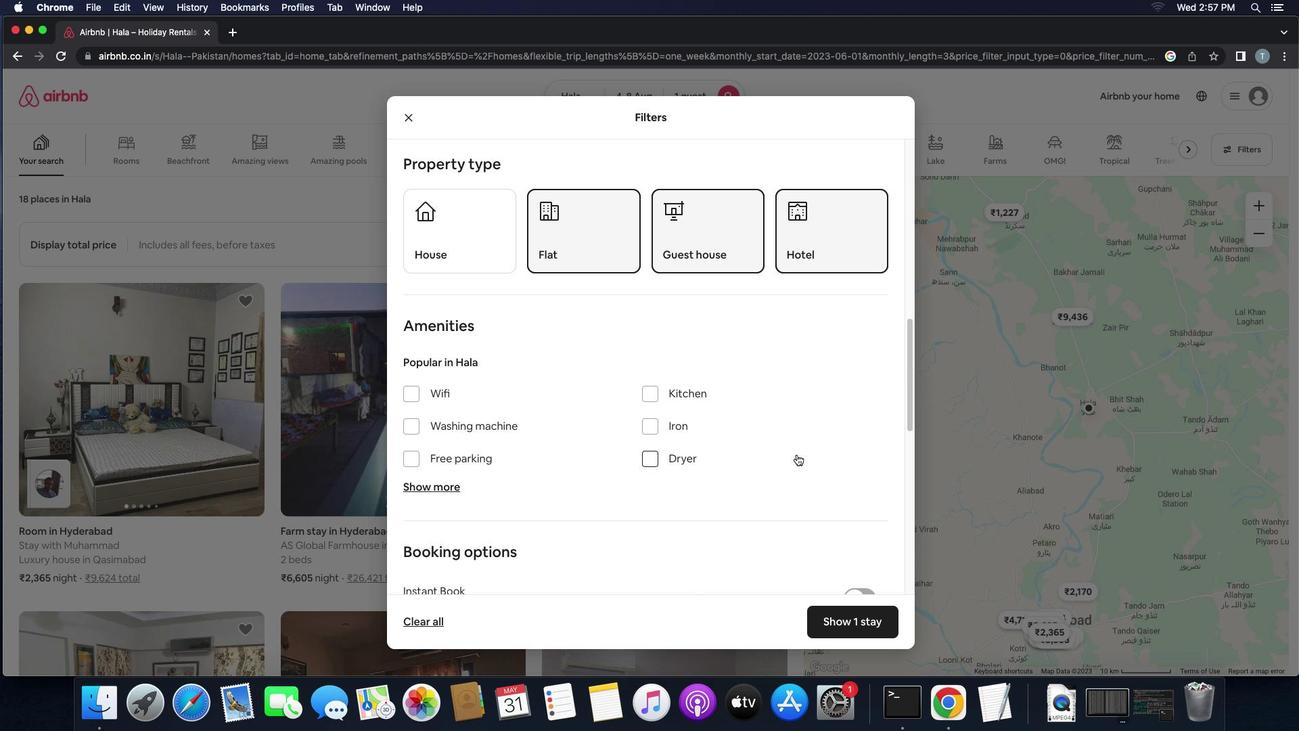 
Action: Mouse scrolled (796, 454) with delta (0, 0)
Screenshot: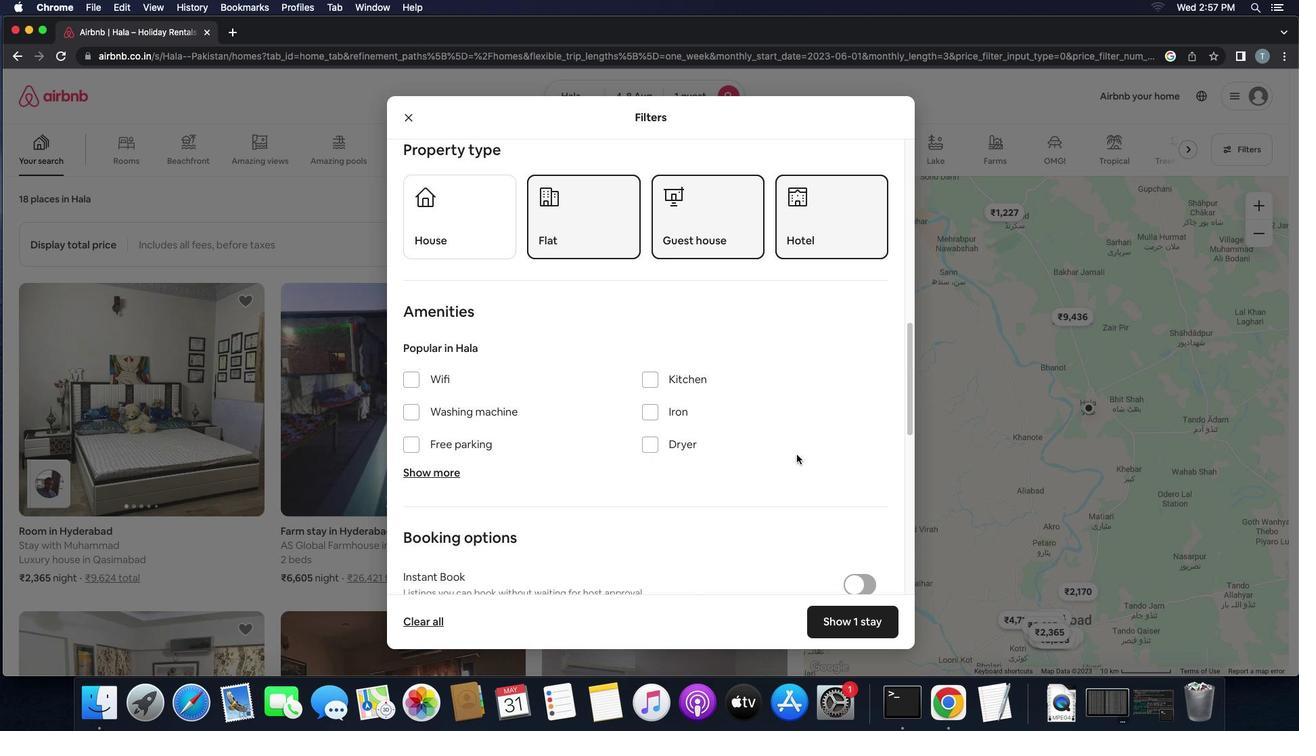 
Action: Mouse scrolled (796, 454) with delta (0, 0)
Screenshot: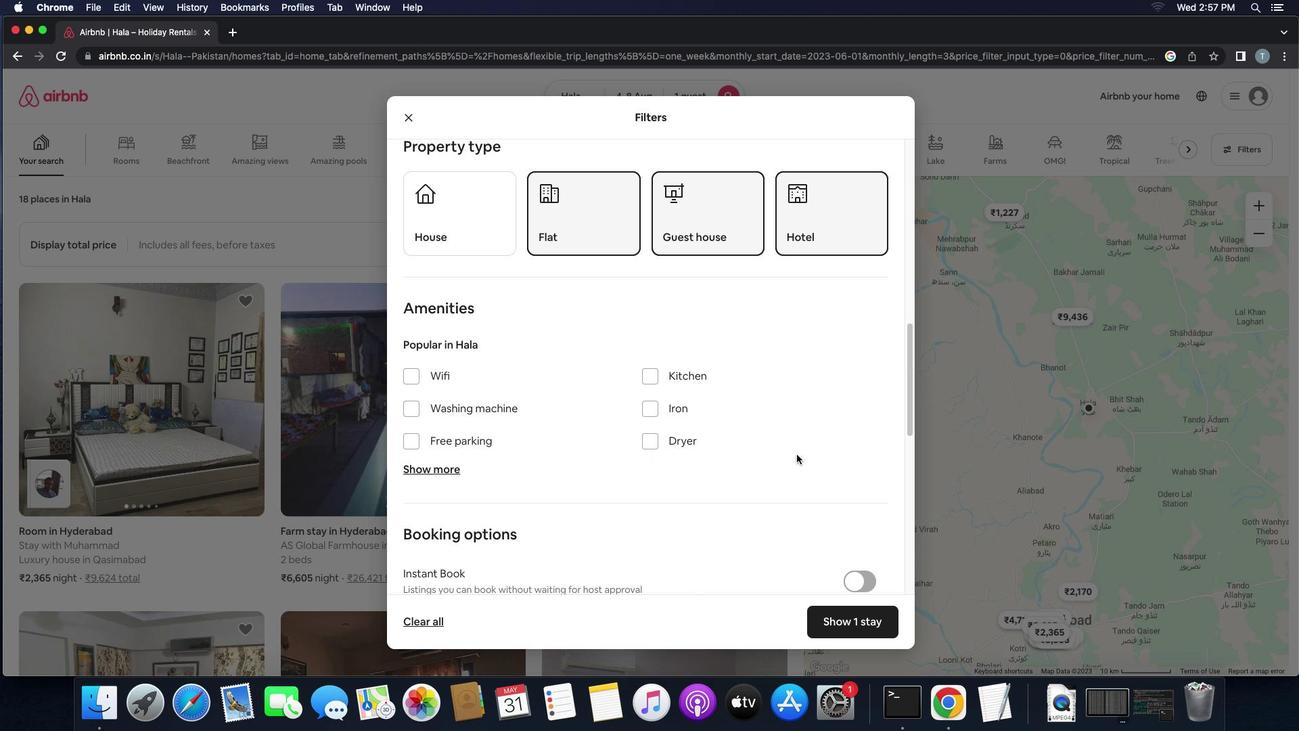 
Action: Mouse scrolled (796, 454) with delta (0, 0)
Screenshot: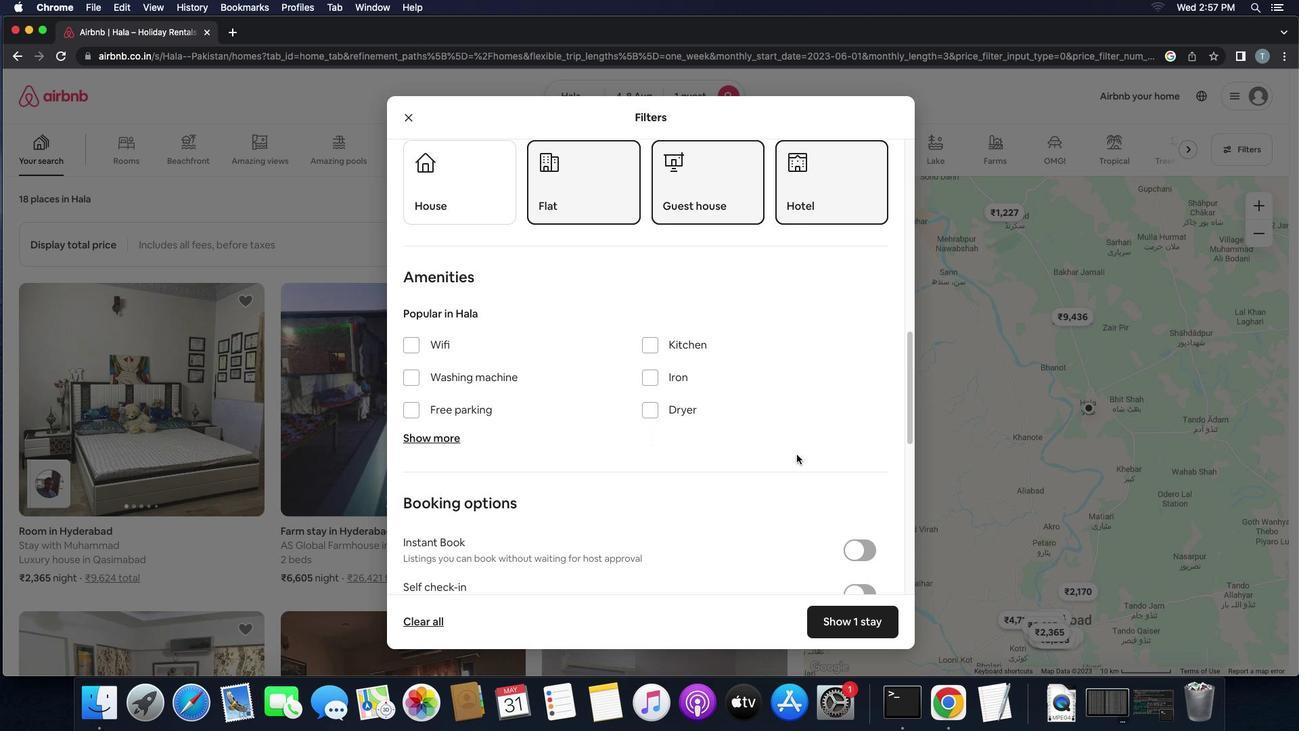 
Action: Mouse moved to (410, 315)
Screenshot: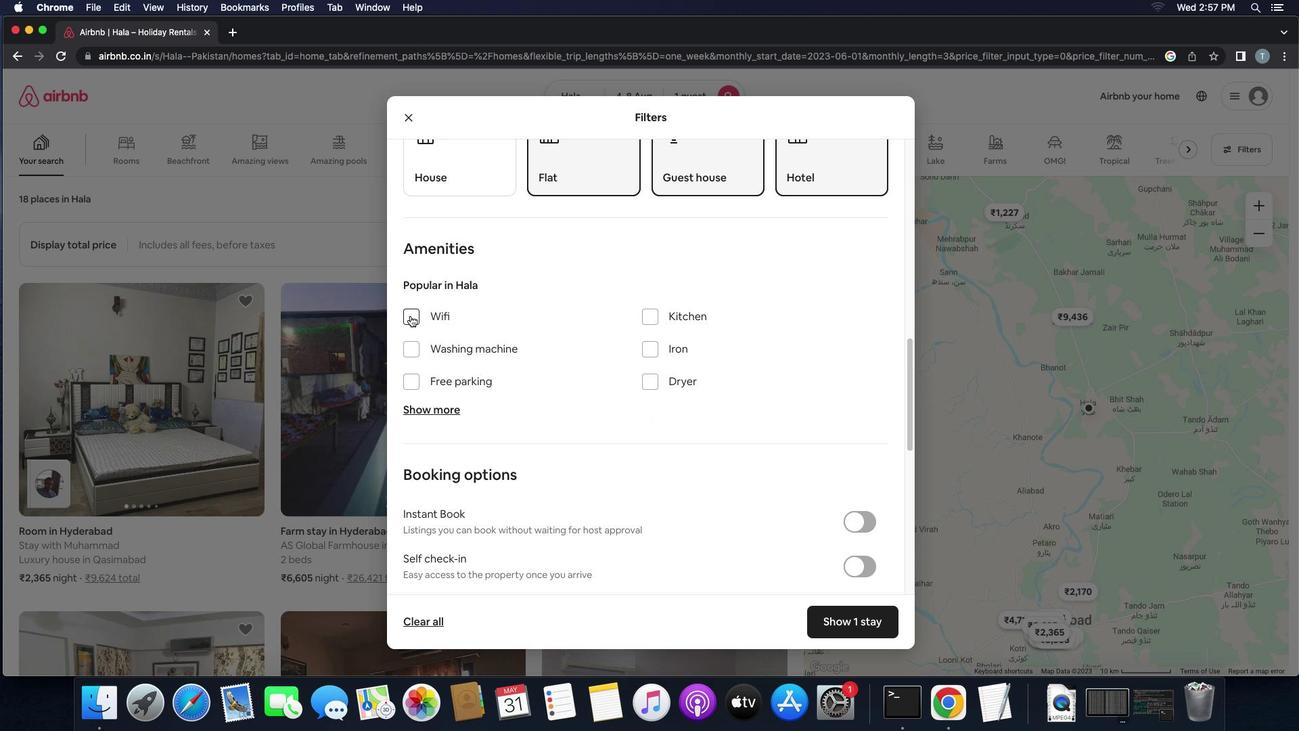 
Action: Mouse pressed left at (410, 315)
Screenshot: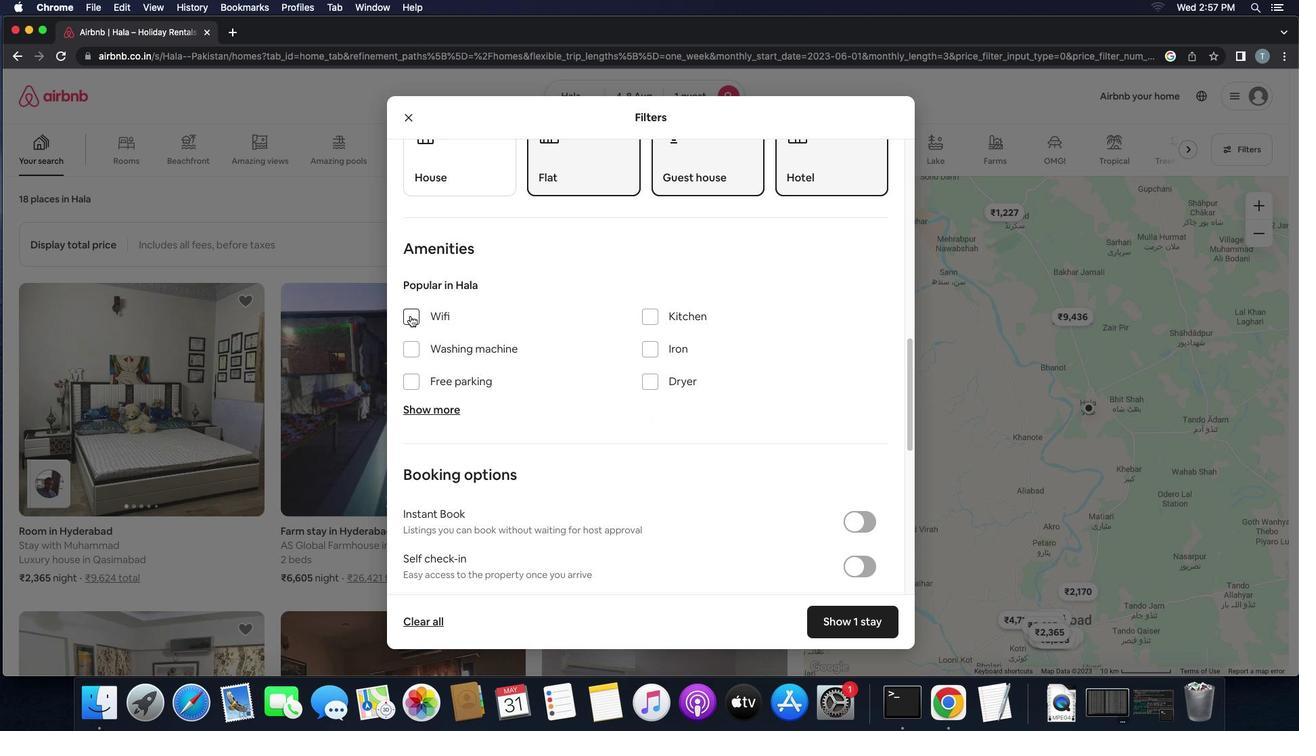 
Action: Mouse moved to (612, 410)
Screenshot: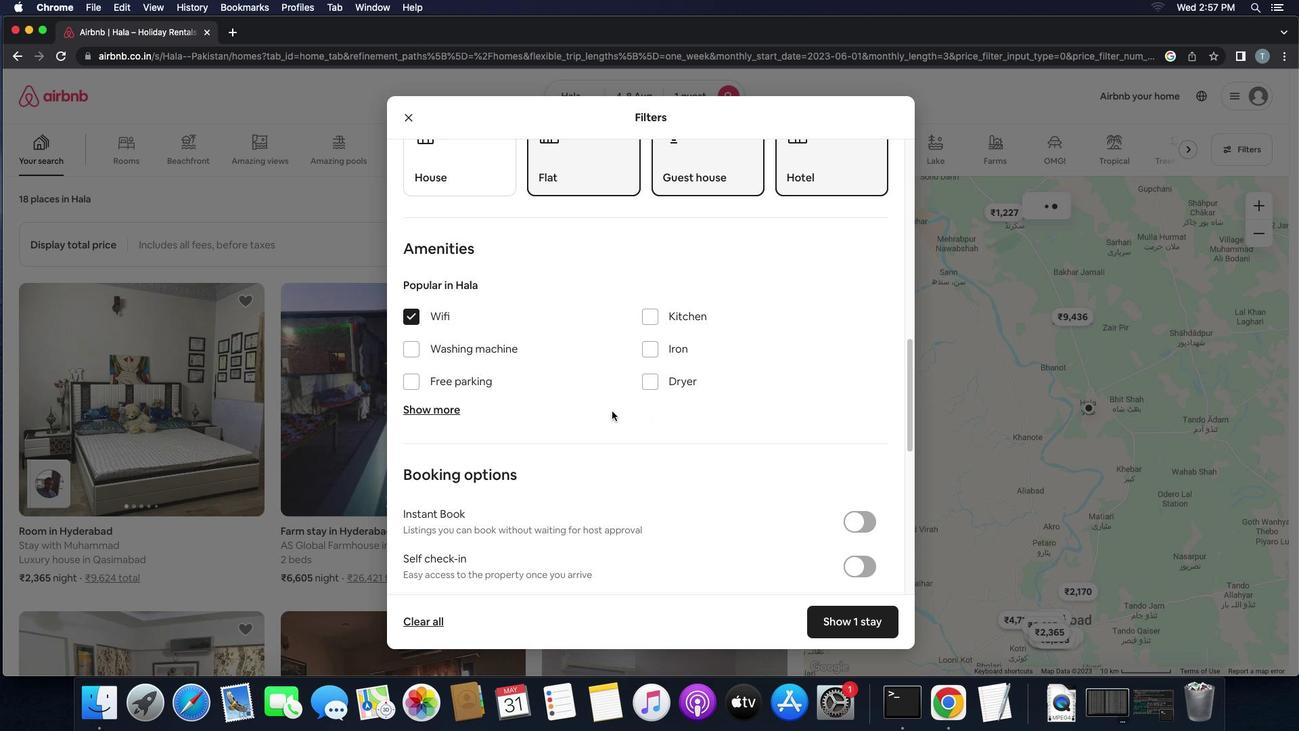 
Action: Mouse scrolled (612, 410) with delta (0, 0)
Screenshot: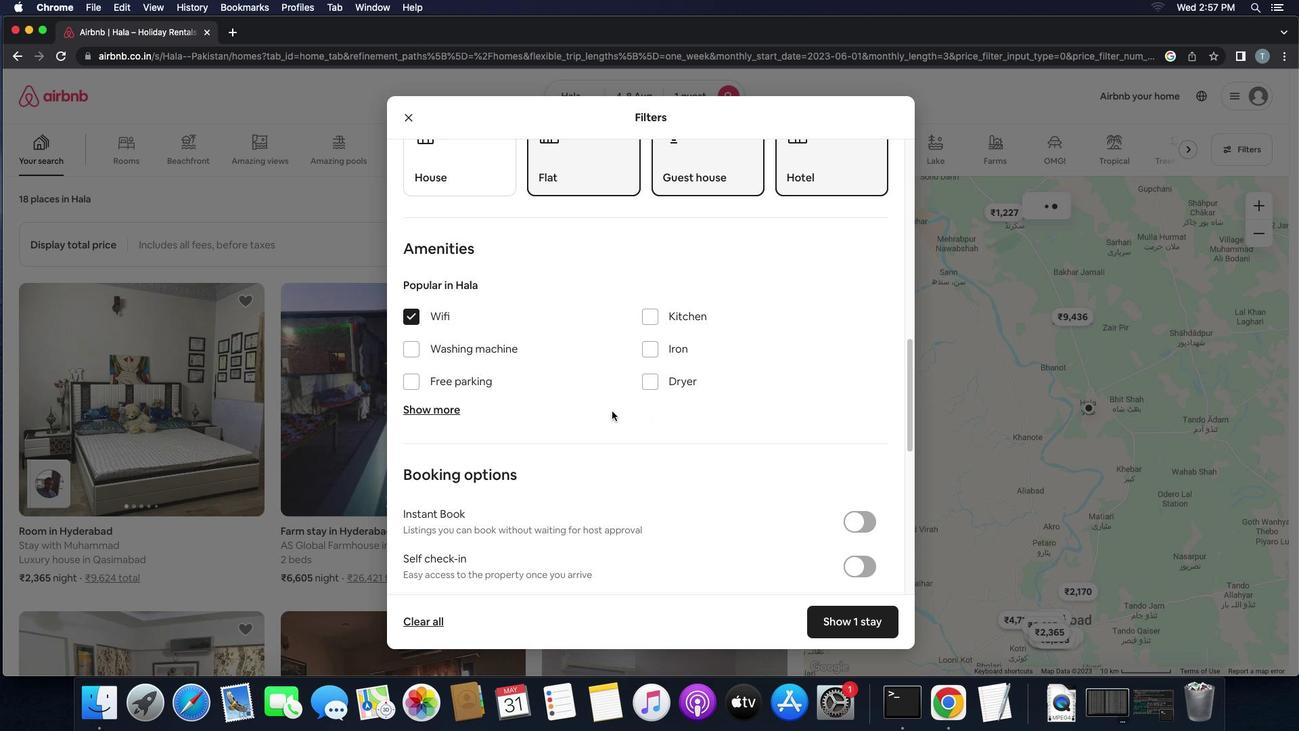 
Action: Mouse scrolled (612, 410) with delta (0, 0)
Screenshot: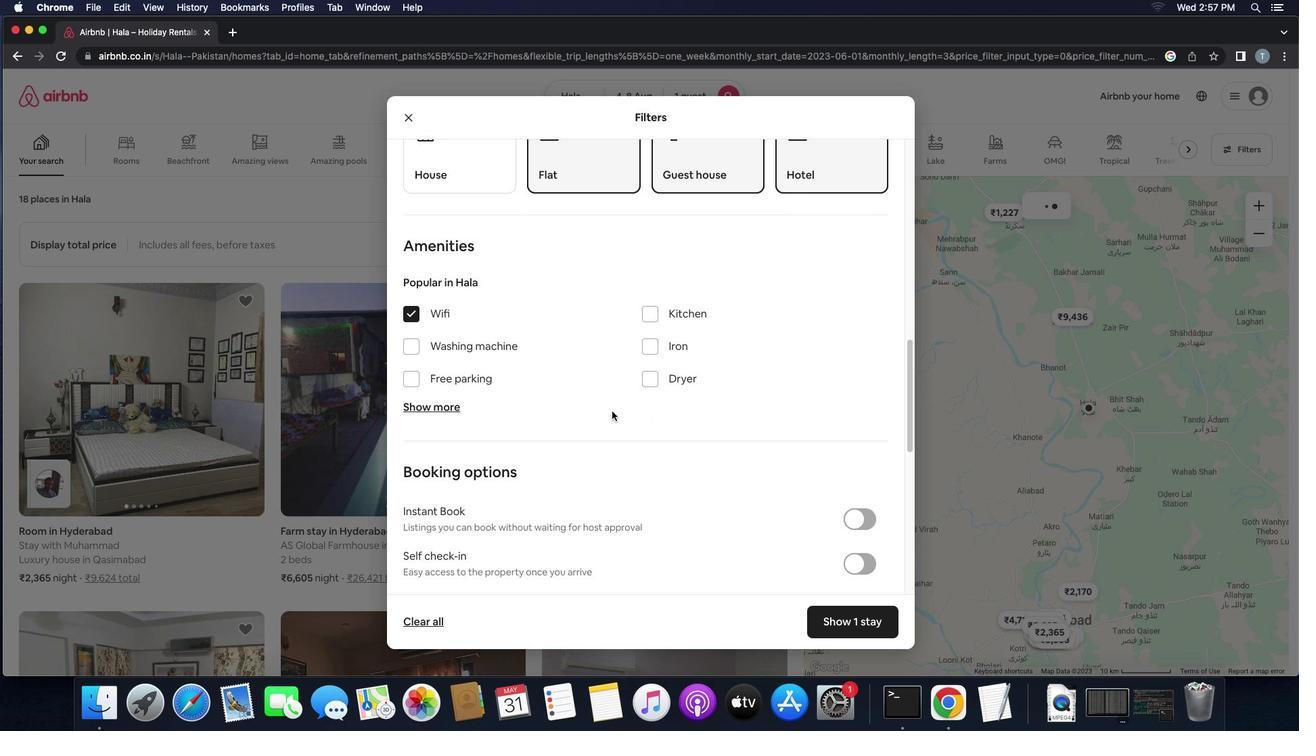 
Action: Mouse scrolled (612, 410) with delta (0, -2)
Screenshot: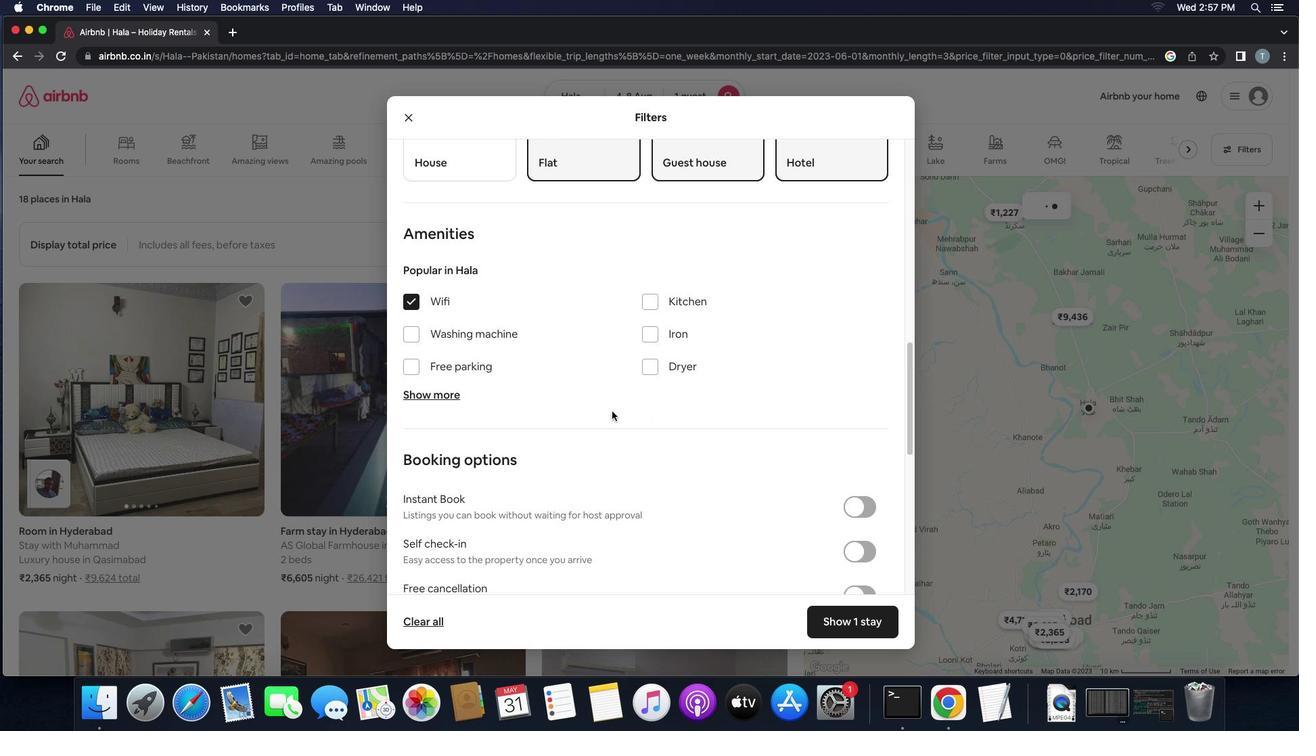 
Action: Mouse scrolled (612, 410) with delta (0, -2)
Screenshot: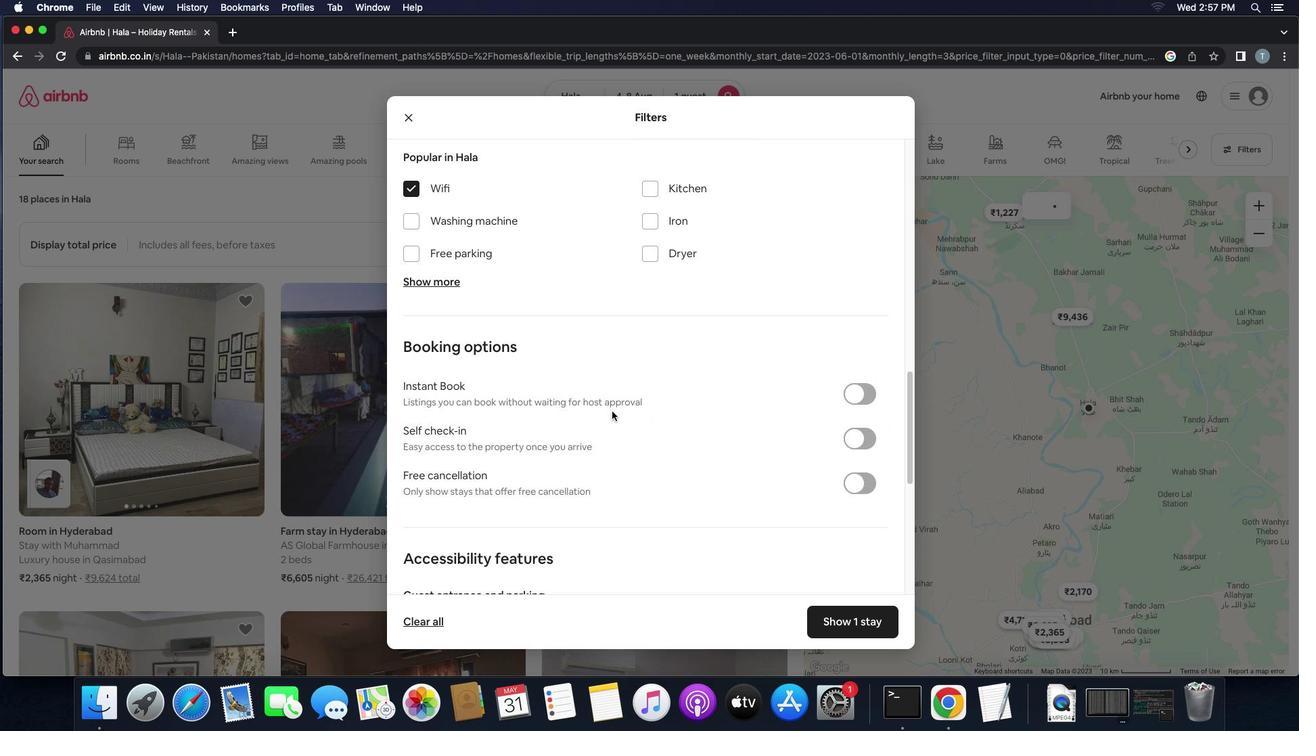 
Action: Mouse moved to (851, 366)
Screenshot: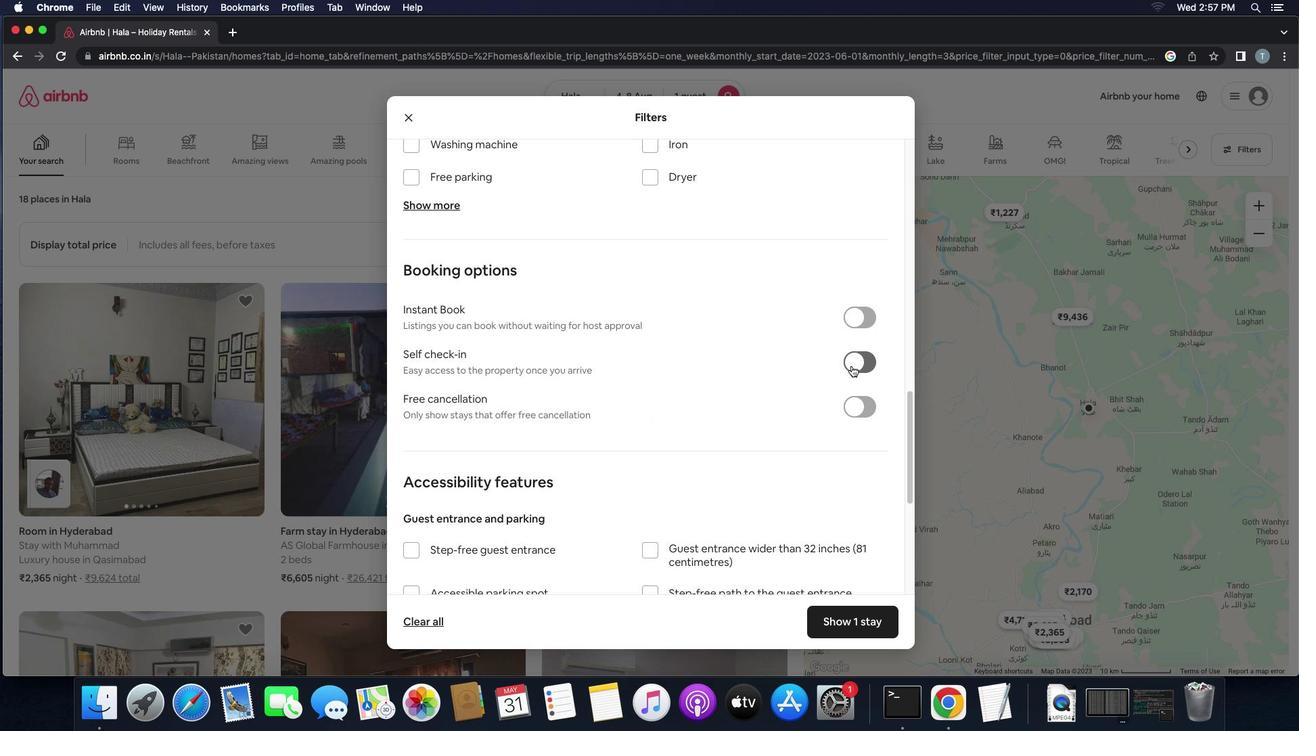 
Action: Mouse pressed left at (851, 366)
Screenshot: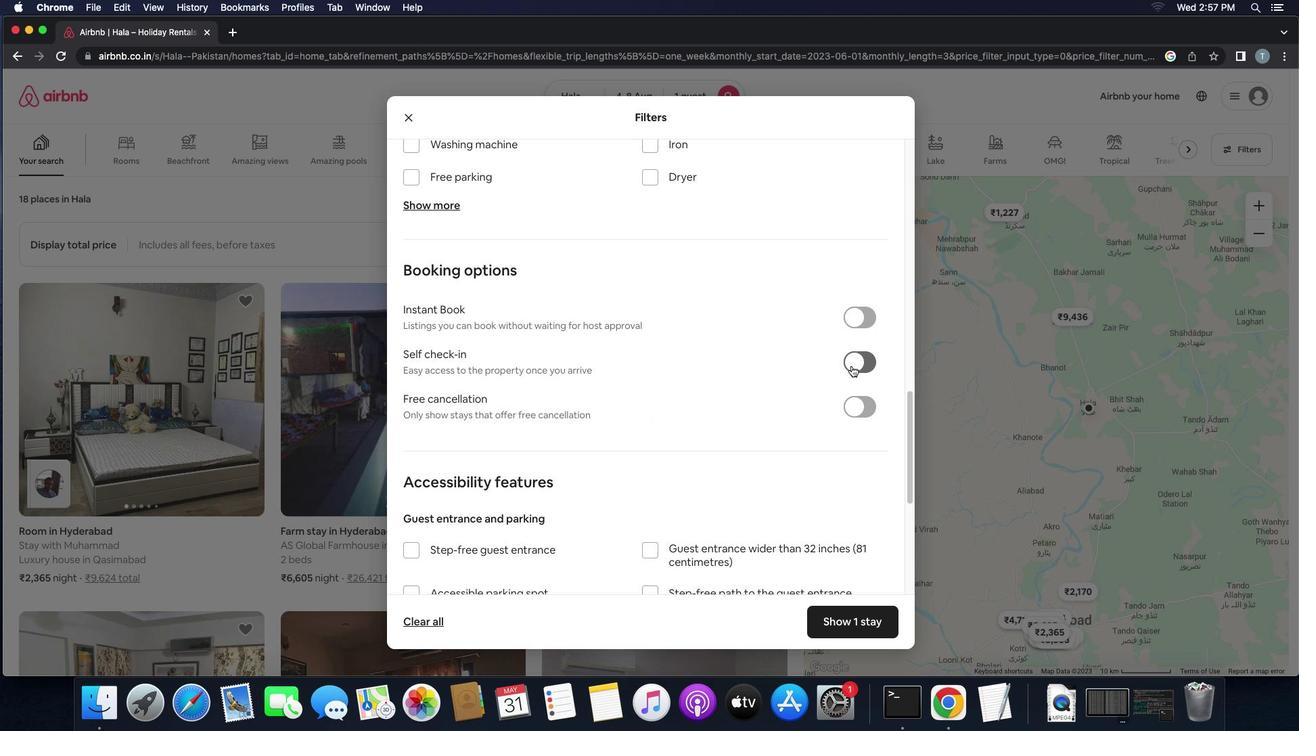 
Action: Mouse moved to (754, 406)
Screenshot: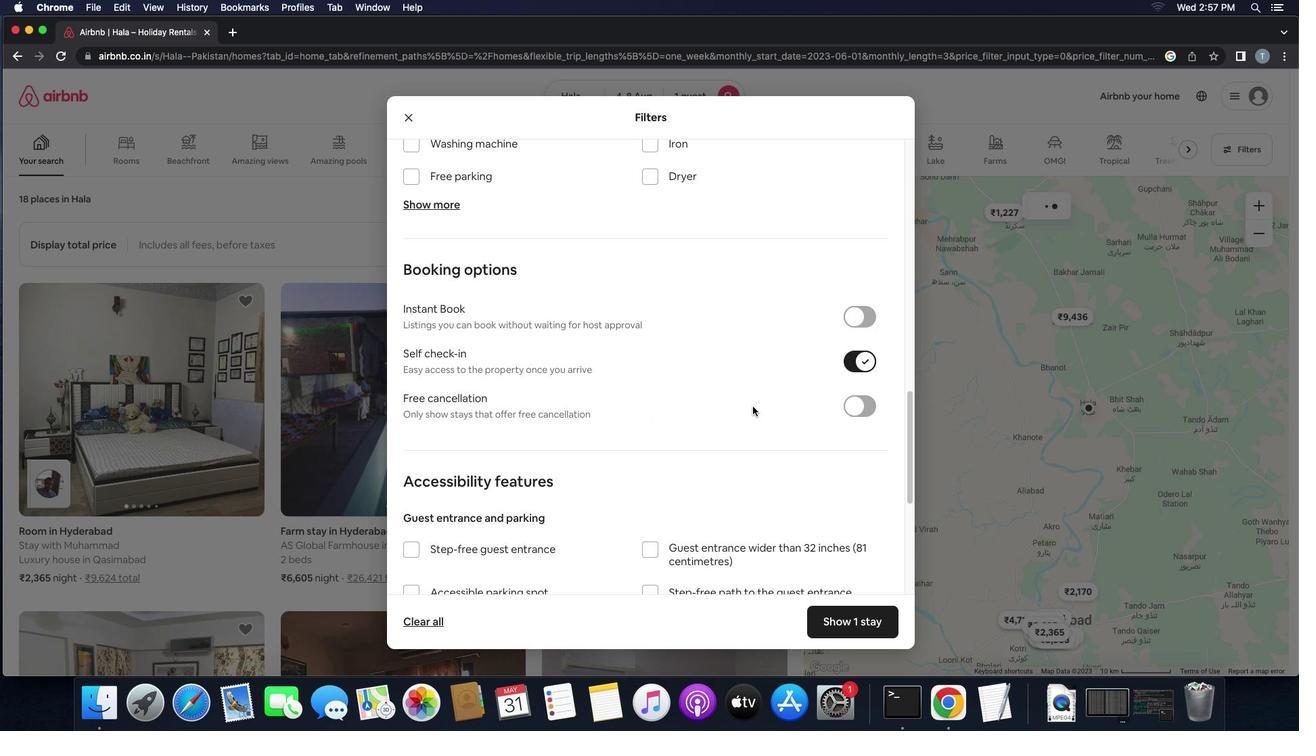 
Action: Mouse scrolled (754, 406) with delta (0, 0)
Screenshot: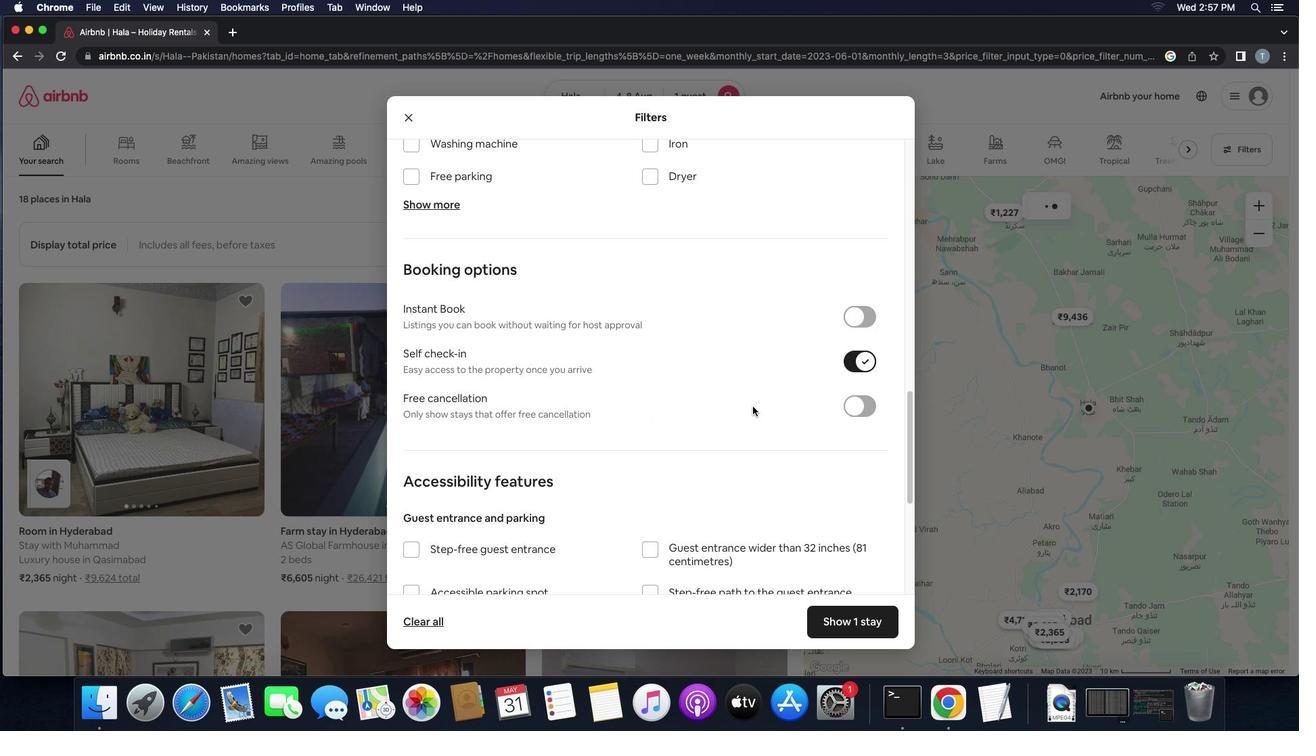 
Action: Mouse moved to (753, 406)
Screenshot: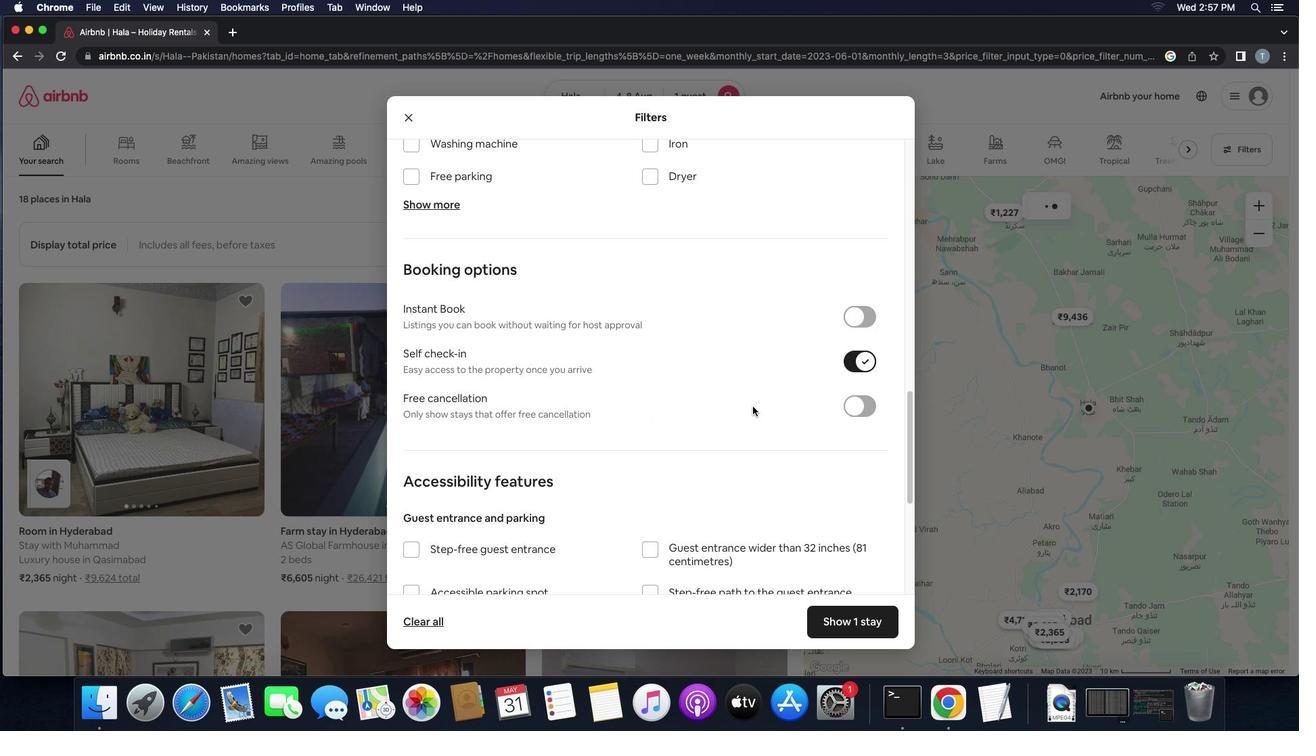 
Action: Mouse scrolled (753, 406) with delta (0, 0)
Screenshot: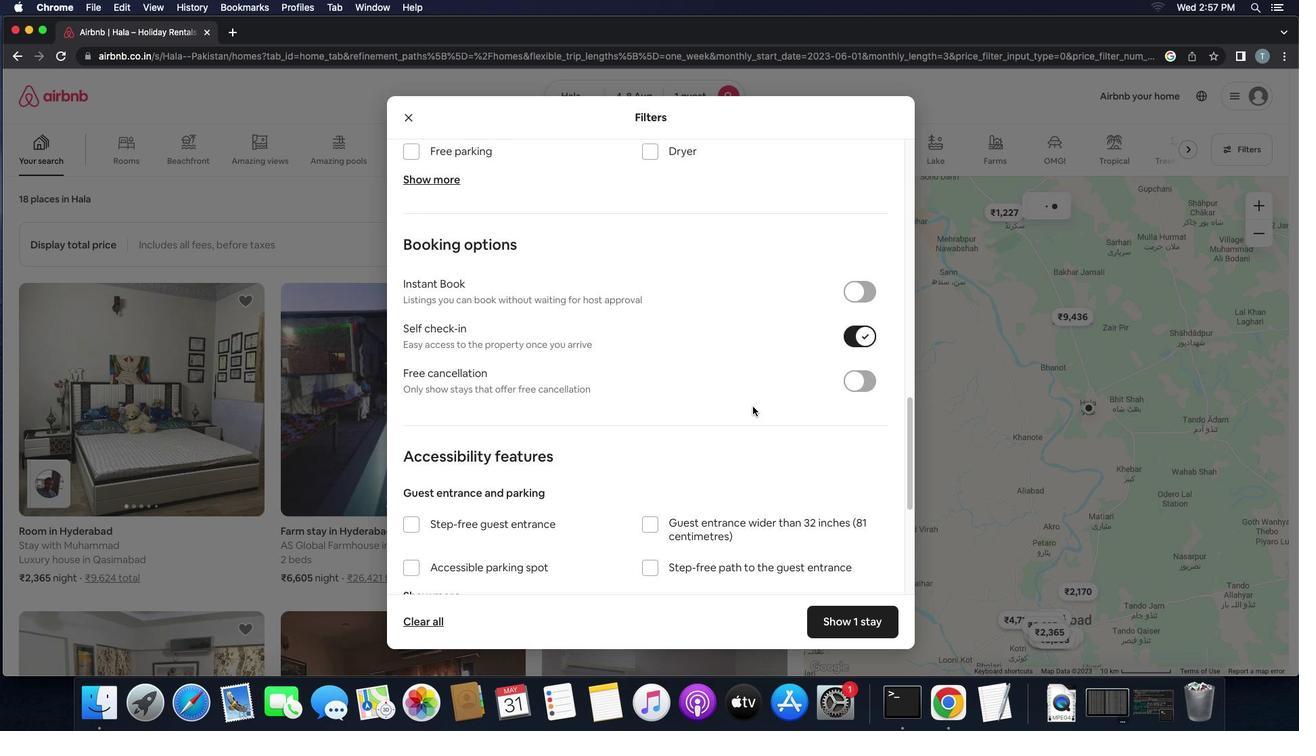 
Action: Mouse scrolled (753, 406) with delta (0, -2)
Screenshot: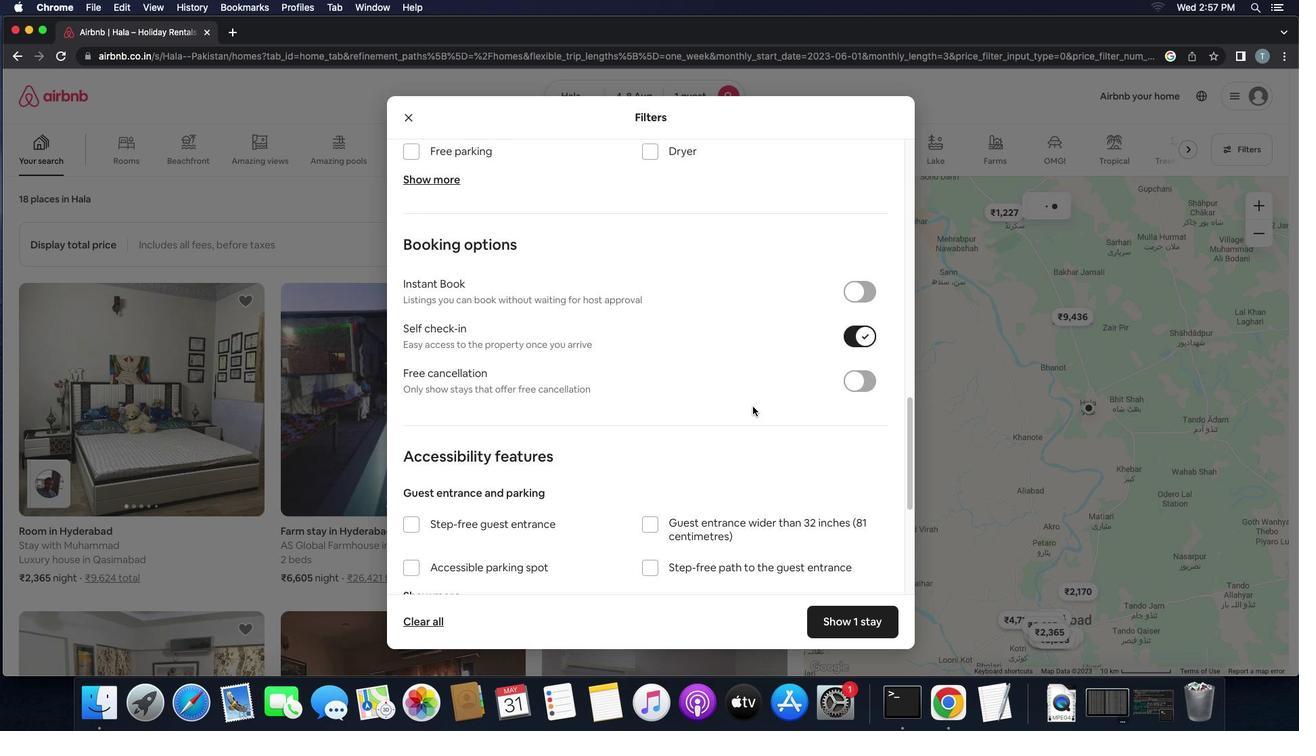 
Action: Mouse scrolled (753, 406) with delta (0, -3)
Screenshot: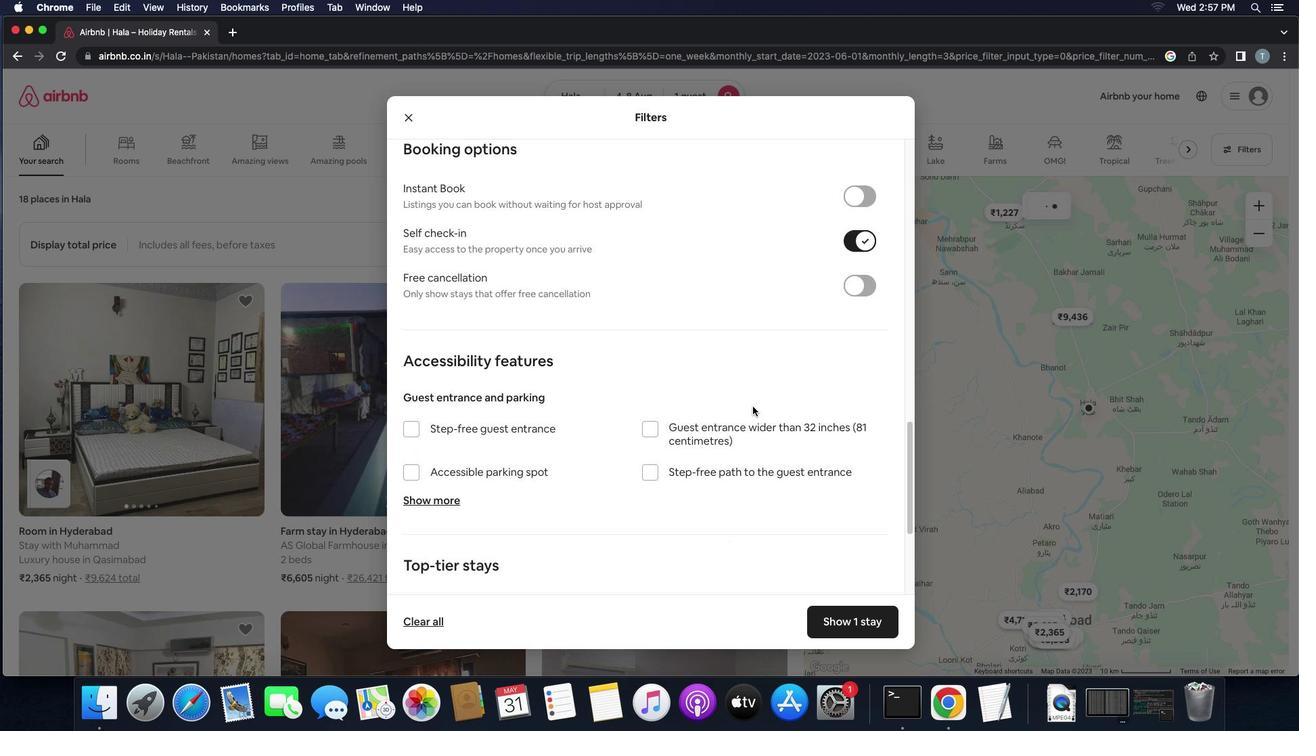 
Action: Mouse scrolled (753, 406) with delta (0, -4)
Screenshot: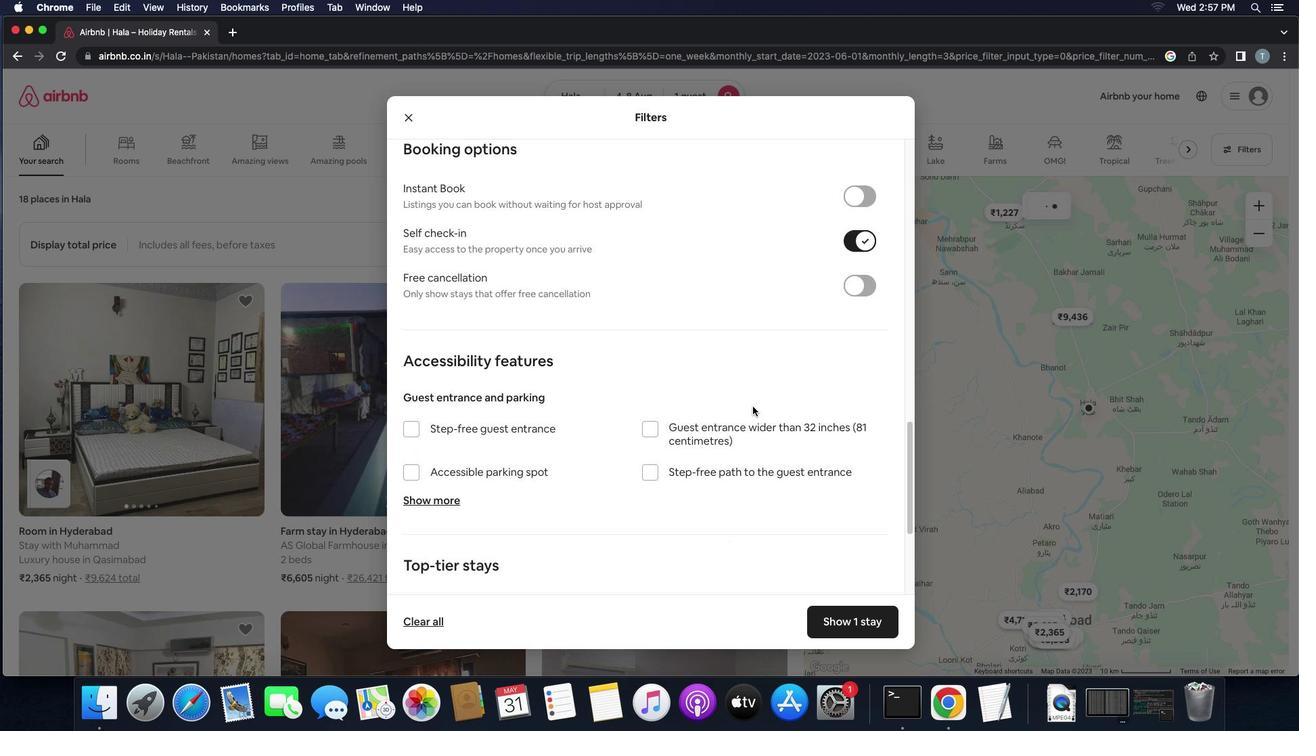 
Action: Mouse moved to (413, 516)
Screenshot: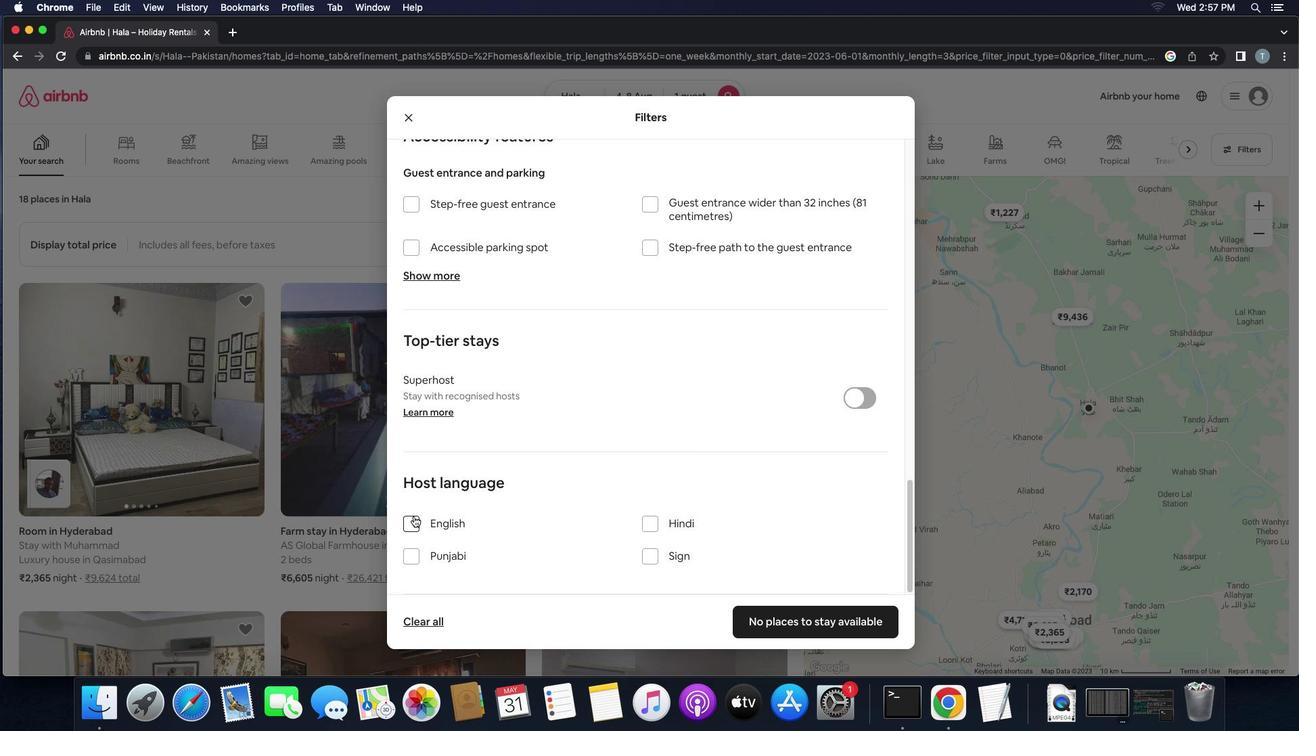 
Action: Mouse pressed left at (413, 516)
Screenshot: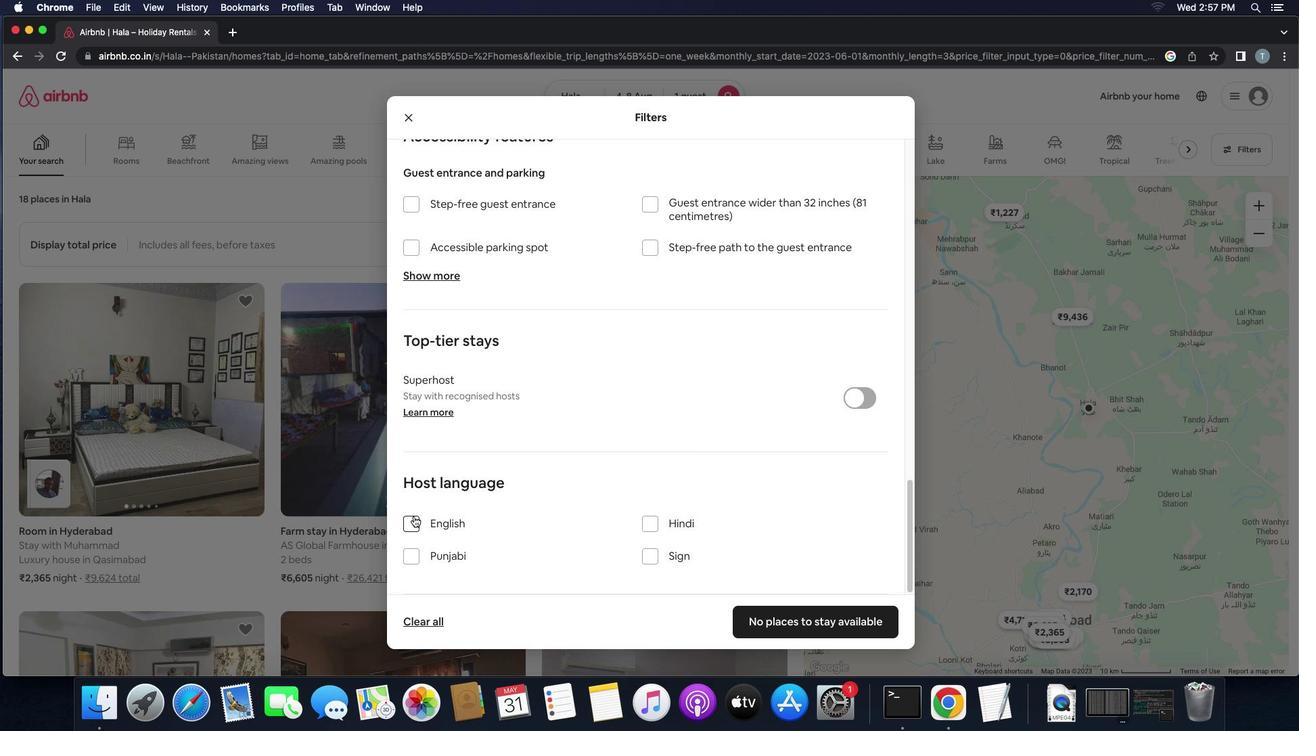 
Action: Mouse moved to (855, 625)
Screenshot: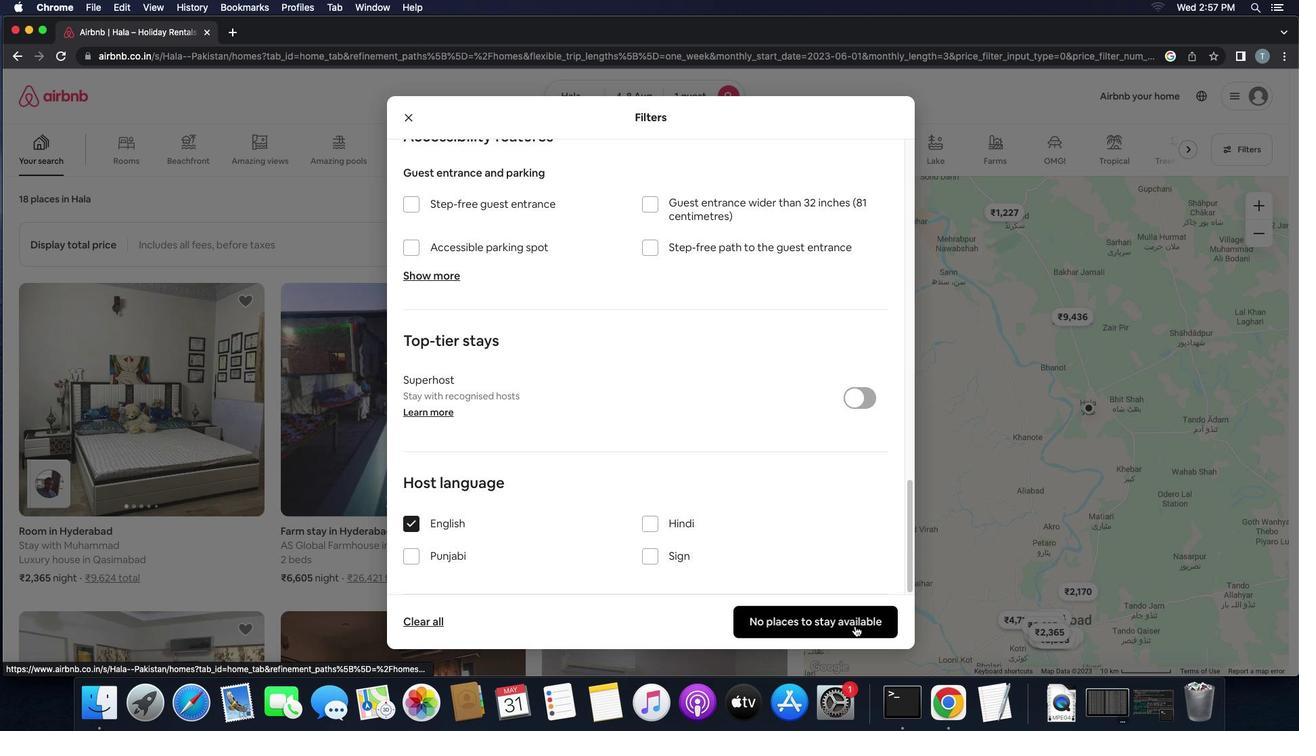
Action: Mouse pressed left at (855, 625)
Screenshot: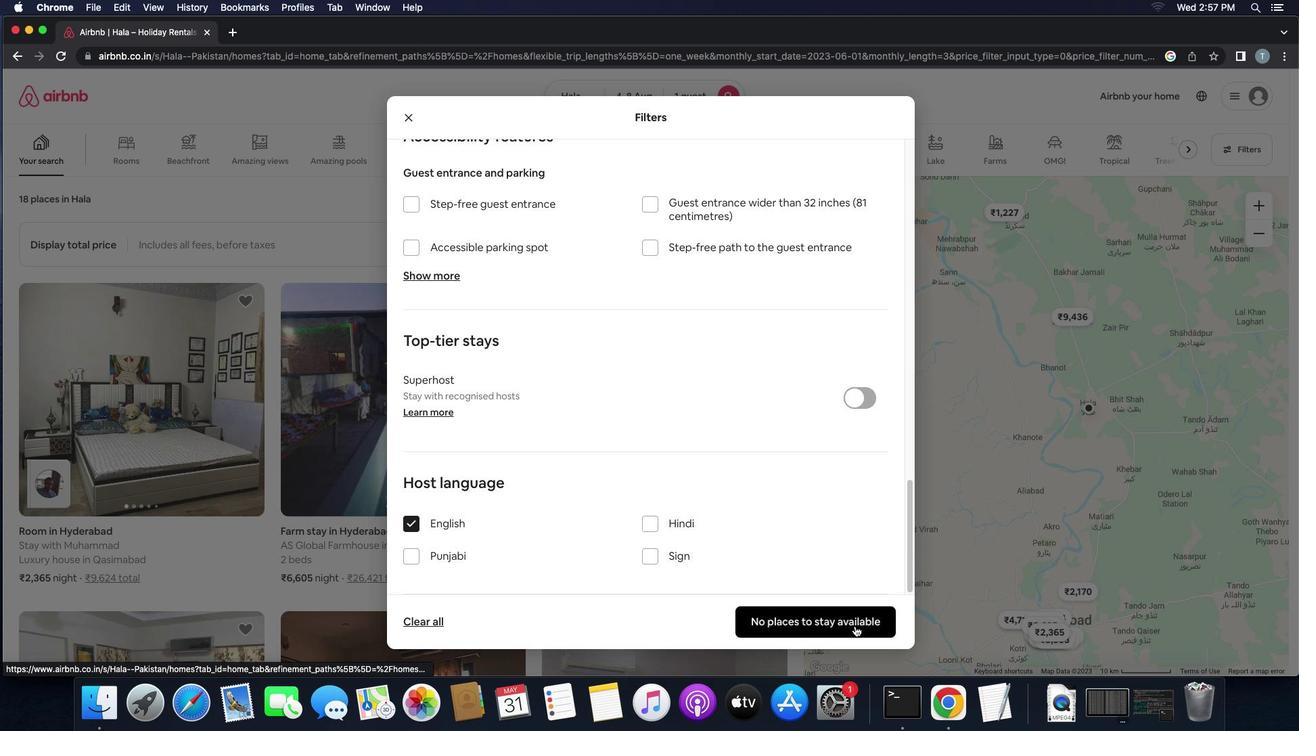 
Action: Mouse moved to (817, 603)
Screenshot: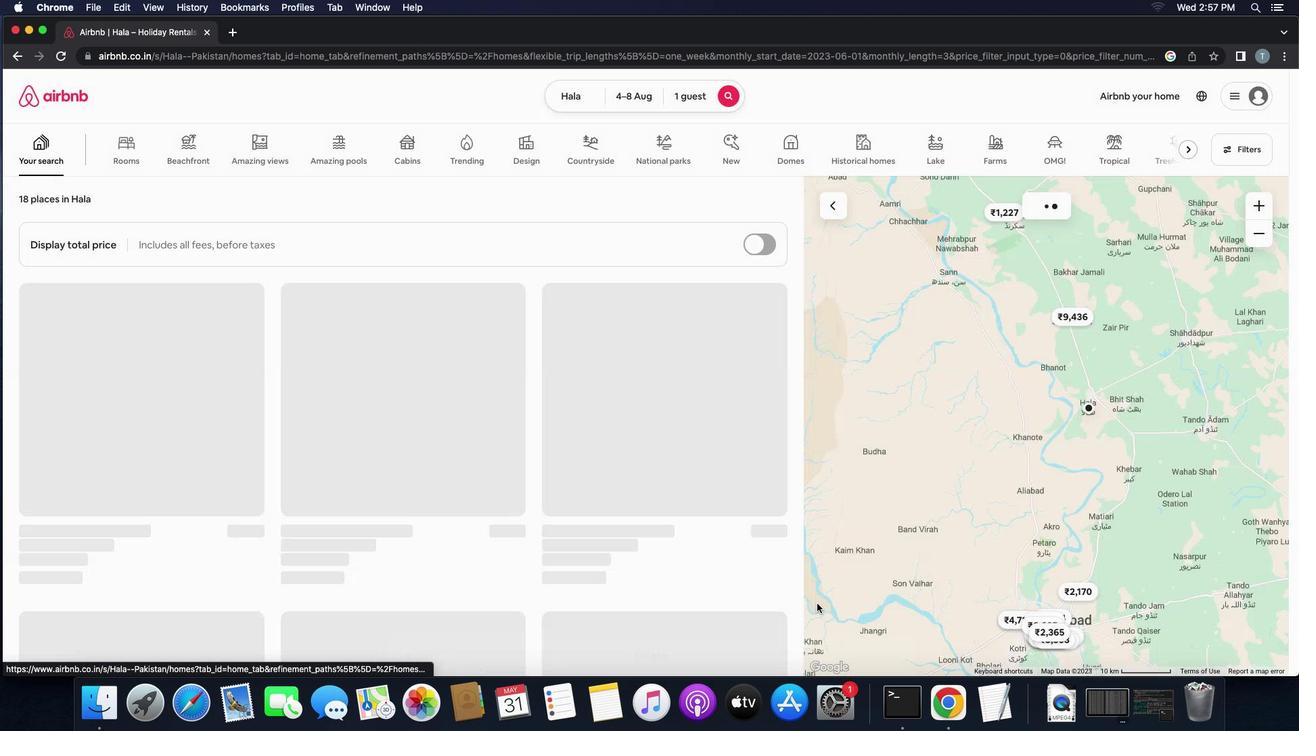 
